 Task: Find connections with filter location Chhota Udepur with filter topic #businesscoachwith filter profile language German with filter current company Shoppers Stop with filter school UpGrad.com with filter industry Telecommunications with filter service category Date Entry with filter keywords title Casino Host
Action: Mouse moved to (653, 85)
Screenshot: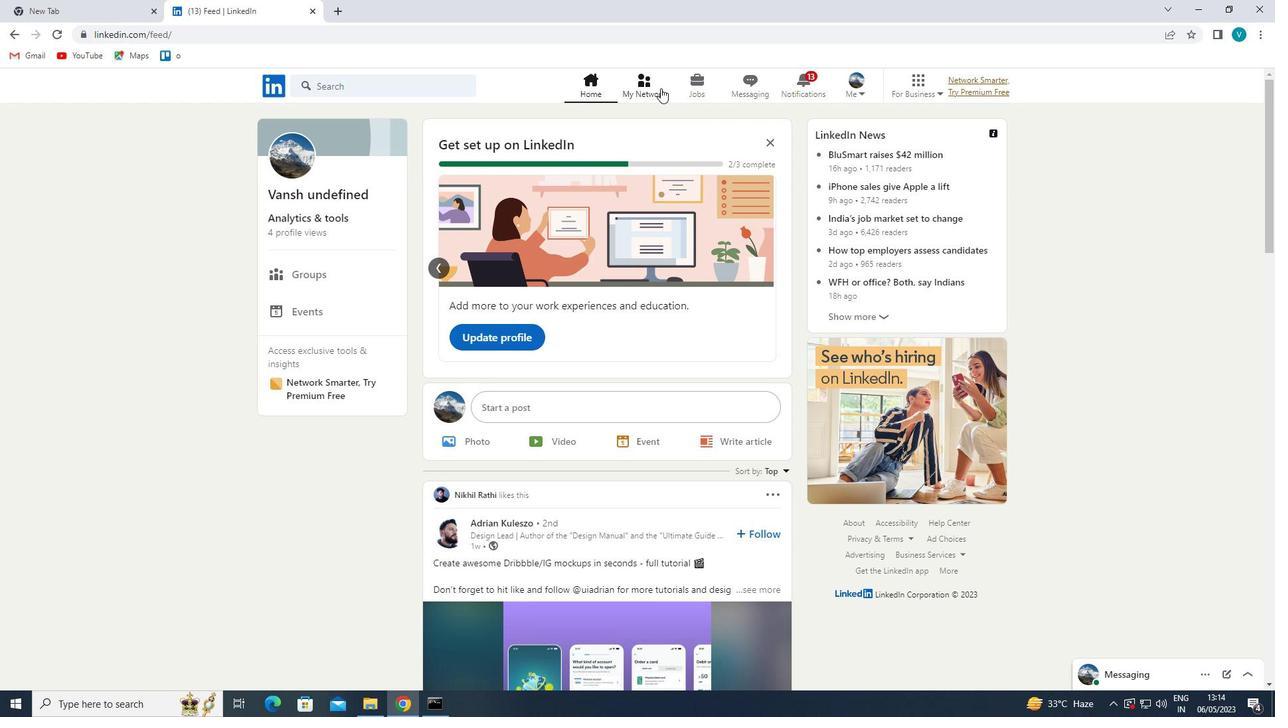 
Action: Mouse pressed left at (653, 85)
Screenshot: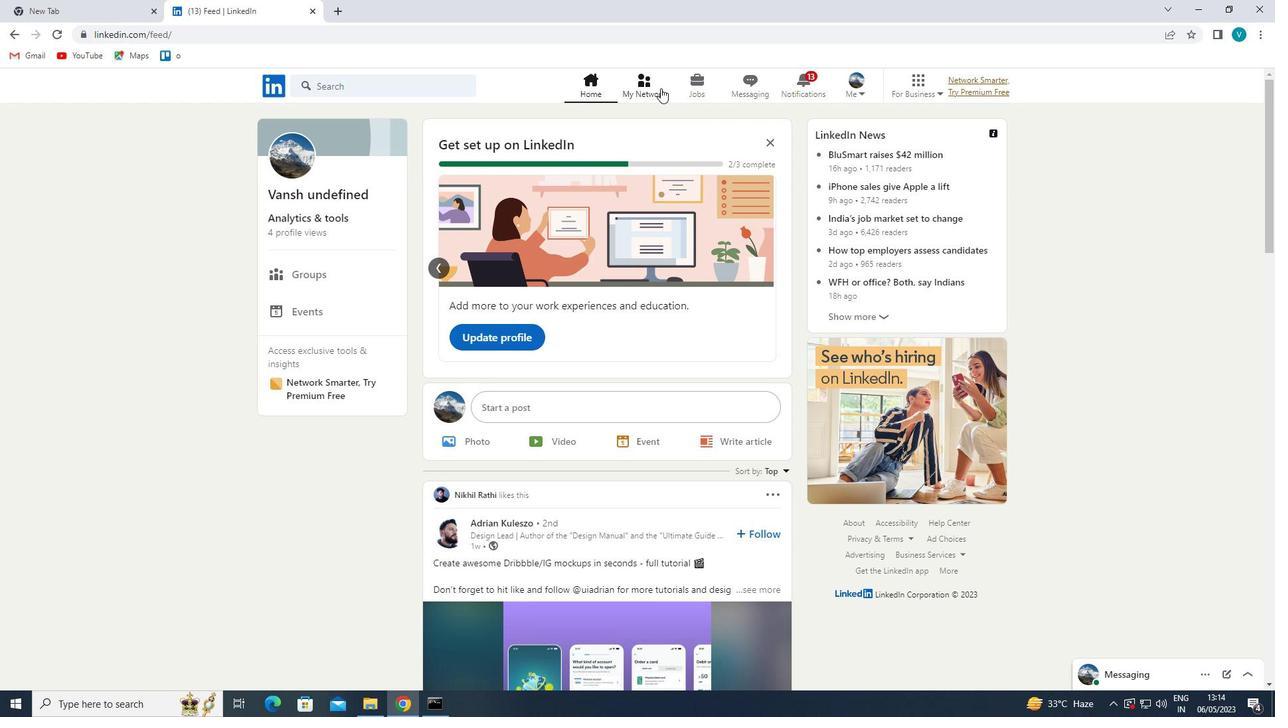 
Action: Mouse moved to (363, 150)
Screenshot: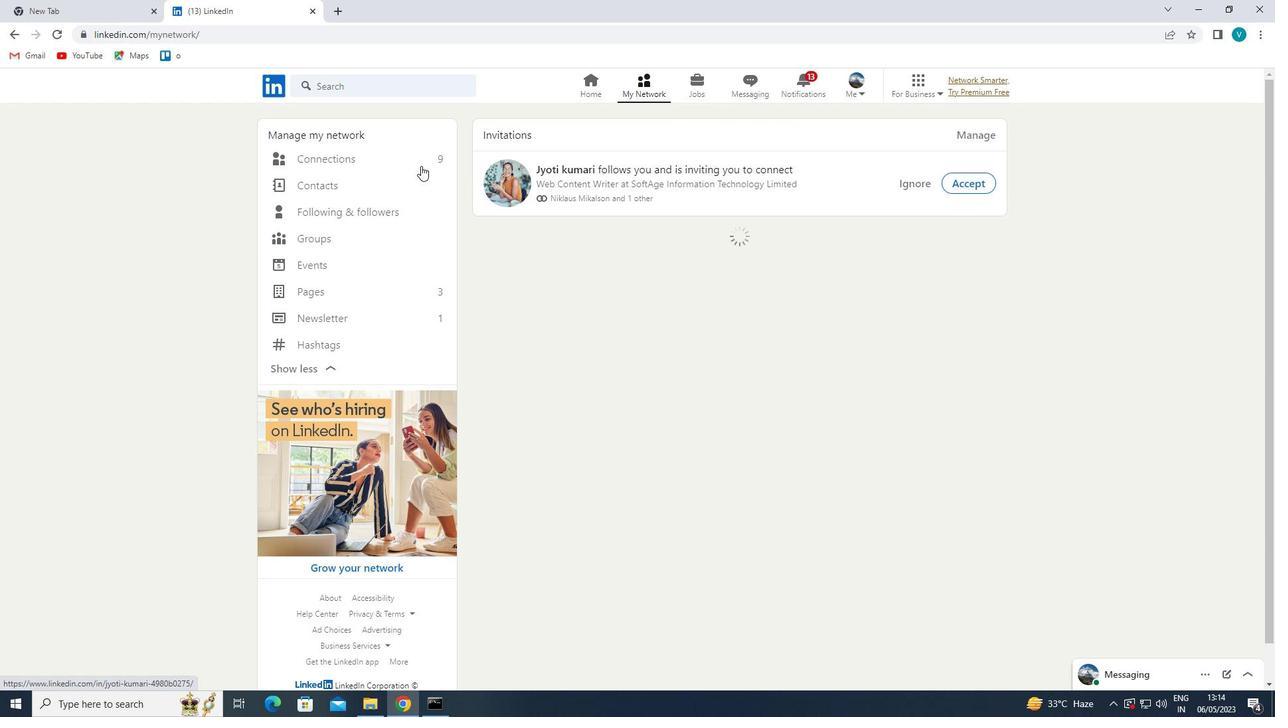 
Action: Mouse pressed left at (363, 150)
Screenshot: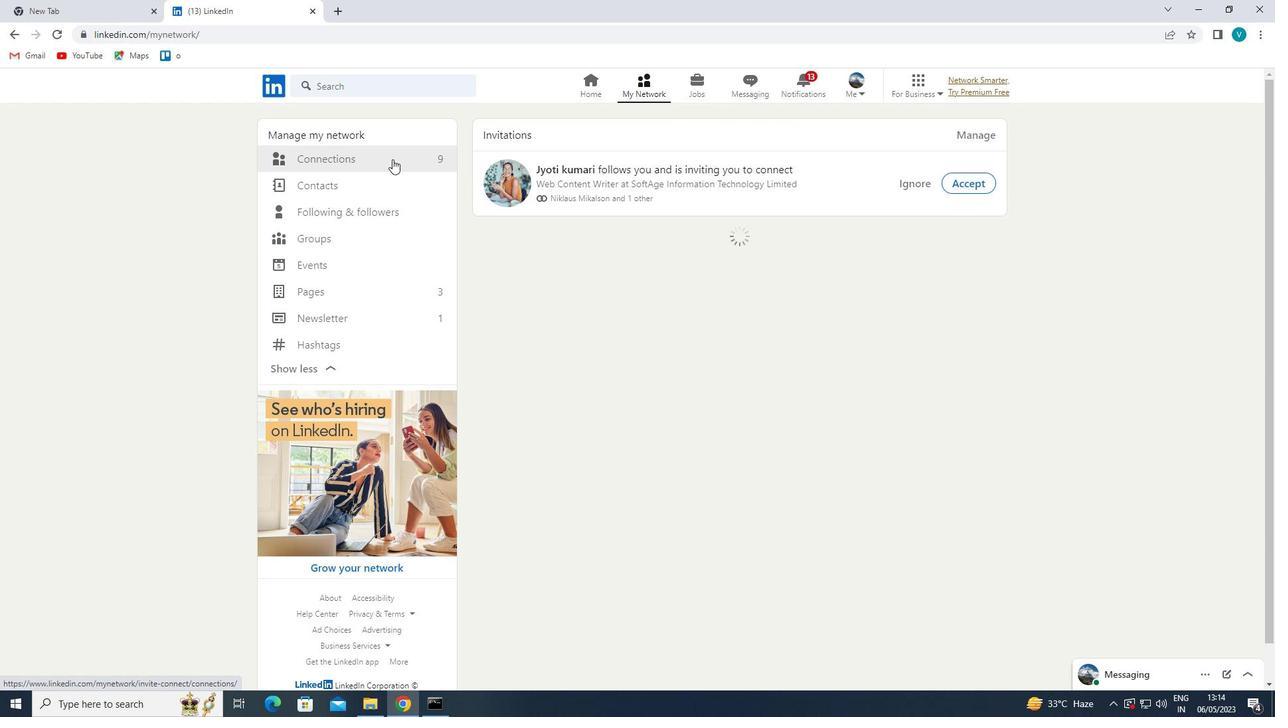 
Action: Mouse moved to (369, 158)
Screenshot: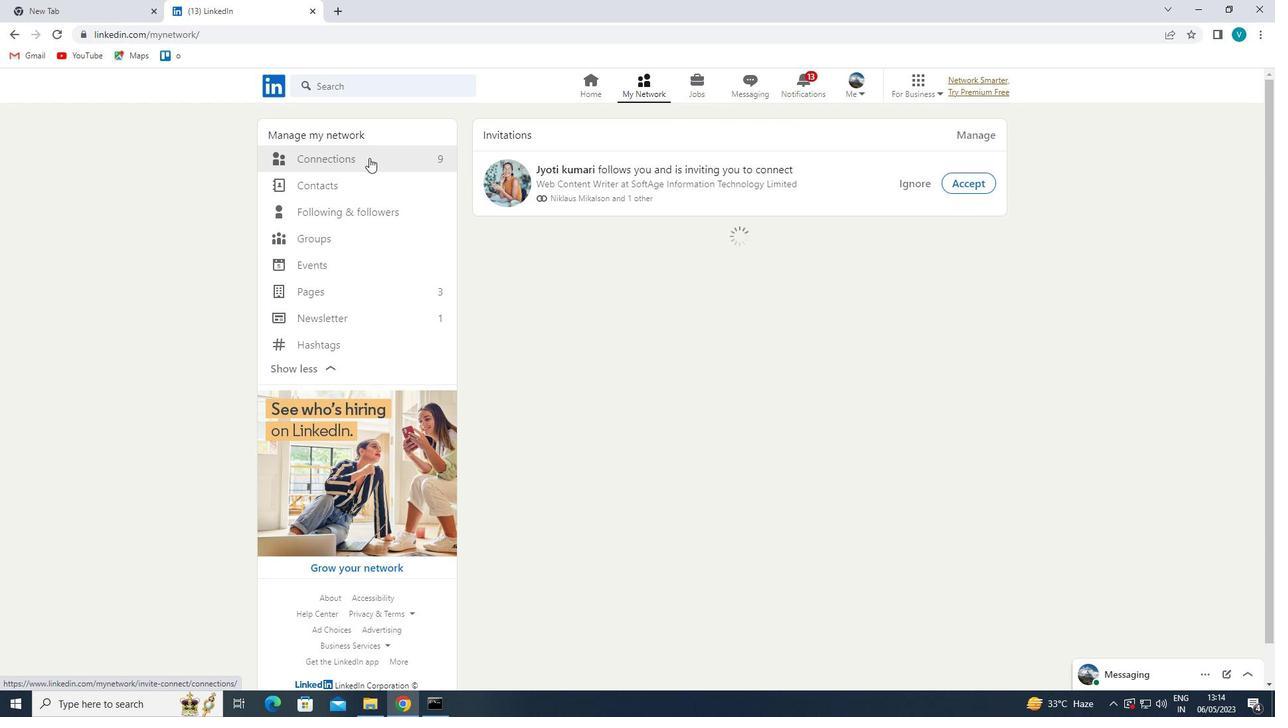 
Action: Mouse pressed left at (369, 158)
Screenshot: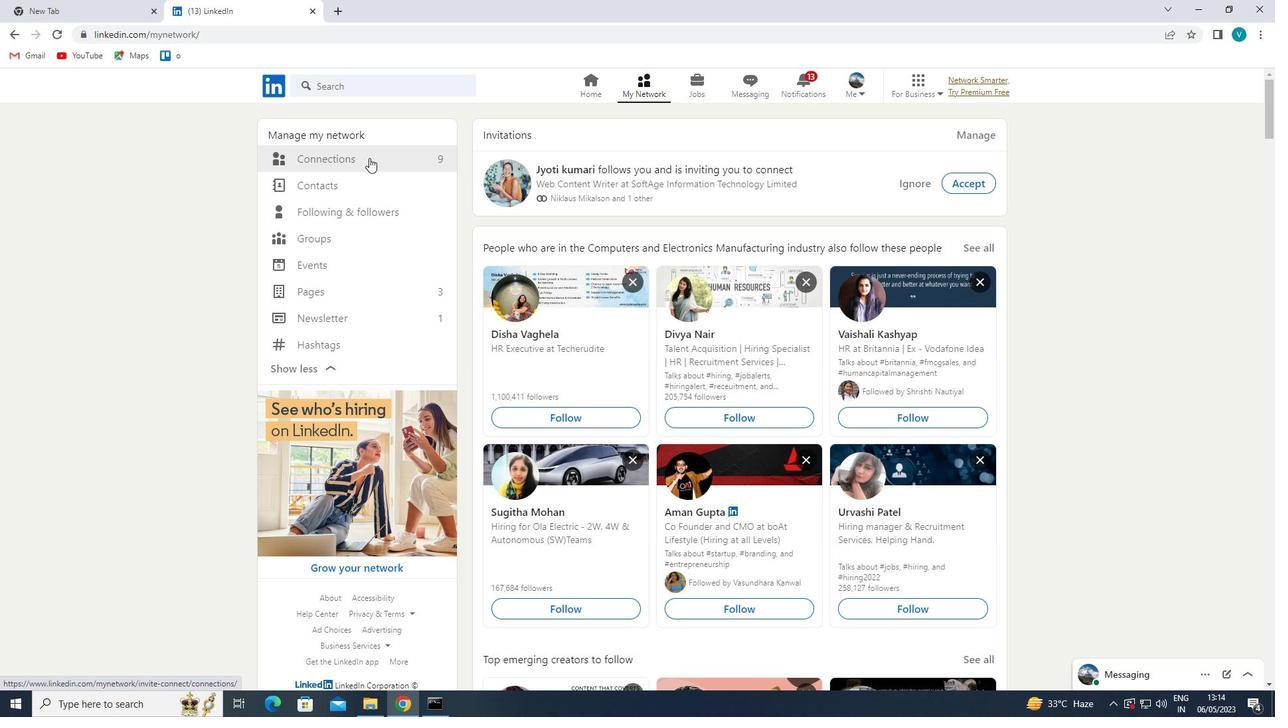
Action: Mouse moved to (739, 160)
Screenshot: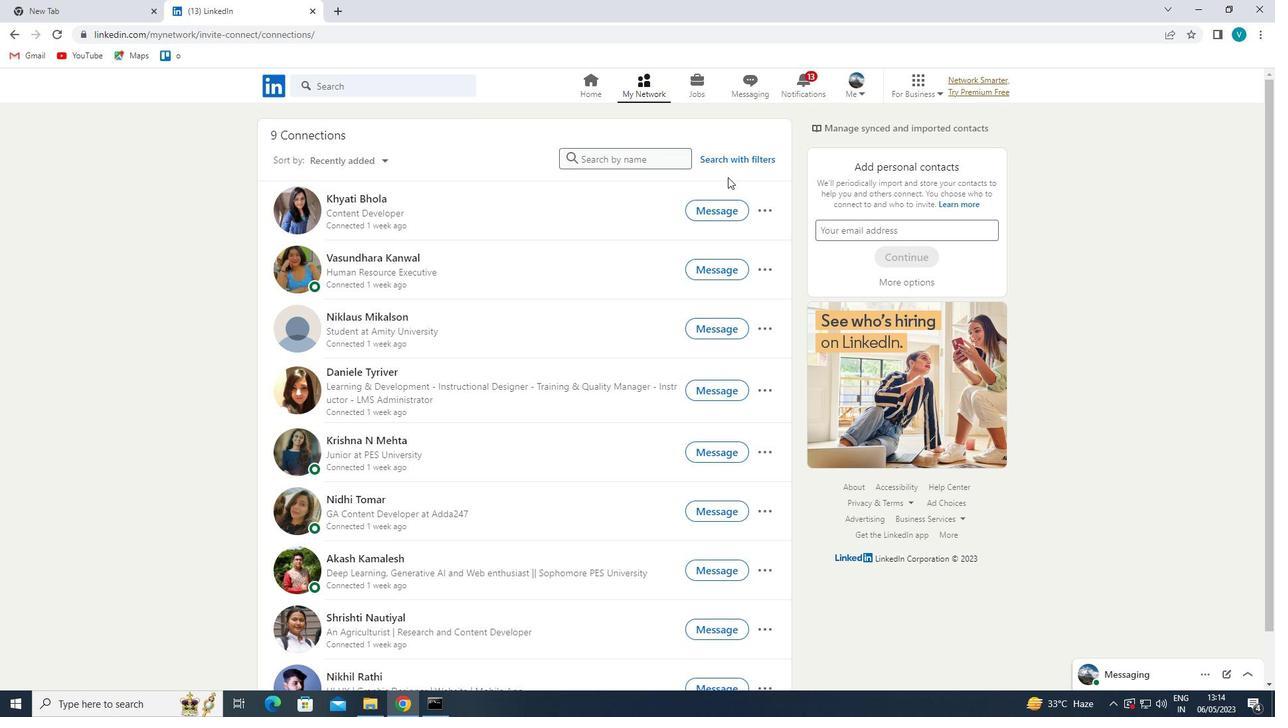 
Action: Mouse pressed left at (739, 160)
Screenshot: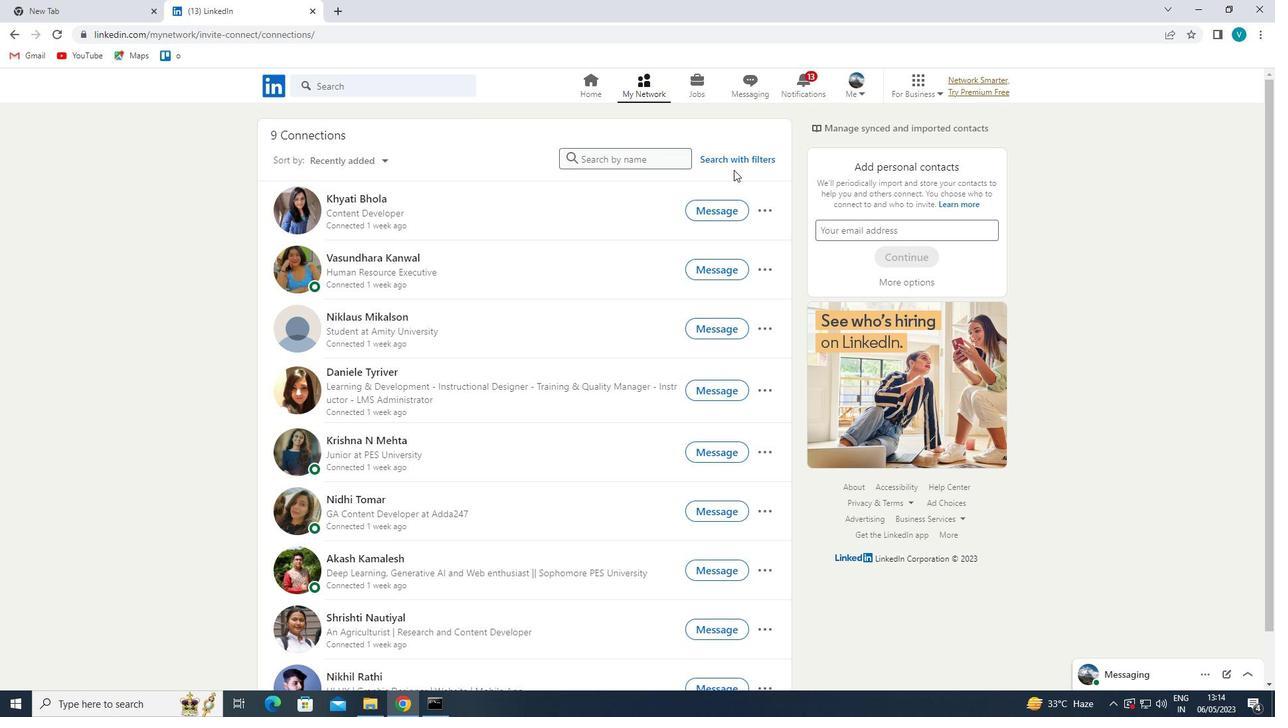 
Action: Mouse moved to (645, 128)
Screenshot: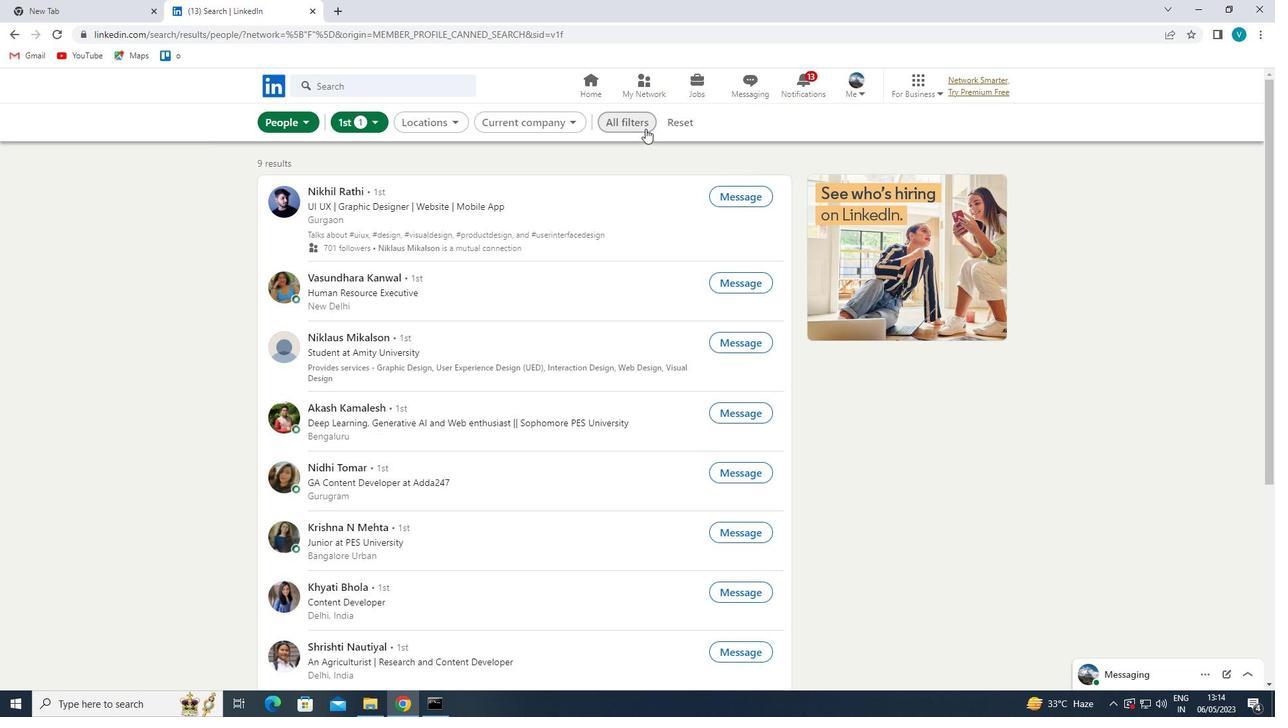 
Action: Mouse pressed left at (645, 128)
Screenshot: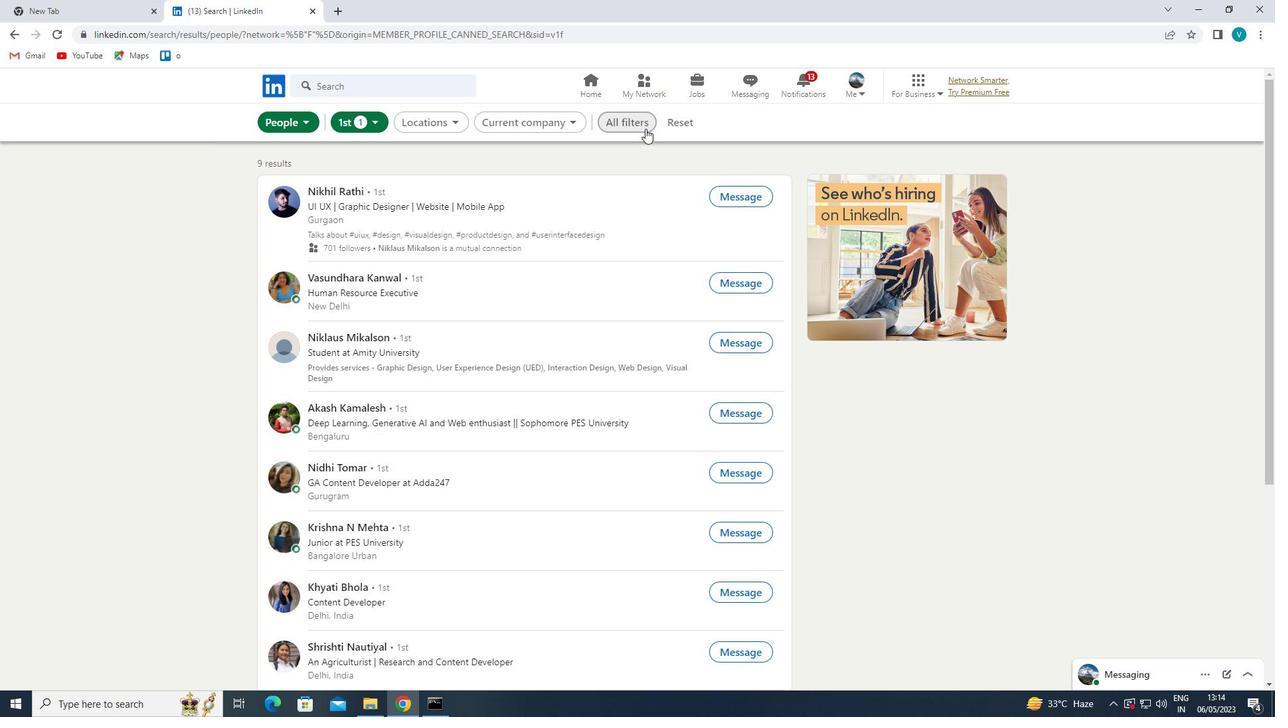 
Action: Mouse moved to (1105, 348)
Screenshot: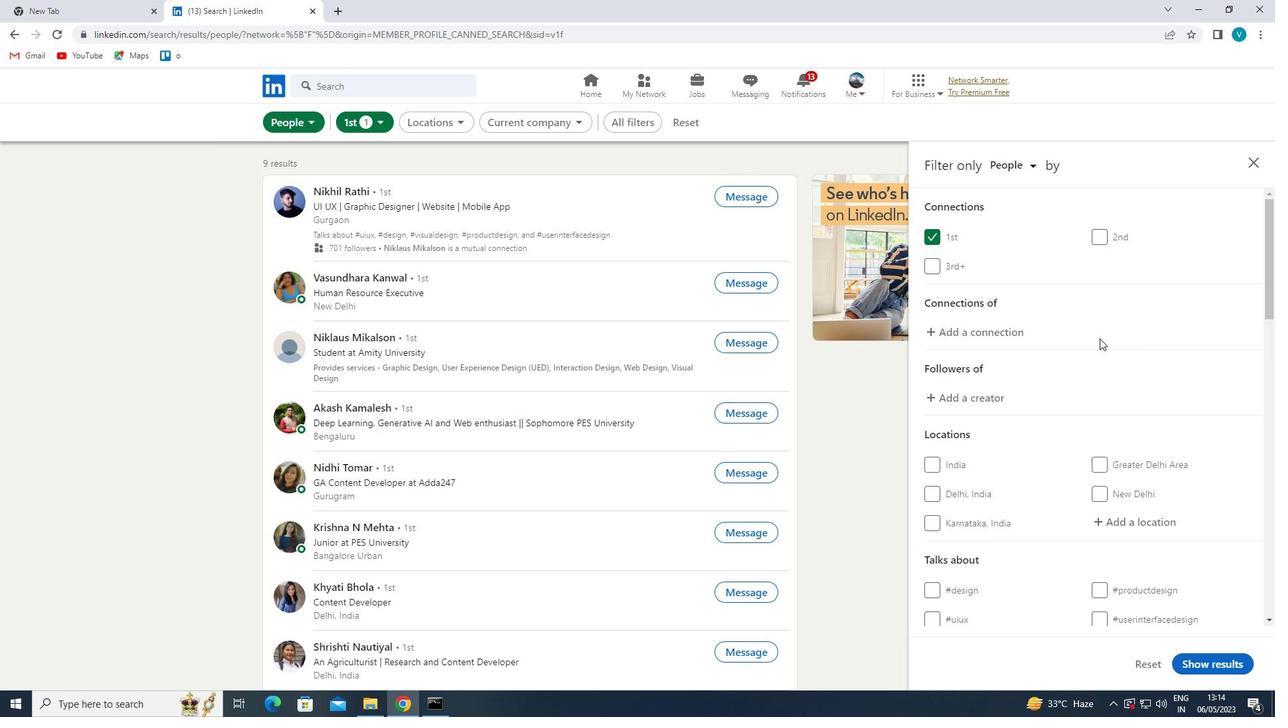 
Action: Mouse scrolled (1105, 348) with delta (0, 0)
Screenshot: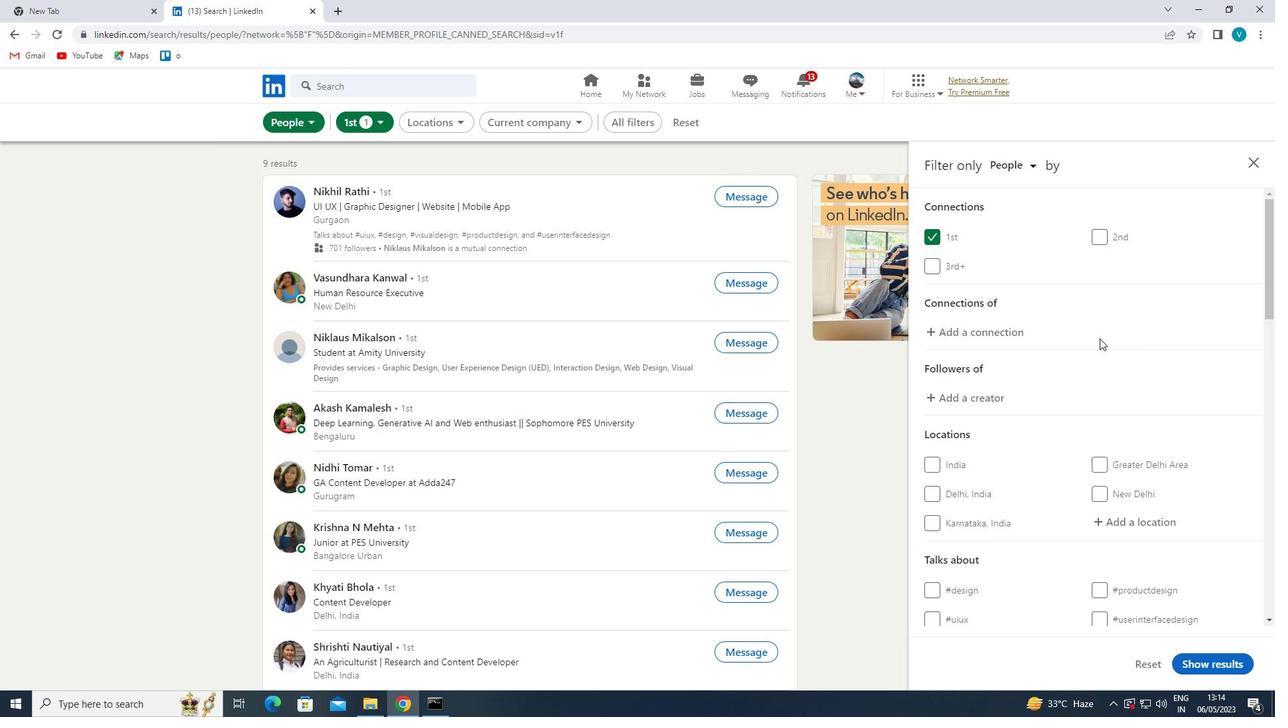 
Action: Mouse moved to (1106, 351)
Screenshot: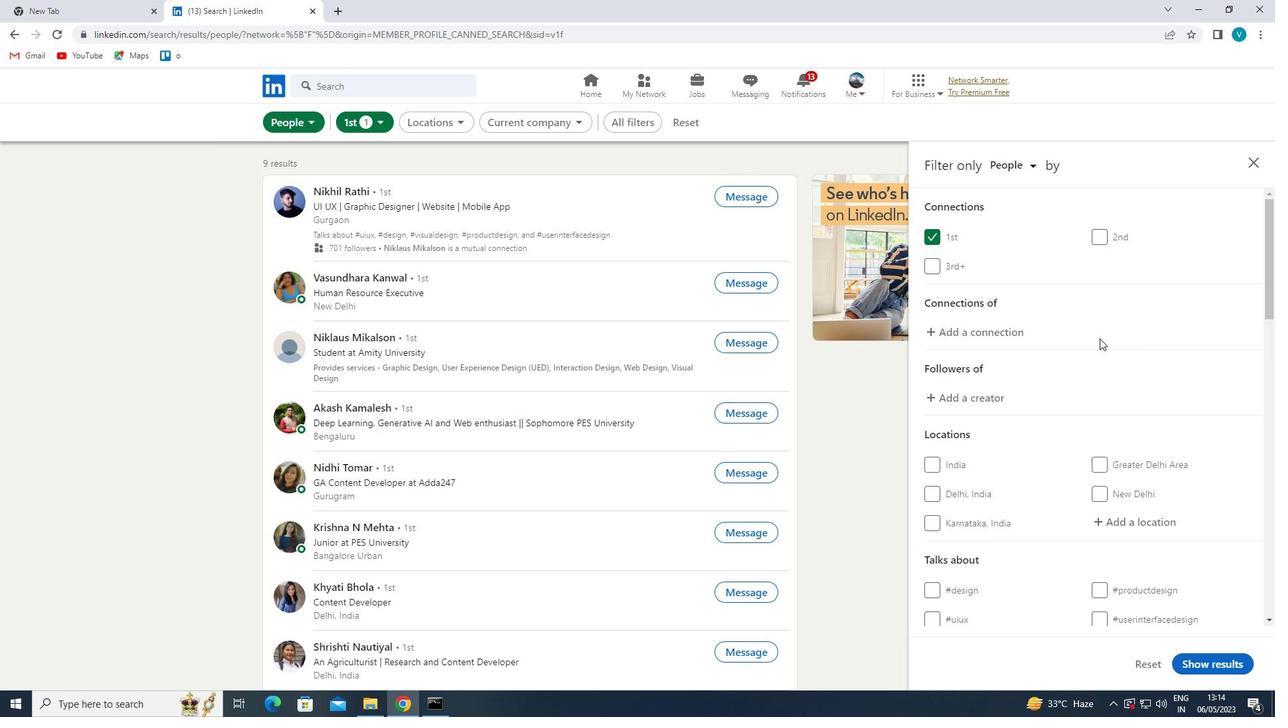 
Action: Mouse scrolled (1106, 350) with delta (0, 0)
Screenshot: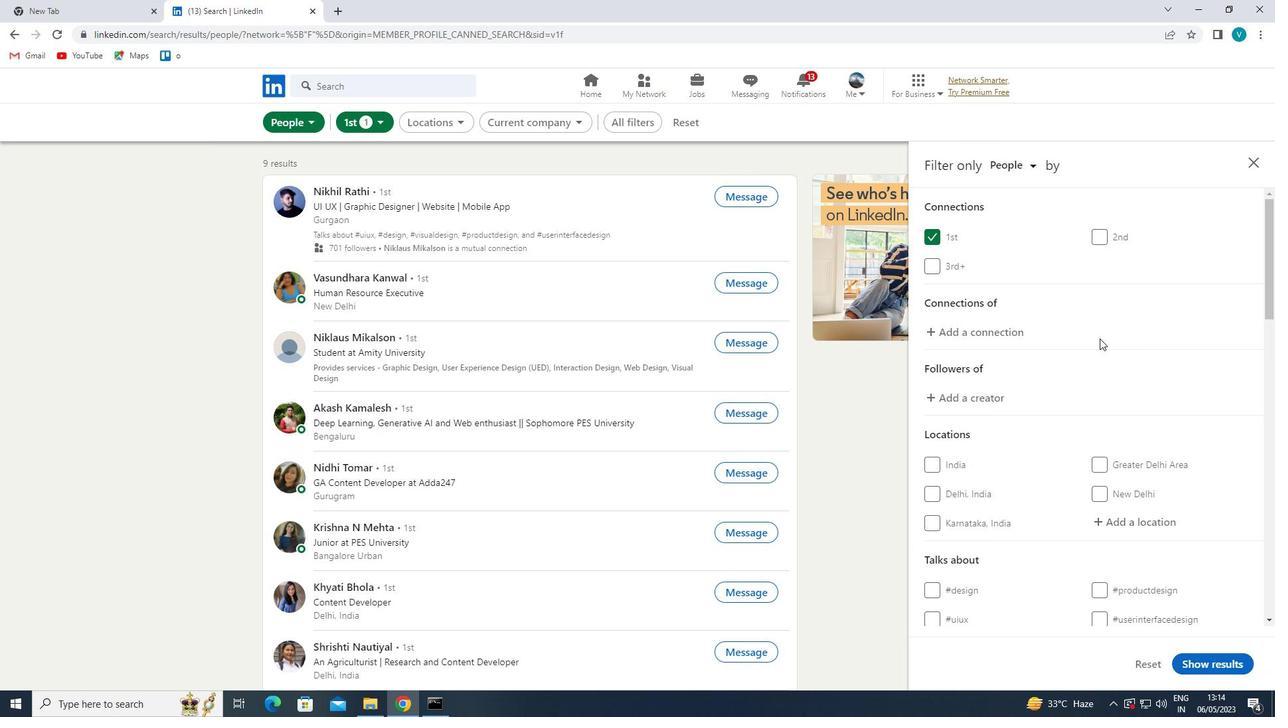 
Action: Mouse moved to (1113, 386)
Screenshot: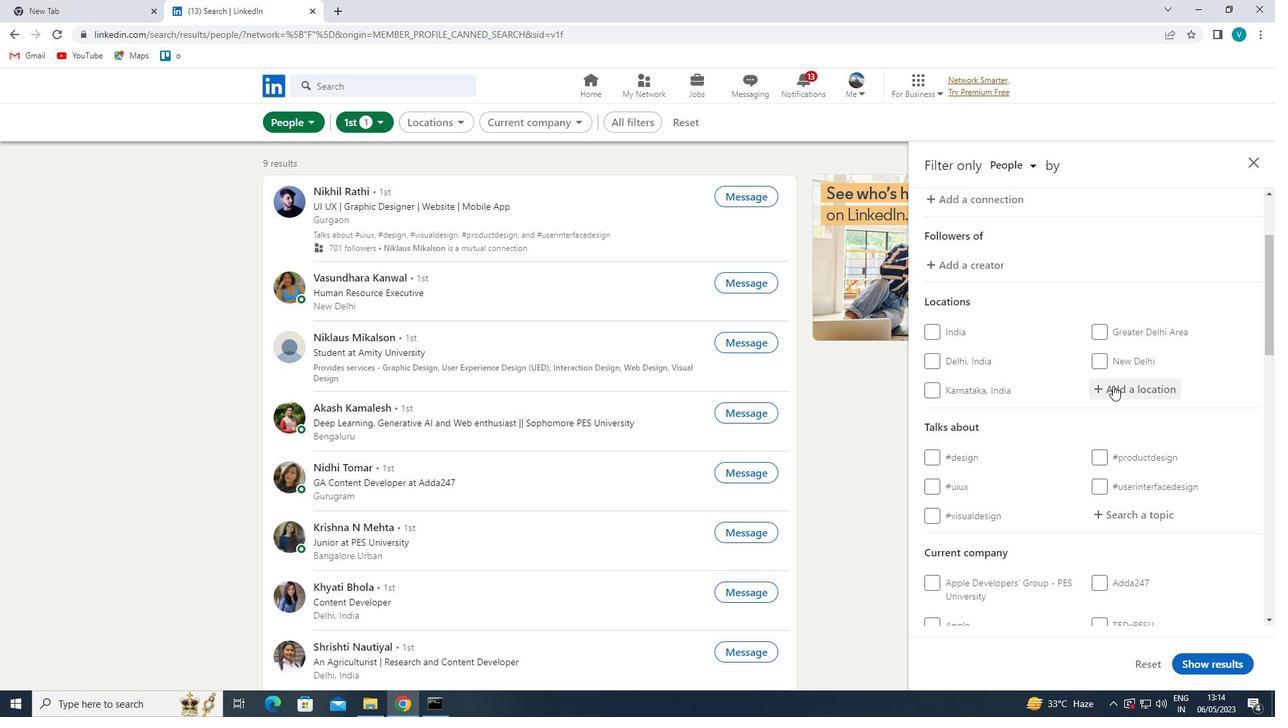 
Action: Mouse pressed left at (1113, 386)
Screenshot: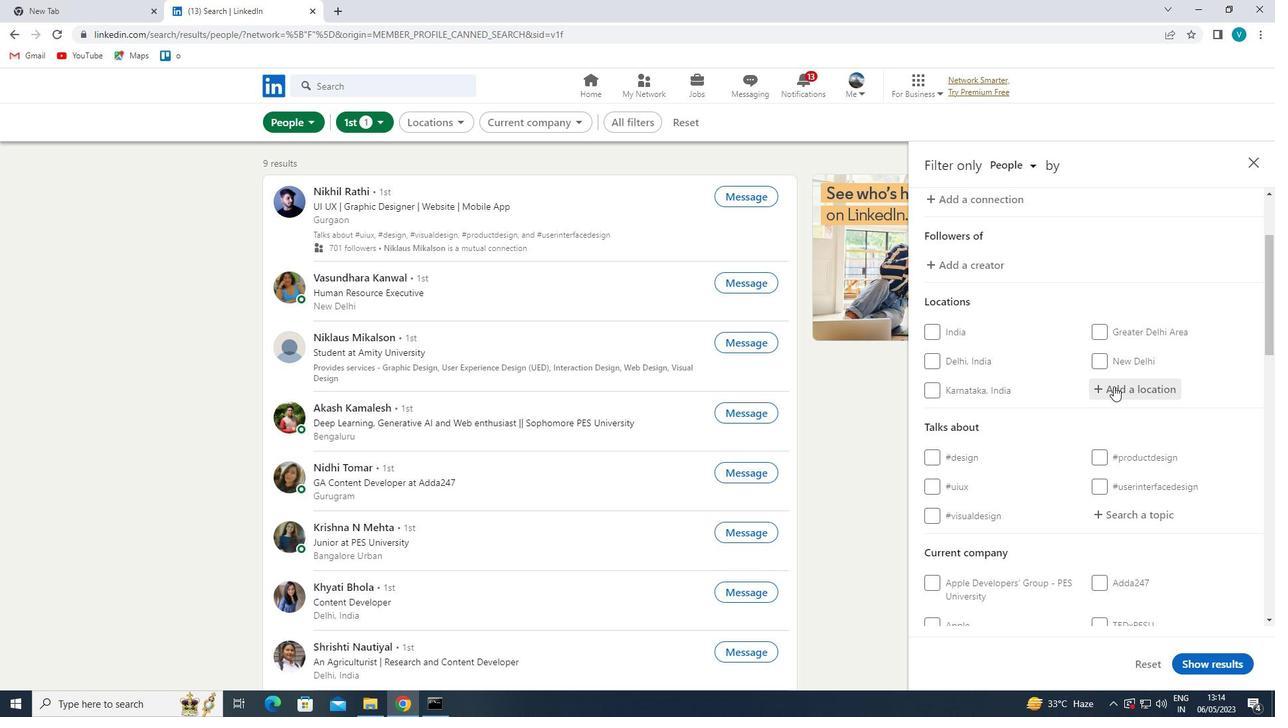 
Action: Mouse moved to (838, 198)
Screenshot: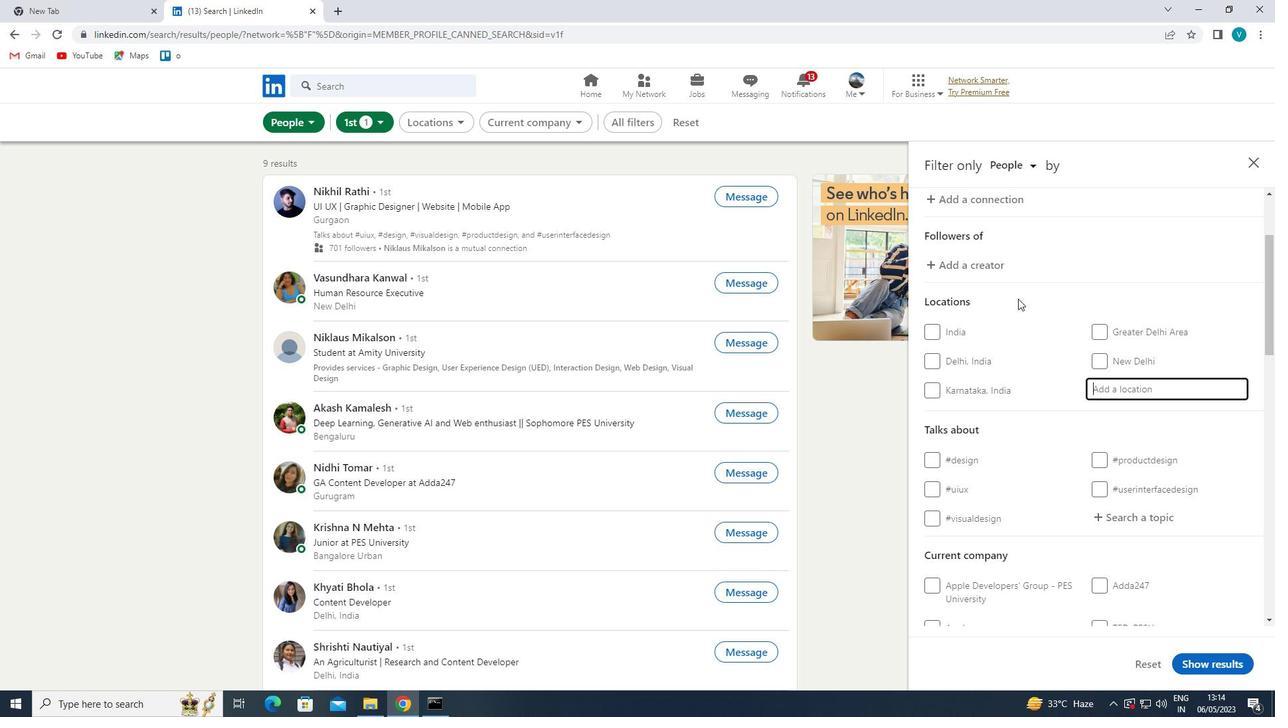 
Action: Key pressed <Key.shift>CHHOTA
Screenshot: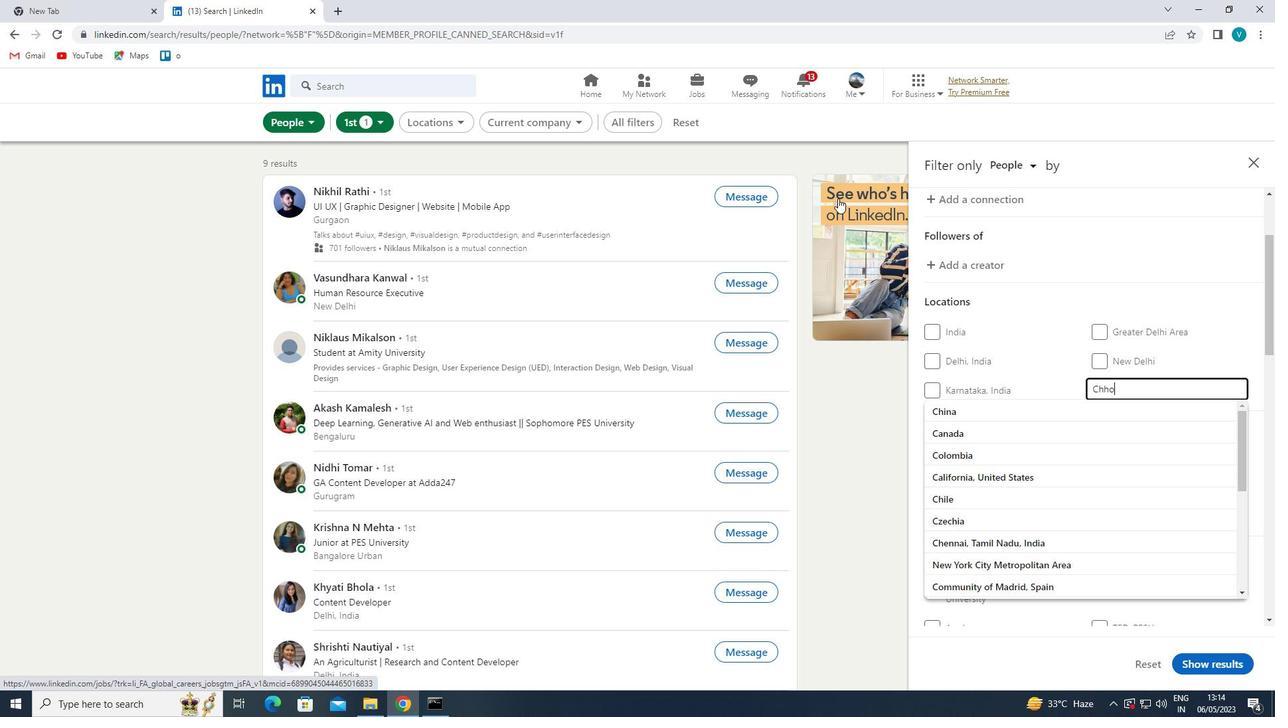 
Action: Mouse moved to (1044, 413)
Screenshot: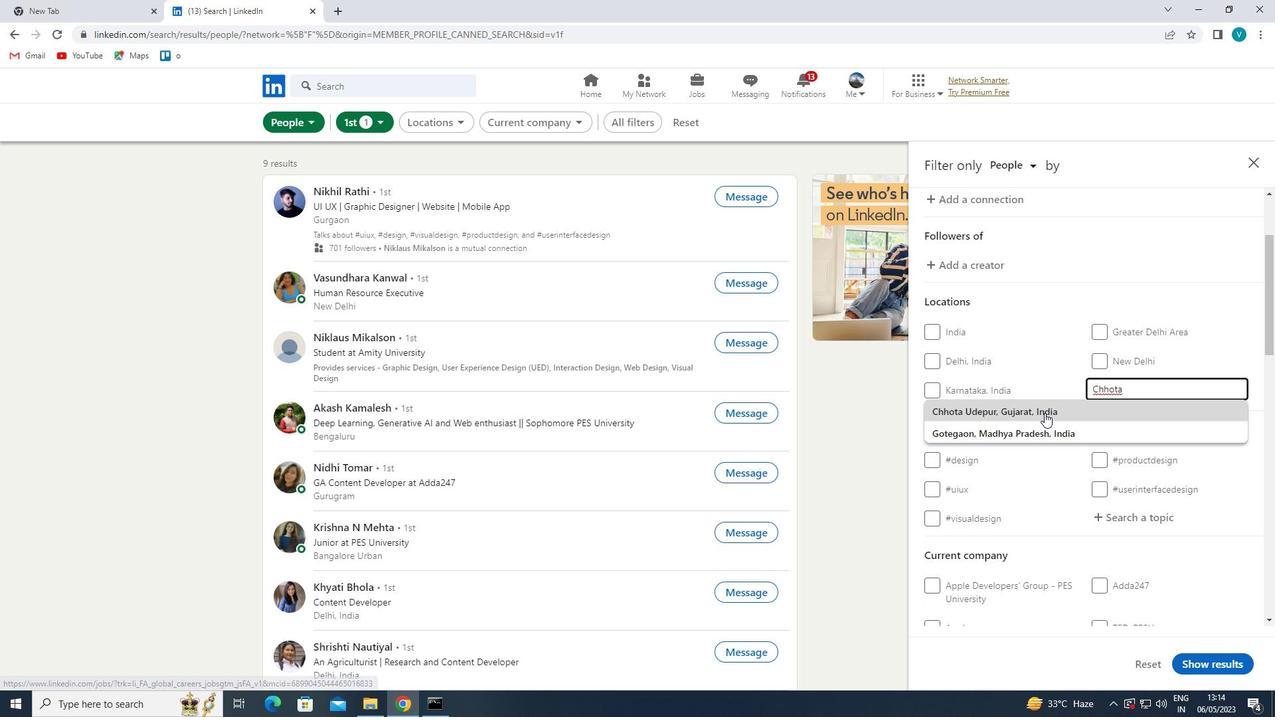 
Action: Mouse pressed left at (1044, 413)
Screenshot: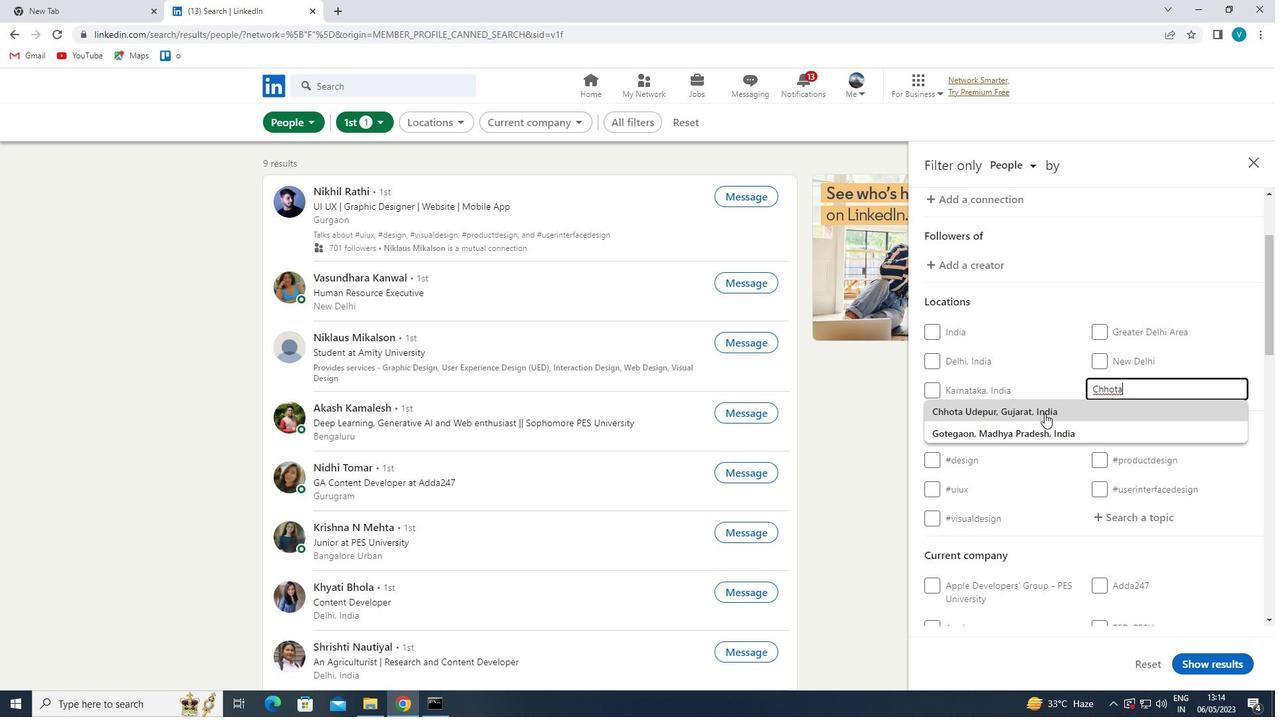 
Action: Mouse moved to (1061, 385)
Screenshot: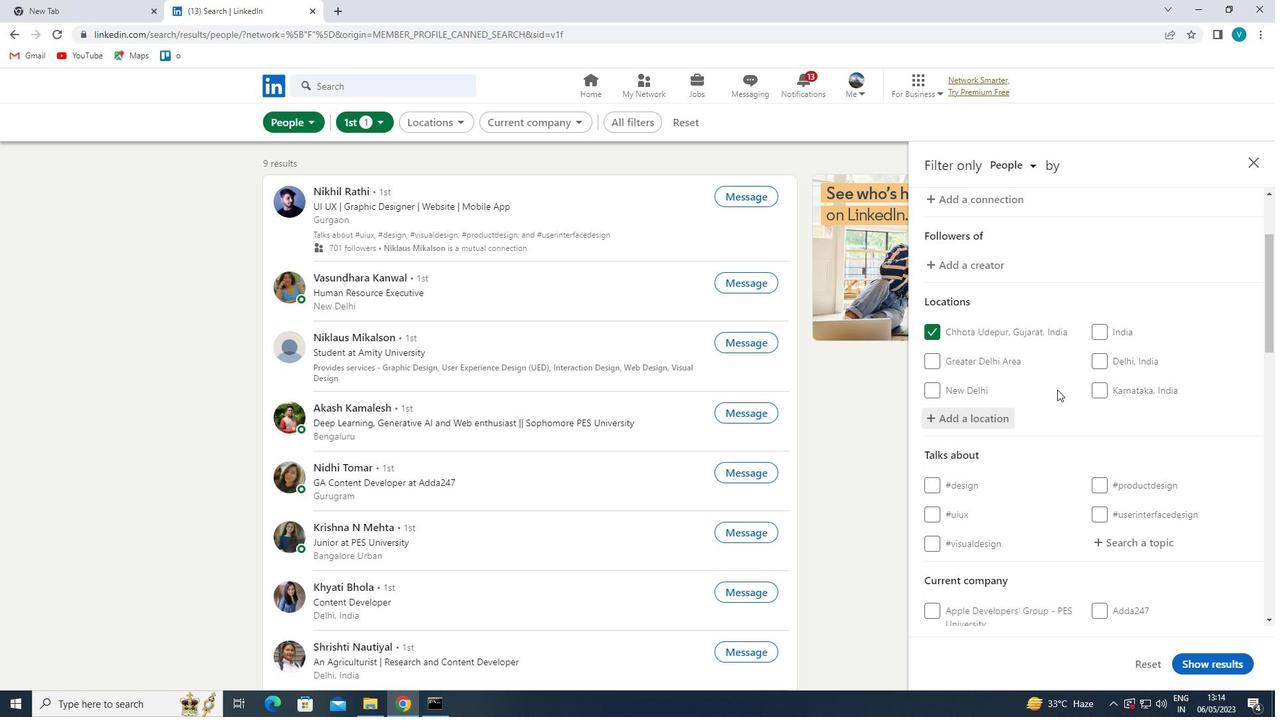 
Action: Mouse scrolled (1061, 385) with delta (0, 0)
Screenshot: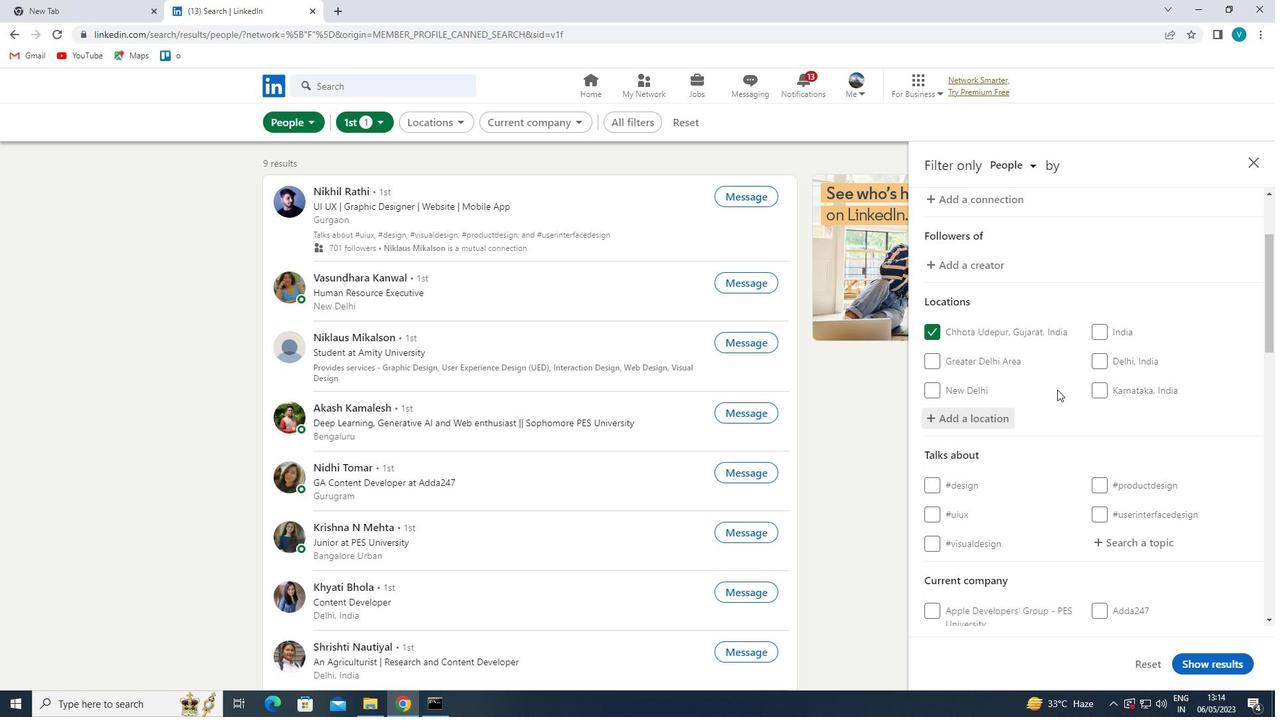 
Action: Mouse moved to (1062, 385)
Screenshot: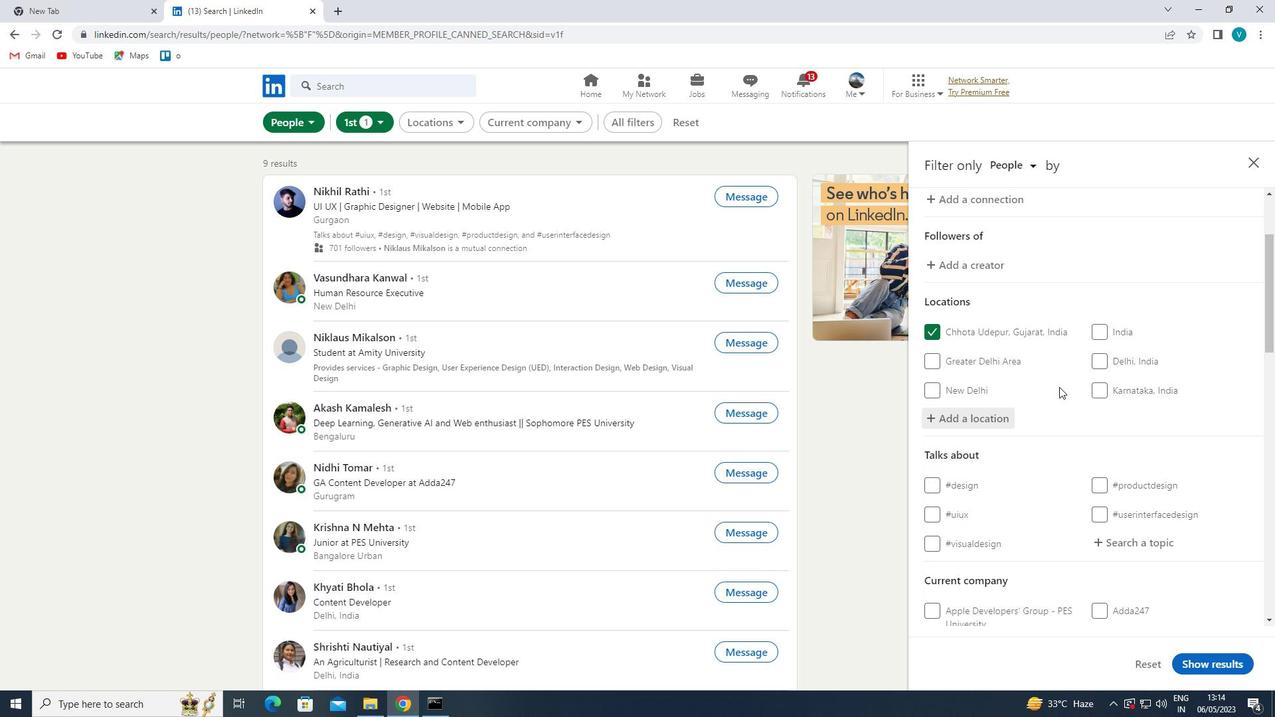 
Action: Mouse scrolled (1062, 384) with delta (0, 0)
Screenshot: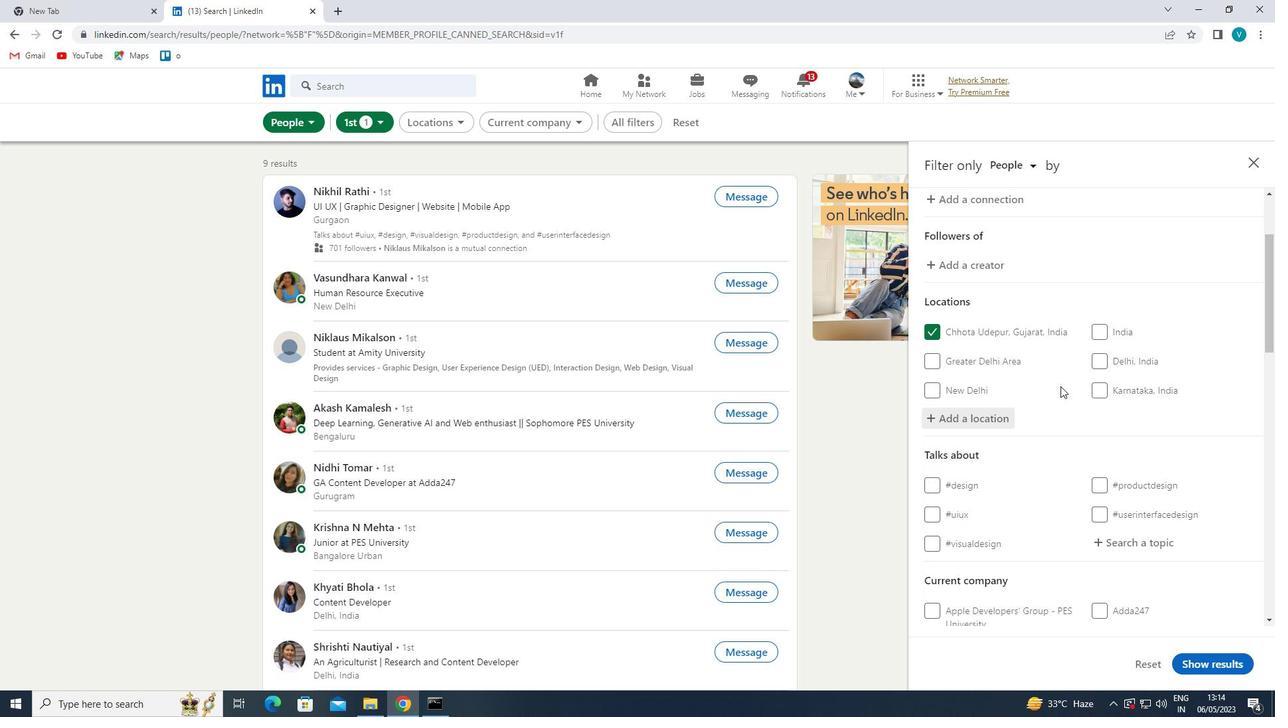 
Action: Mouse moved to (1065, 383)
Screenshot: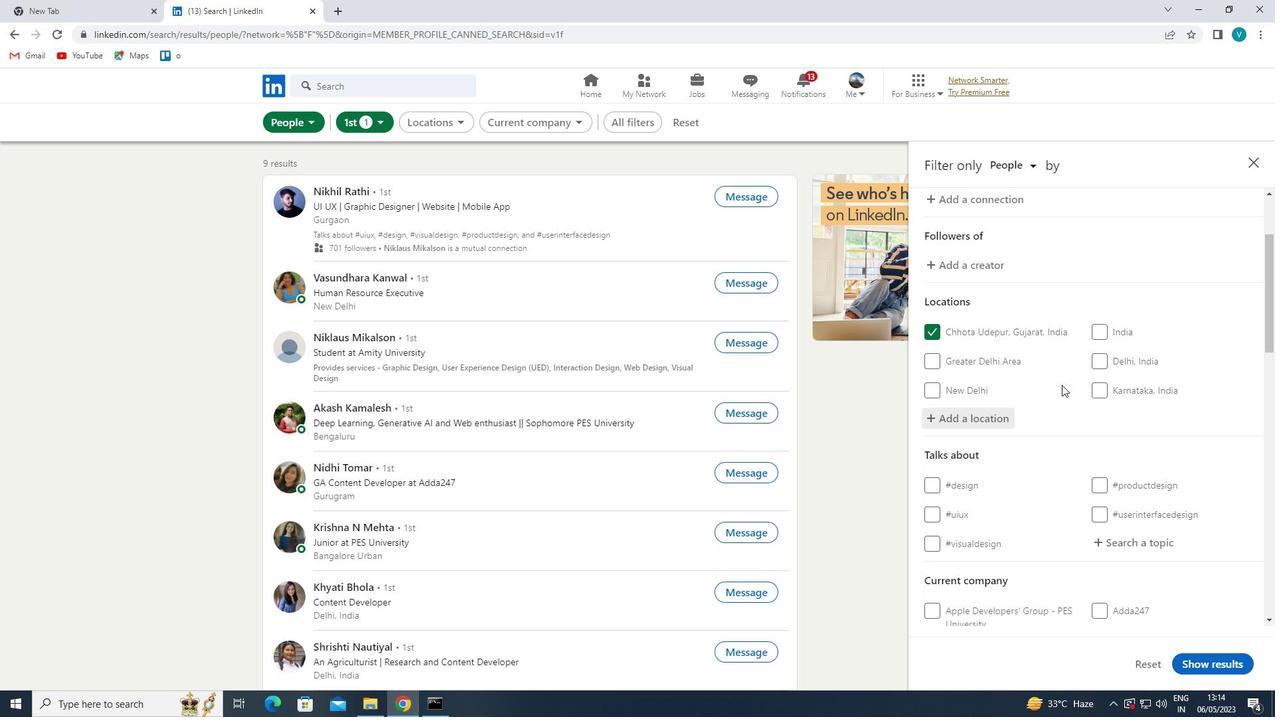
Action: Mouse scrolled (1065, 383) with delta (0, 0)
Screenshot: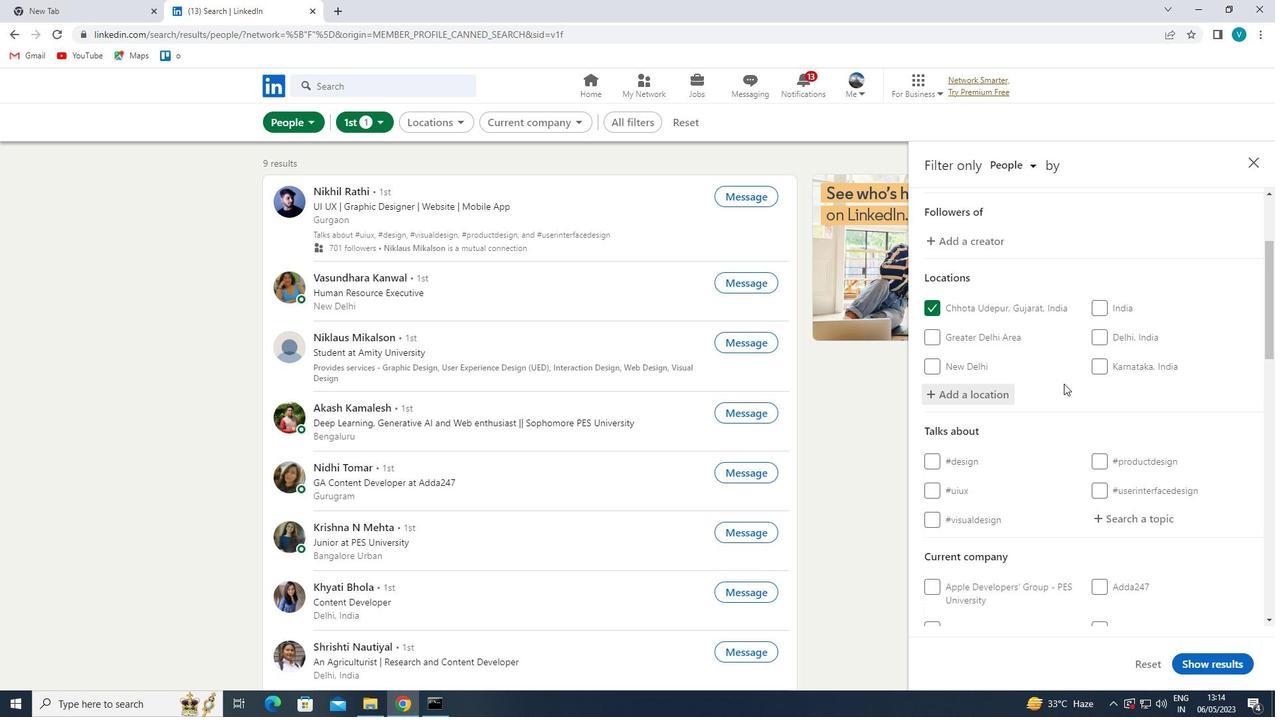 
Action: Mouse moved to (1130, 342)
Screenshot: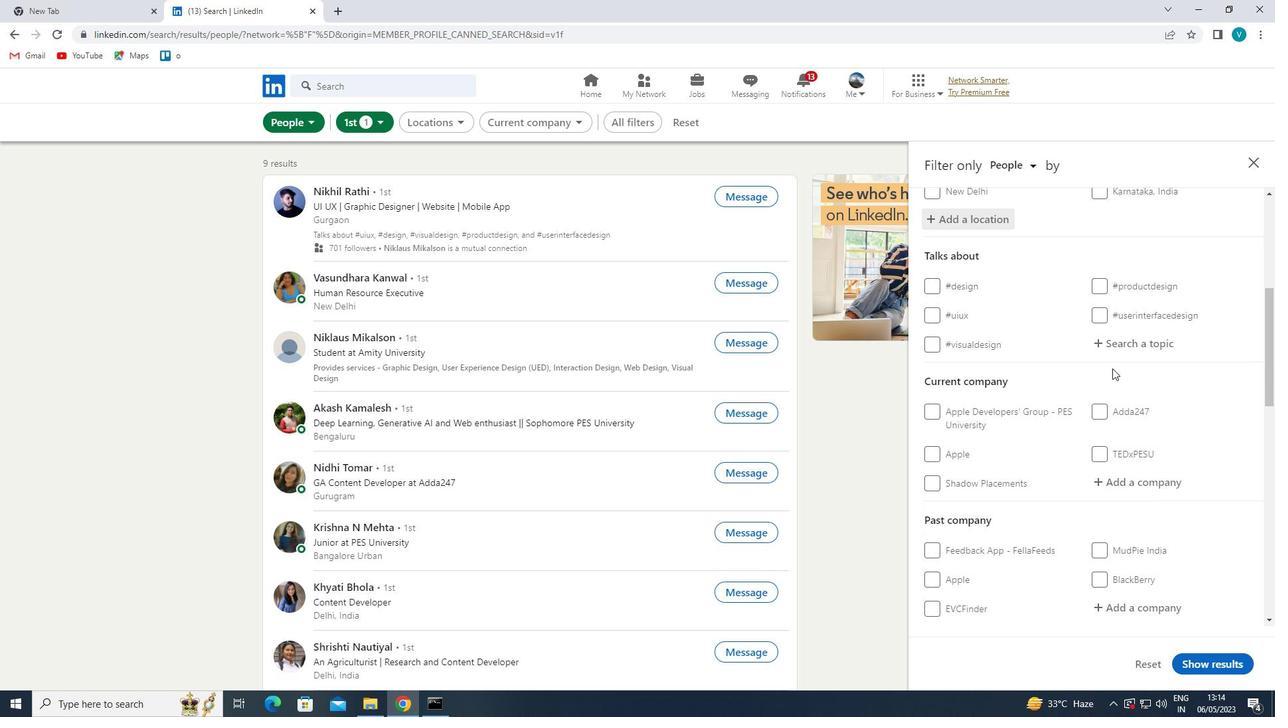 
Action: Mouse pressed left at (1130, 342)
Screenshot: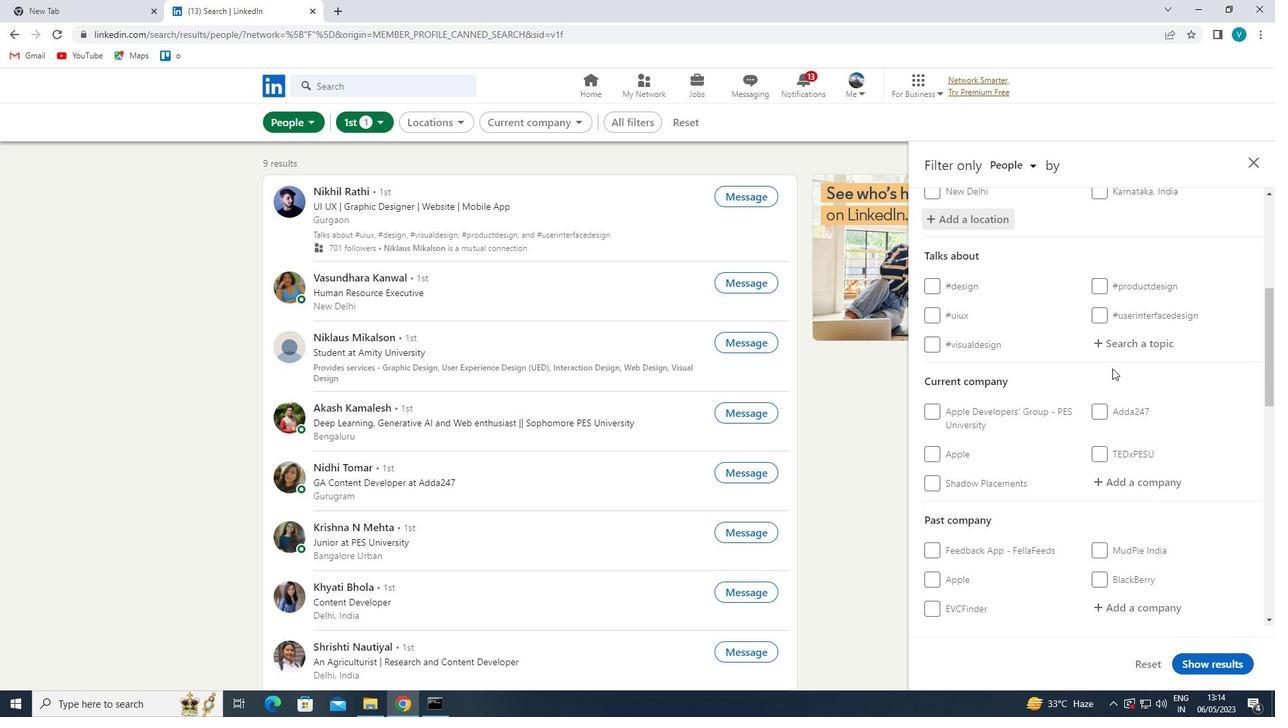 
Action: Mouse moved to (804, 156)
Screenshot: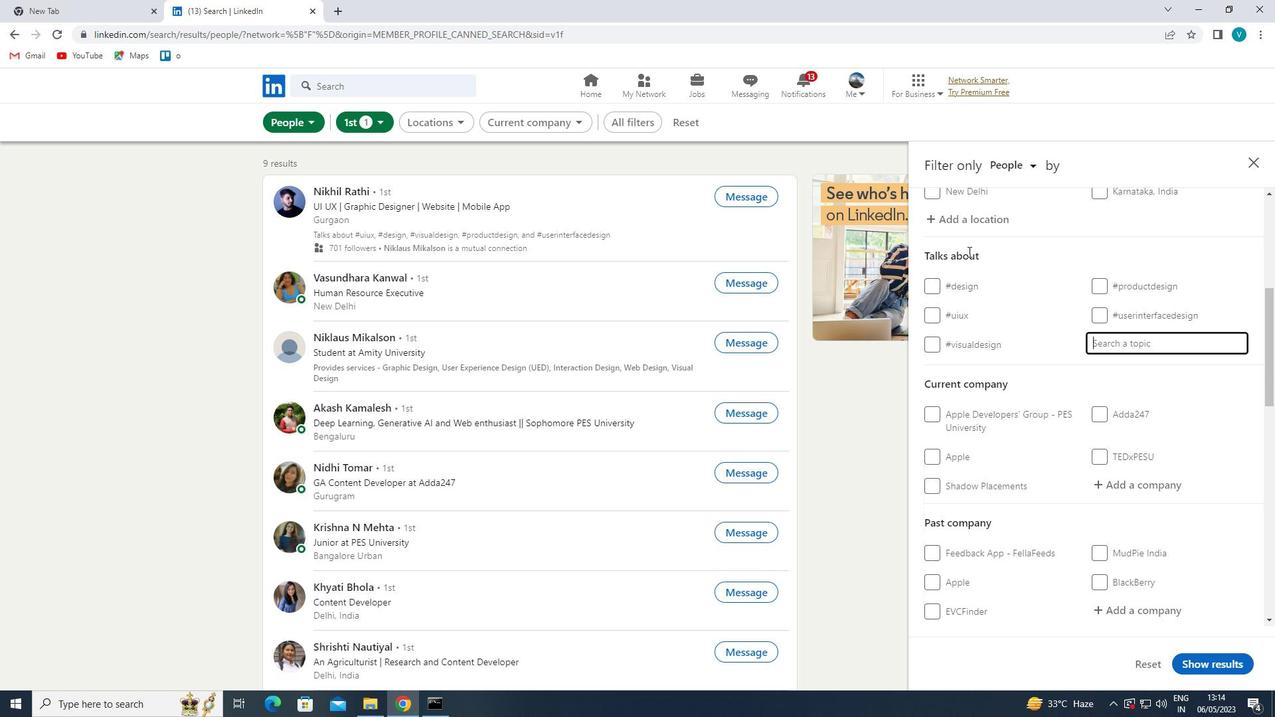 
Action: Key pressed BUSINESS
Screenshot: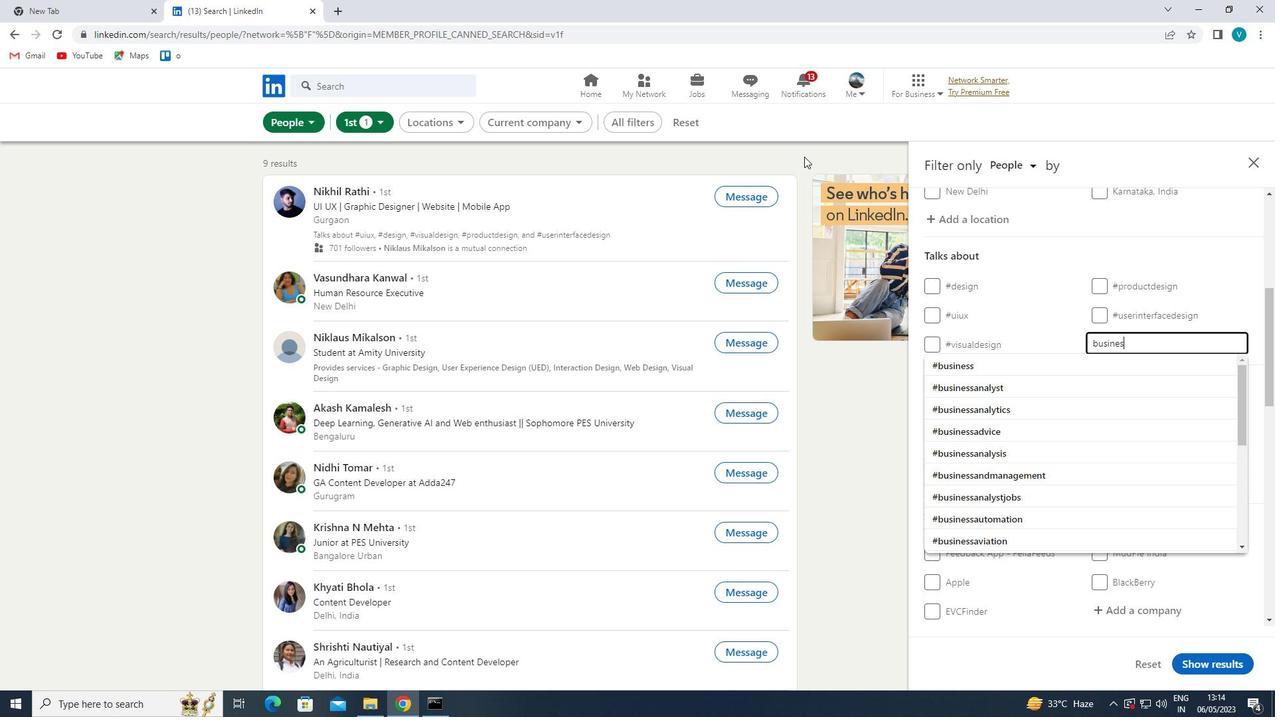 
Action: Mouse moved to (988, 297)
Screenshot: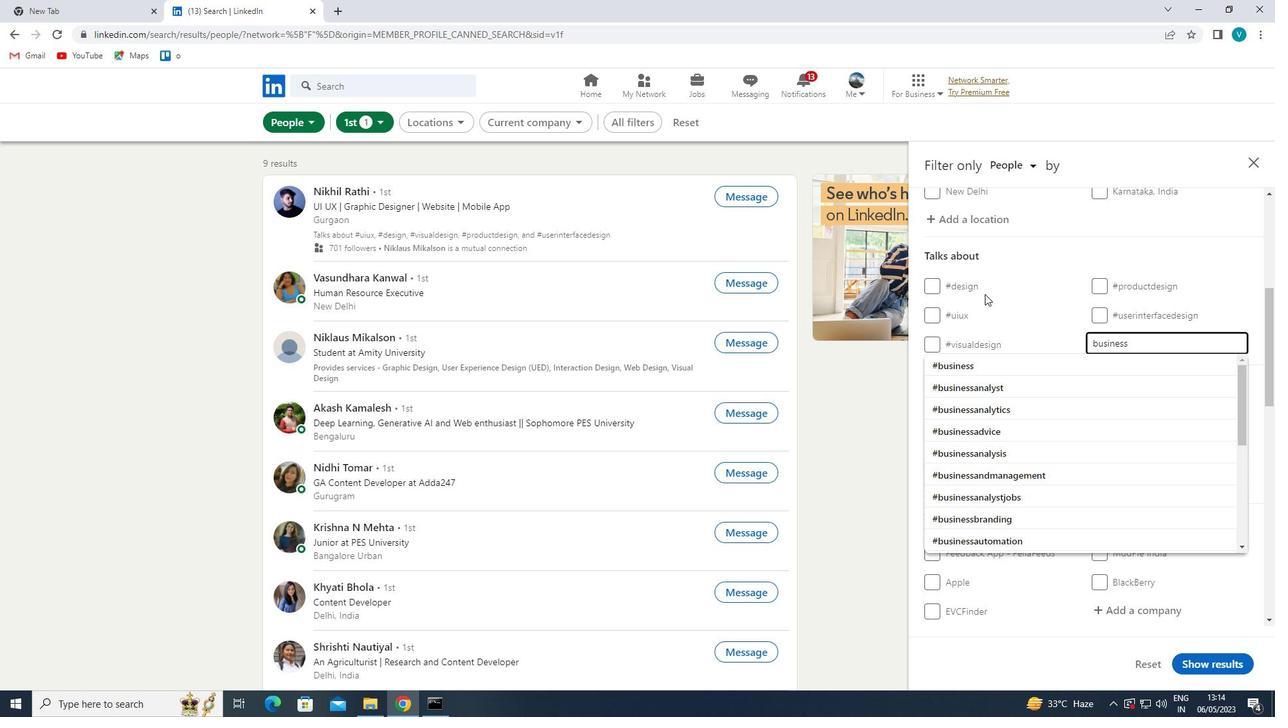 
Action: Key pressed COACH
Screenshot: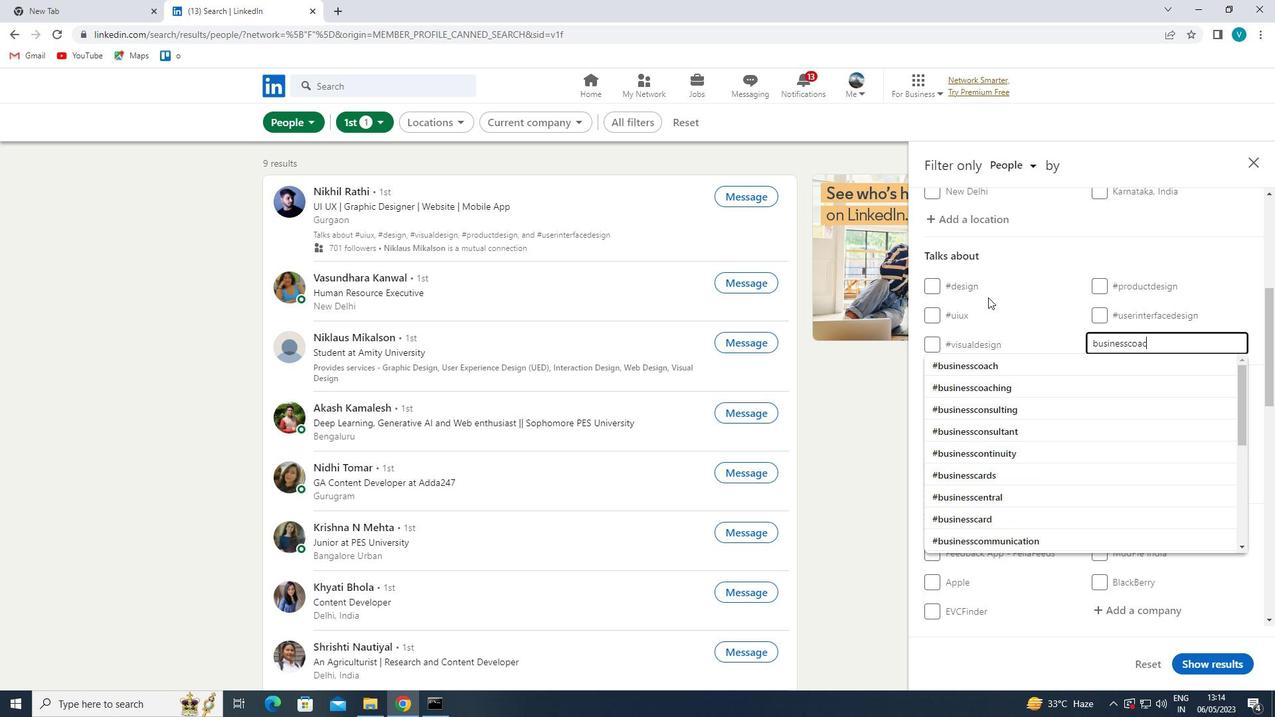 
Action: Mouse moved to (1003, 360)
Screenshot: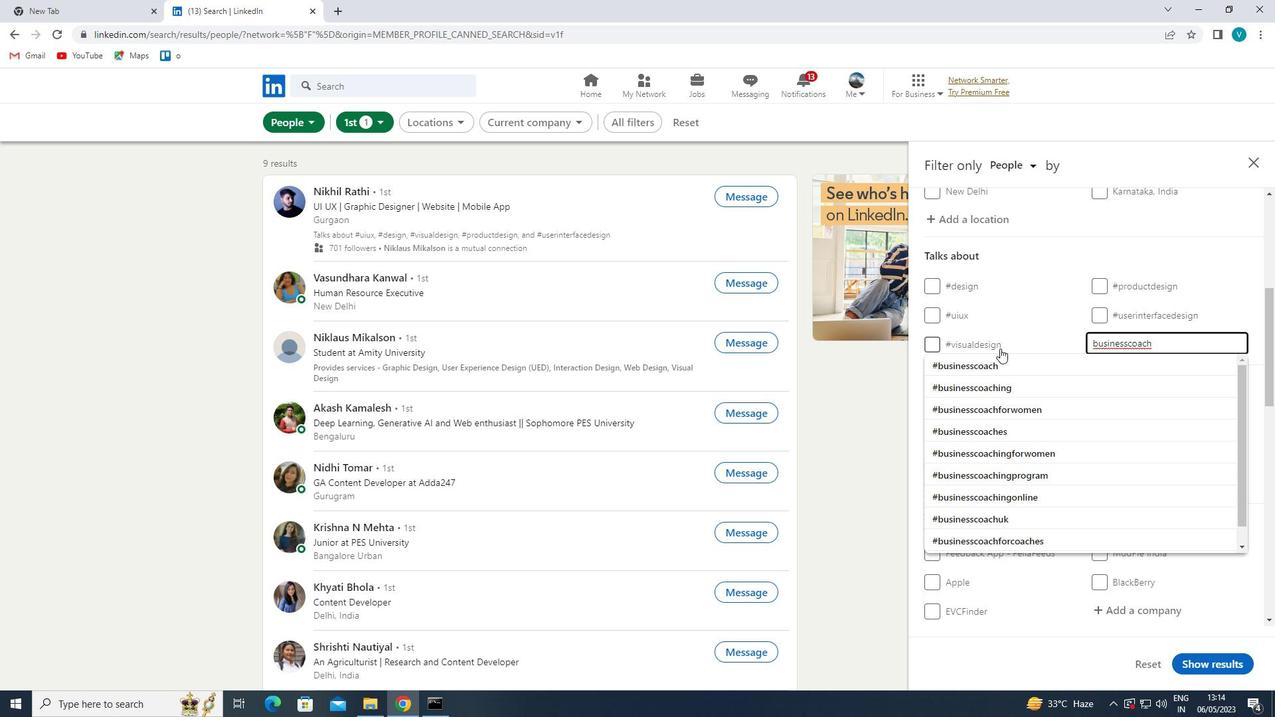 
Action: Mouse pressed left at (1003, 360)
Screenshot: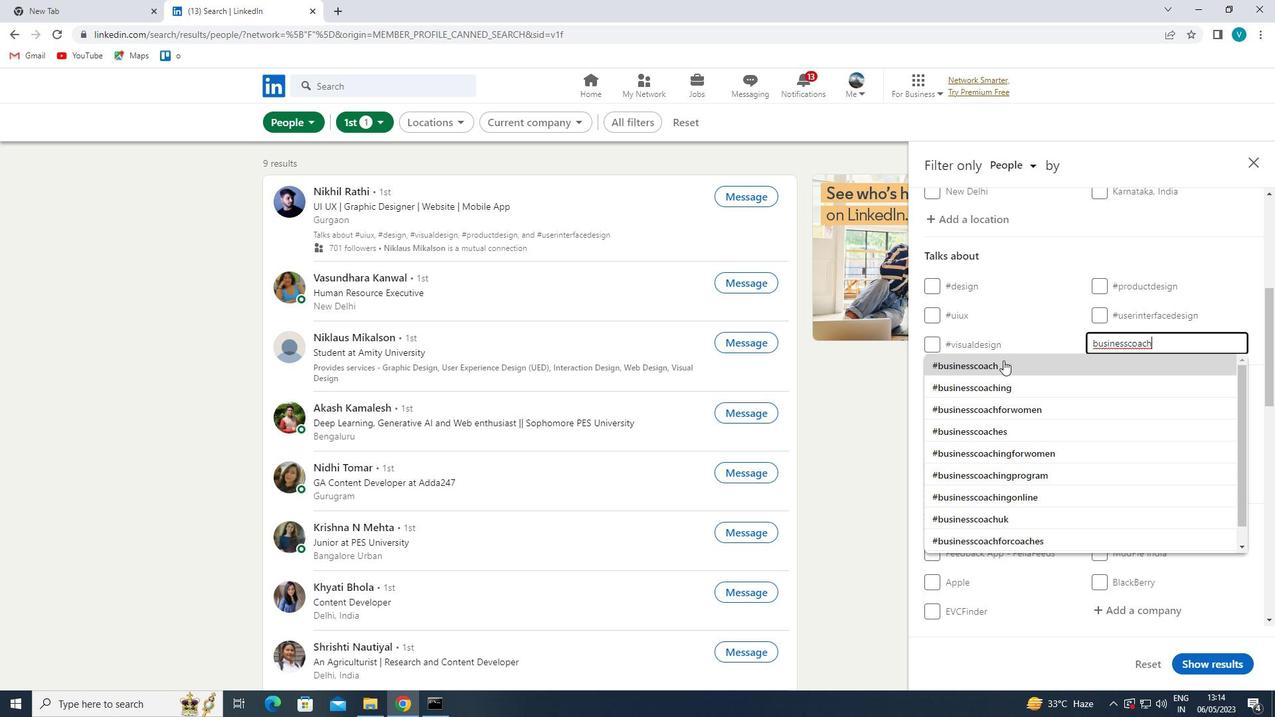 
Action: Mouse moved to (1005, 361)
Screenshot: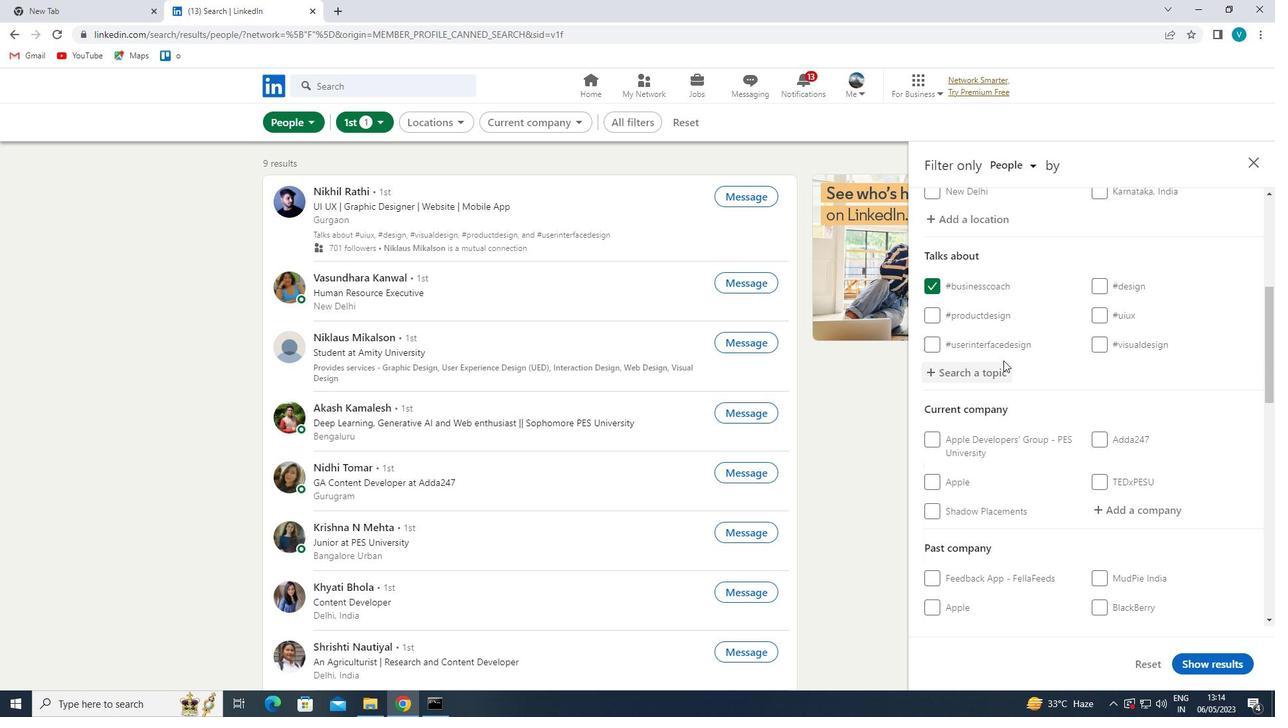 
Action: Mouse scrolled (1005, 360) with delta (0, 0)
Screenshot: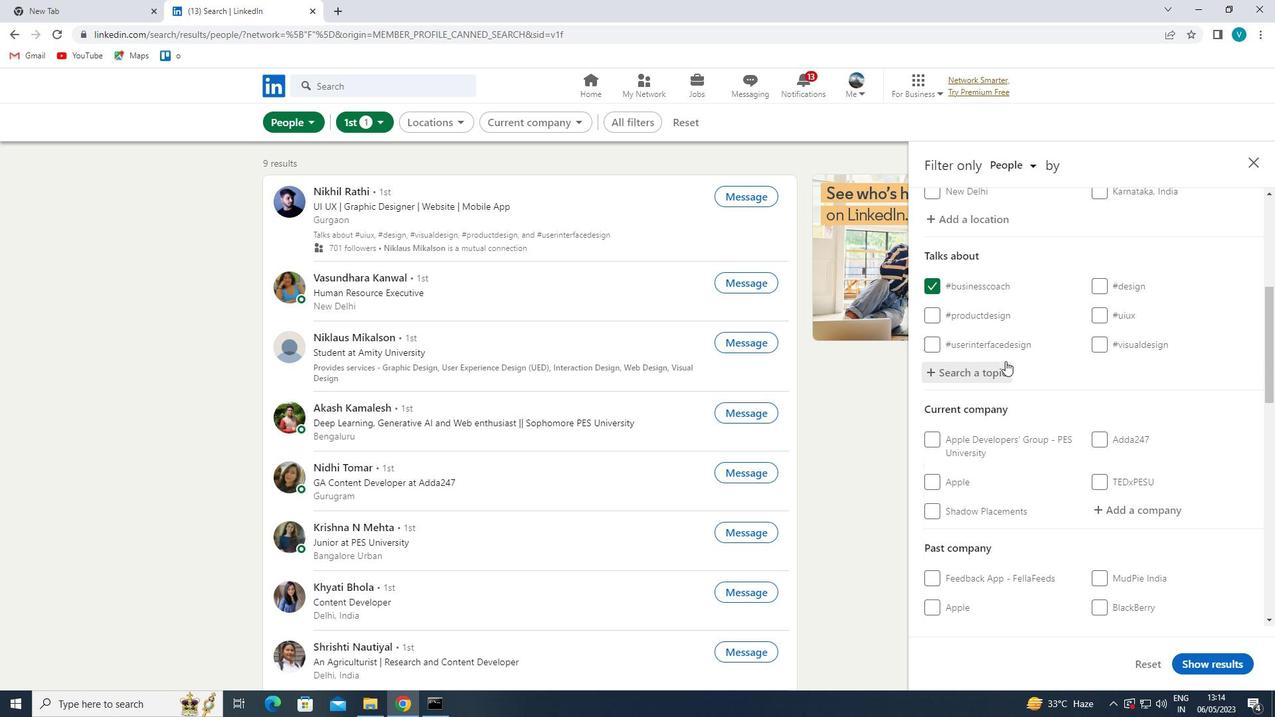 
Action: Mouse moved to (1009, 363)
Screenshot: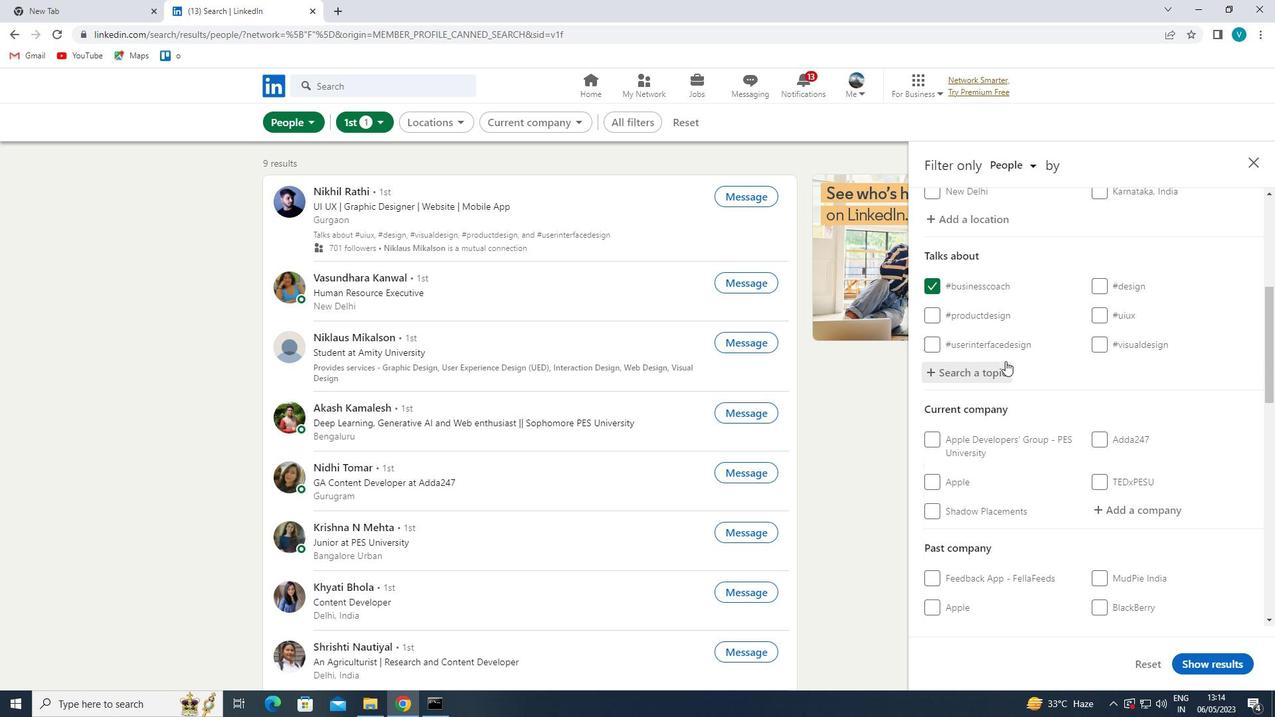 
Action: Mouse scrolled (1009, 363) with delta (0, 0)
Screenshot: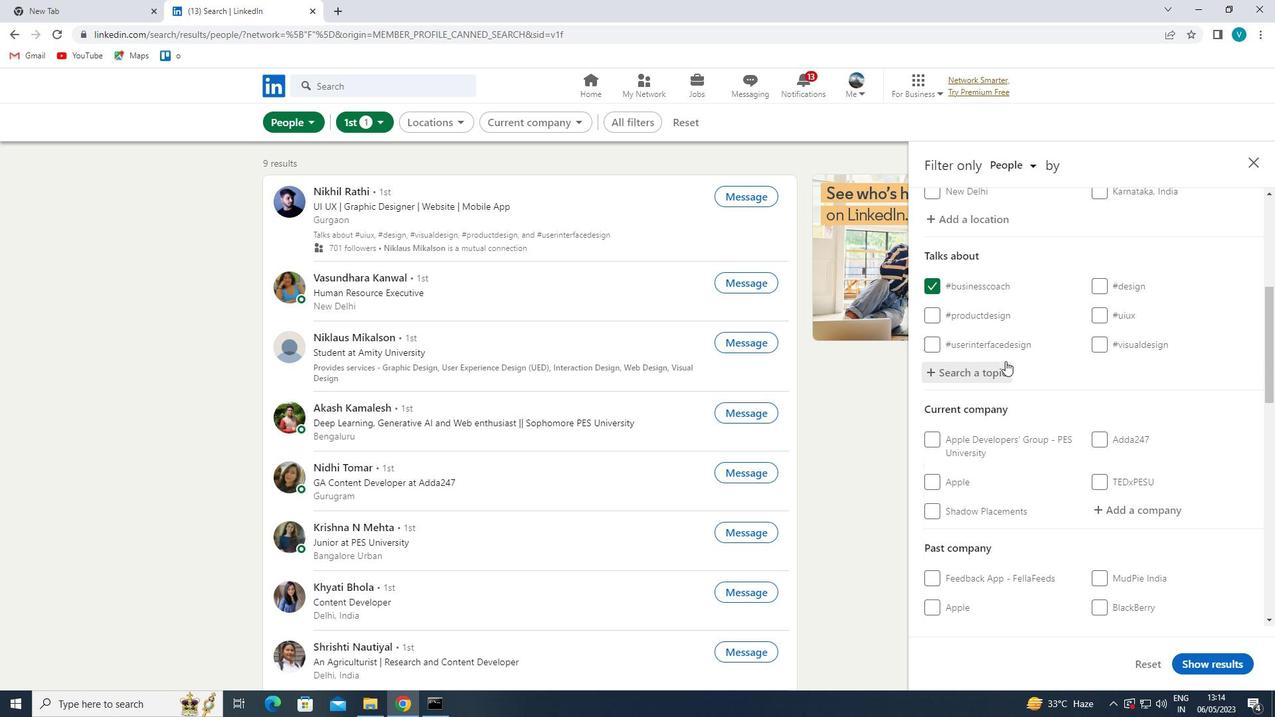 
Action: Mouse moved to (1014, 365)
Screenshot: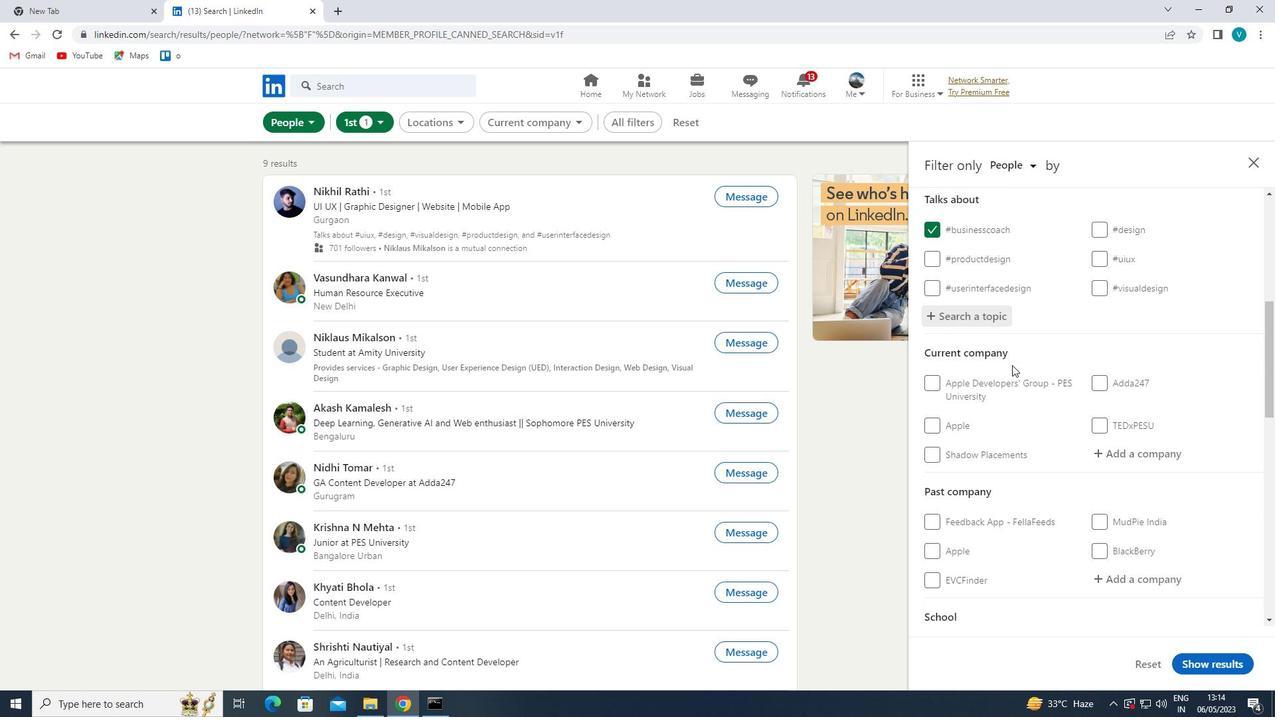 
Action: Mouse scrolled (1014, 365) with delta (0, 0)
Screenshot: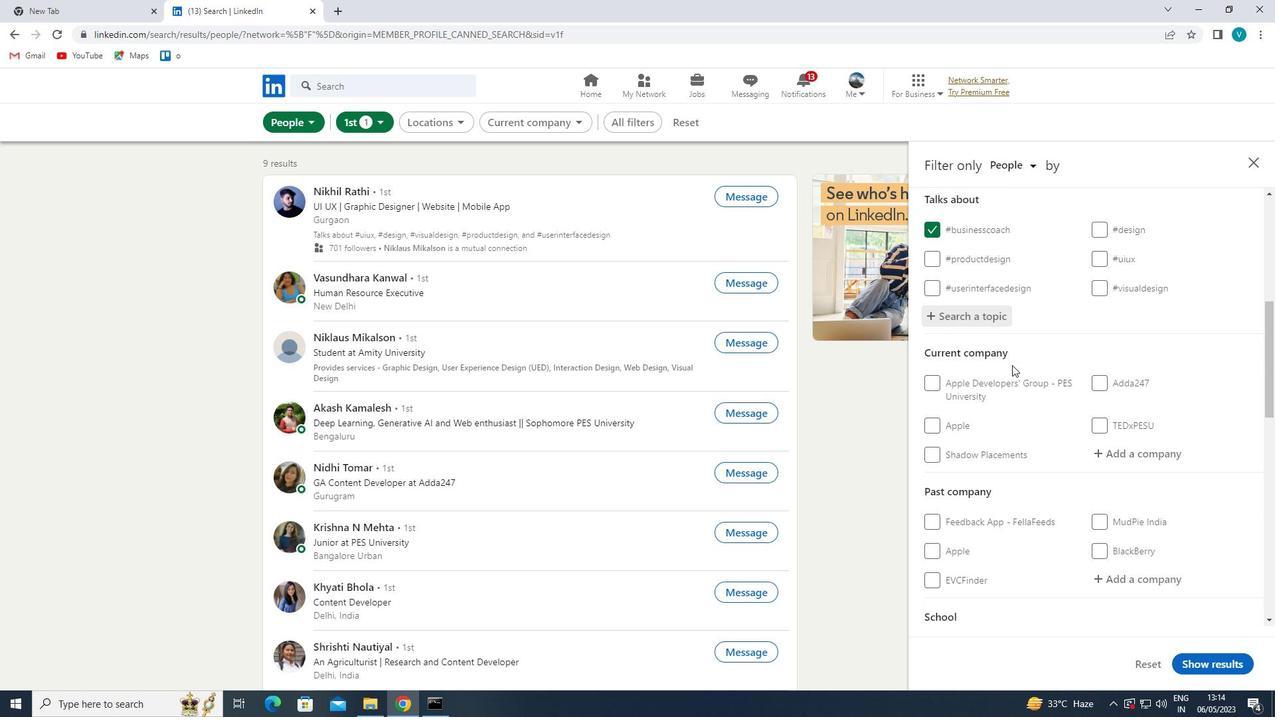 
Action: Mouse moved to (1123, 312)
Screenshot: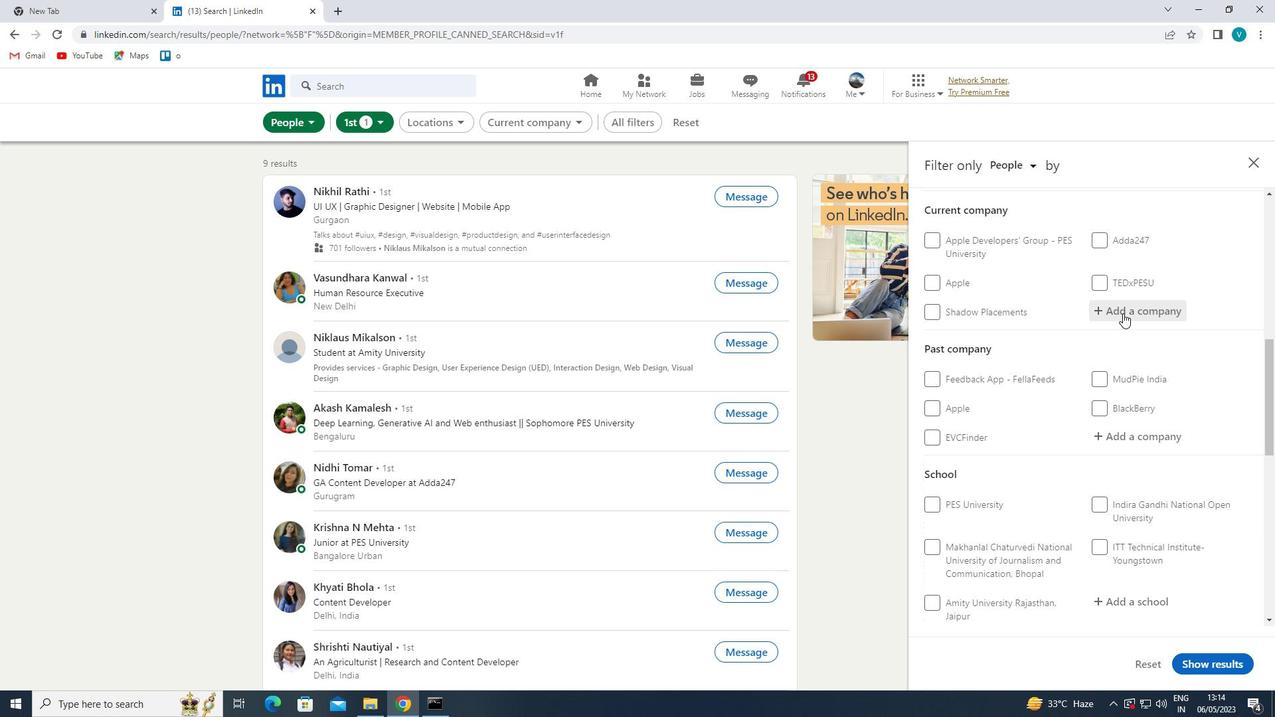 
Action: Mouse pressed left at (1123, 312)
Screenshot: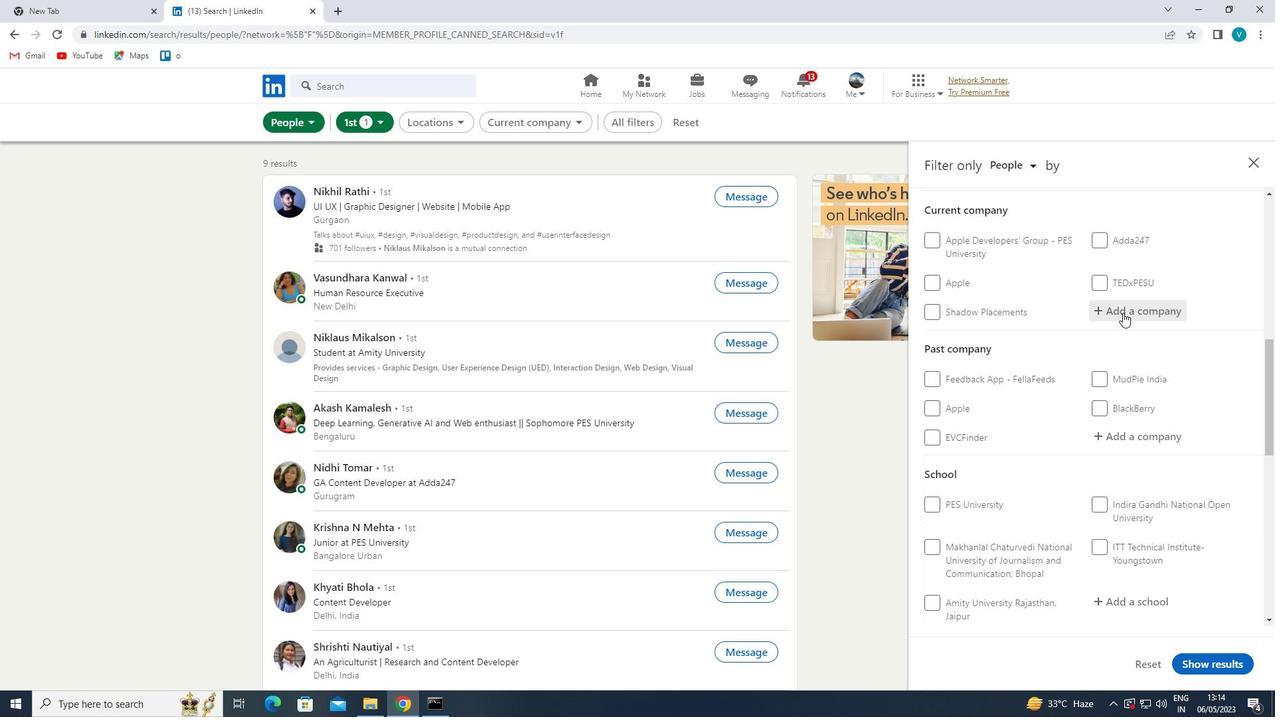 
Action: Key pressed <Key.shift>S
Screenshot: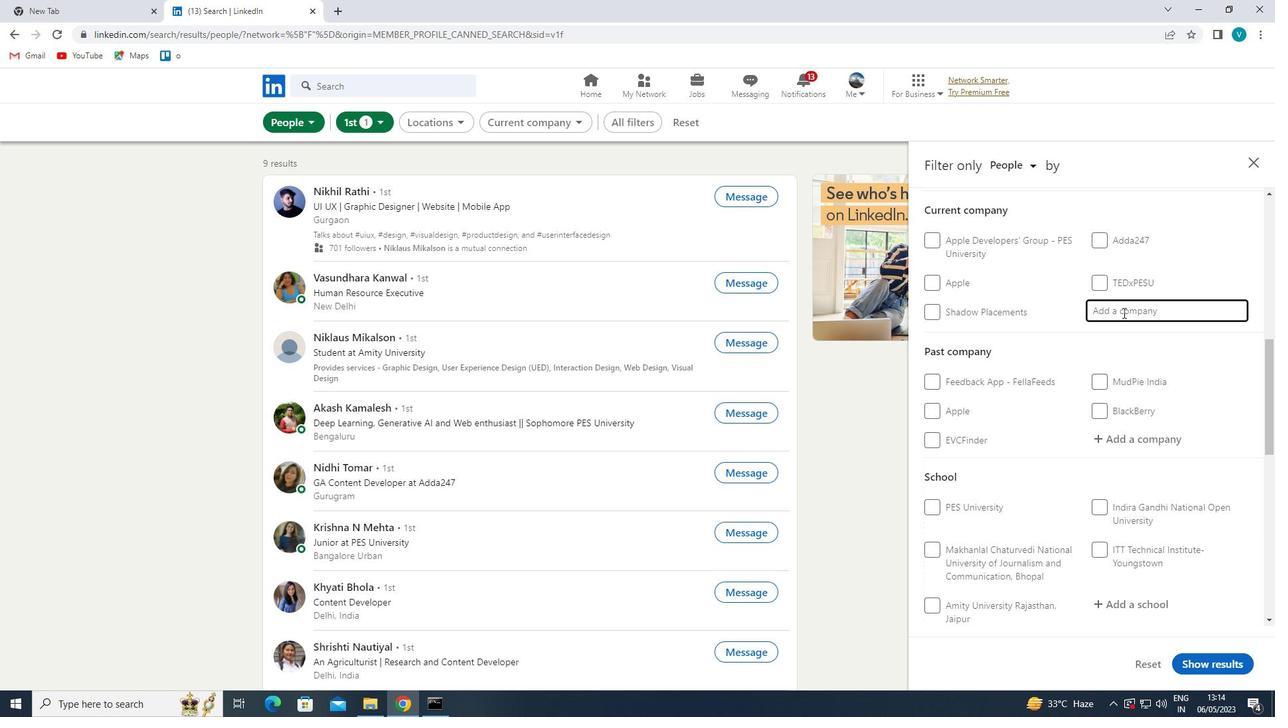 
Action: Mouse moved to (1075, 288)
Screenshot: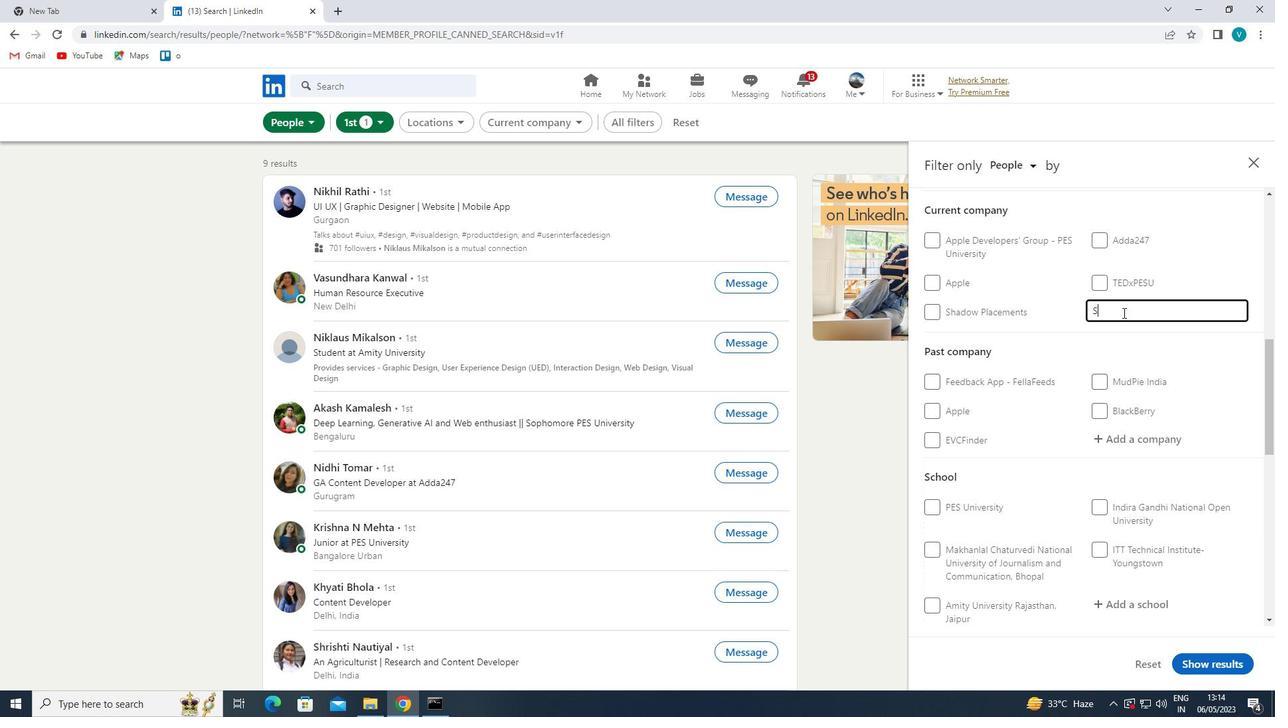 
Action: Key pressed HOPPERS
Screenshot: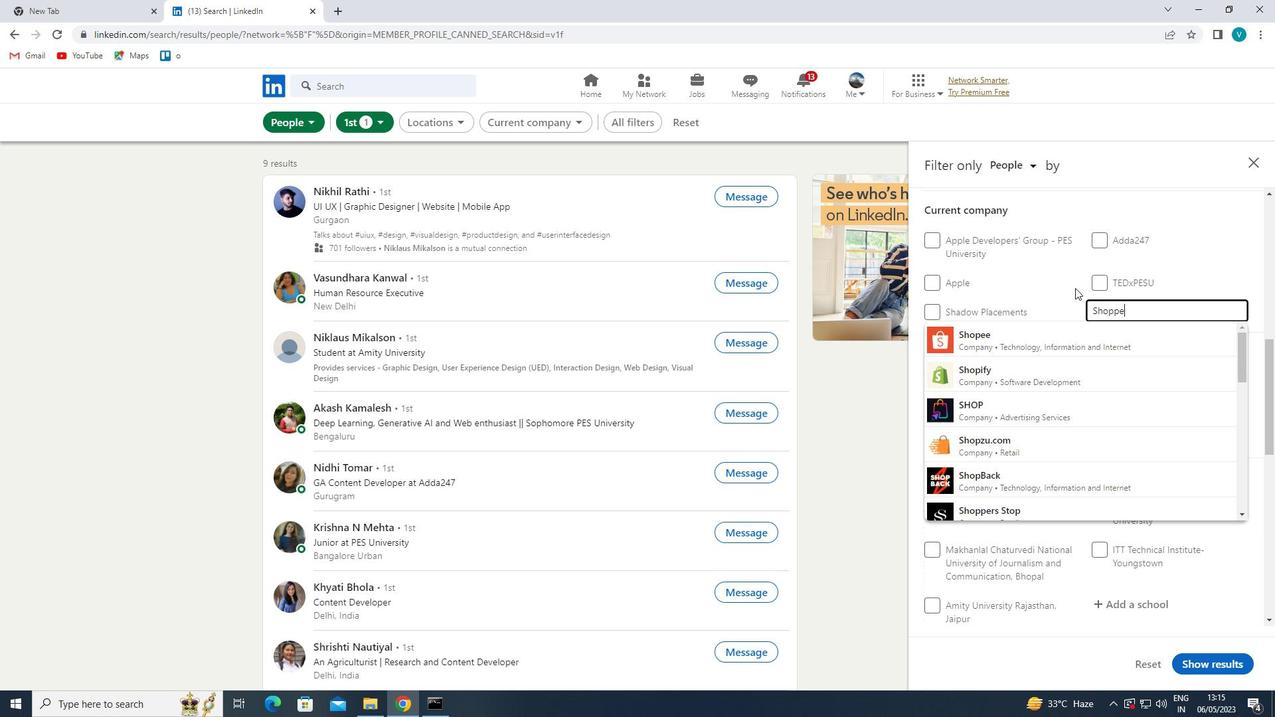 
Action: Mouse moved to (1050, 338)
Screenshot: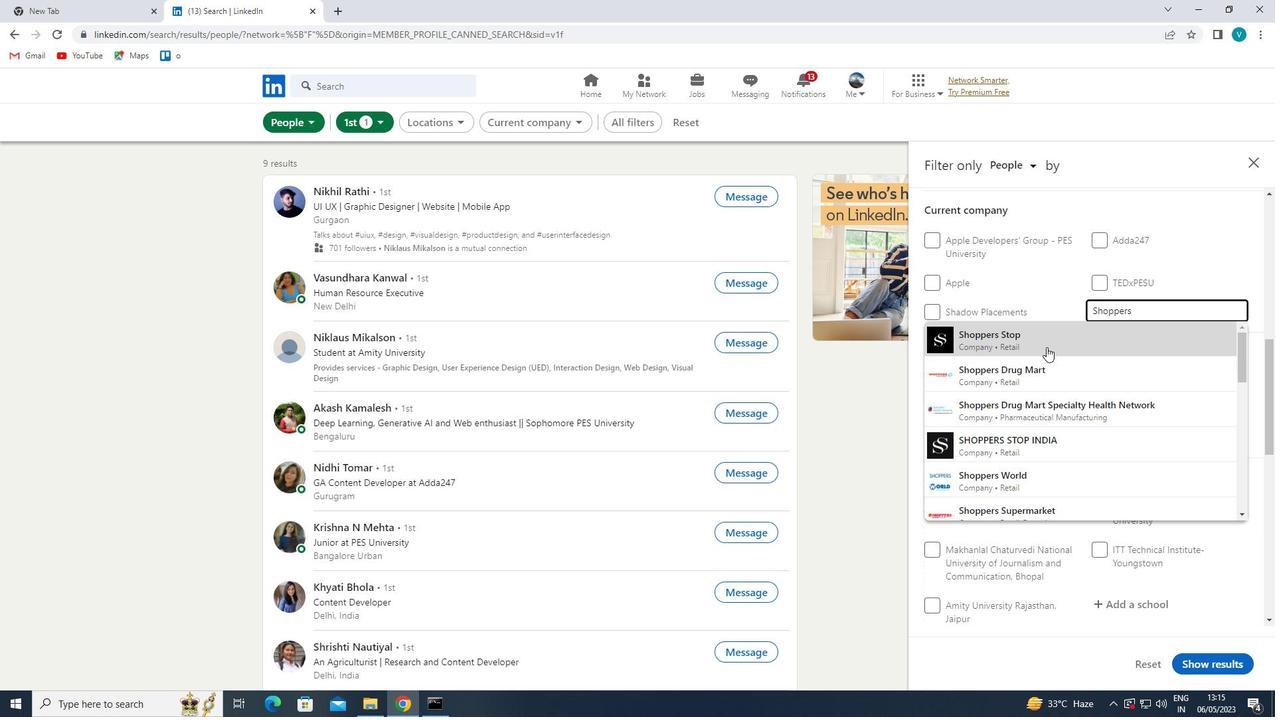 
Action: Mouse pressed left at (1050, 338)
Screenshot: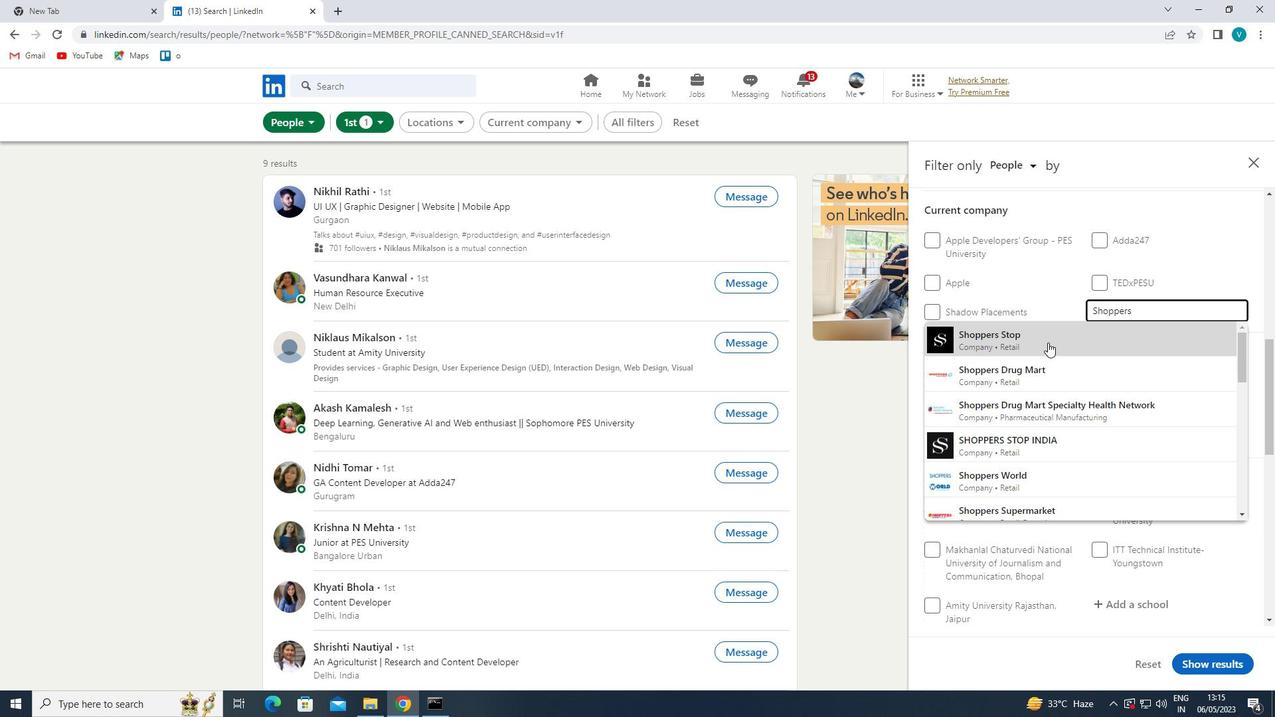 
Action: Mouse moved to (1055, 342)
Screenshot: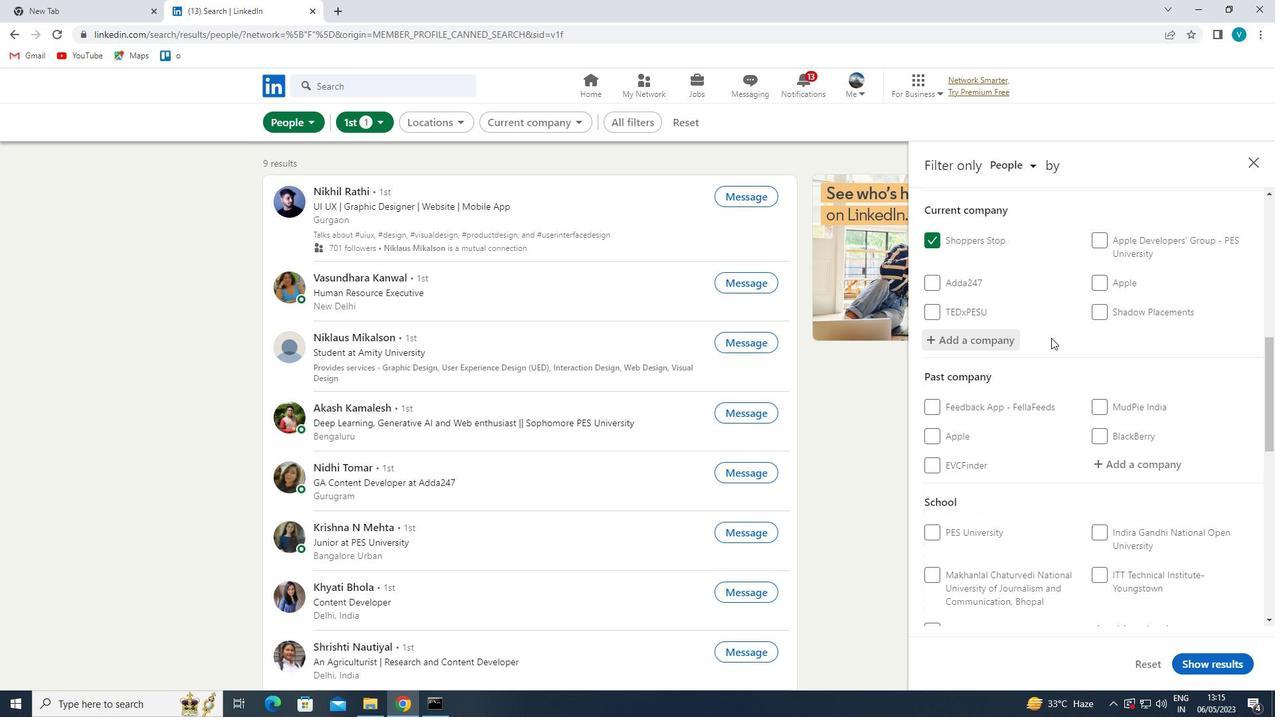 
Action: Mouse scrolled (1055, 342) with delta (0, 0)
Screenshot: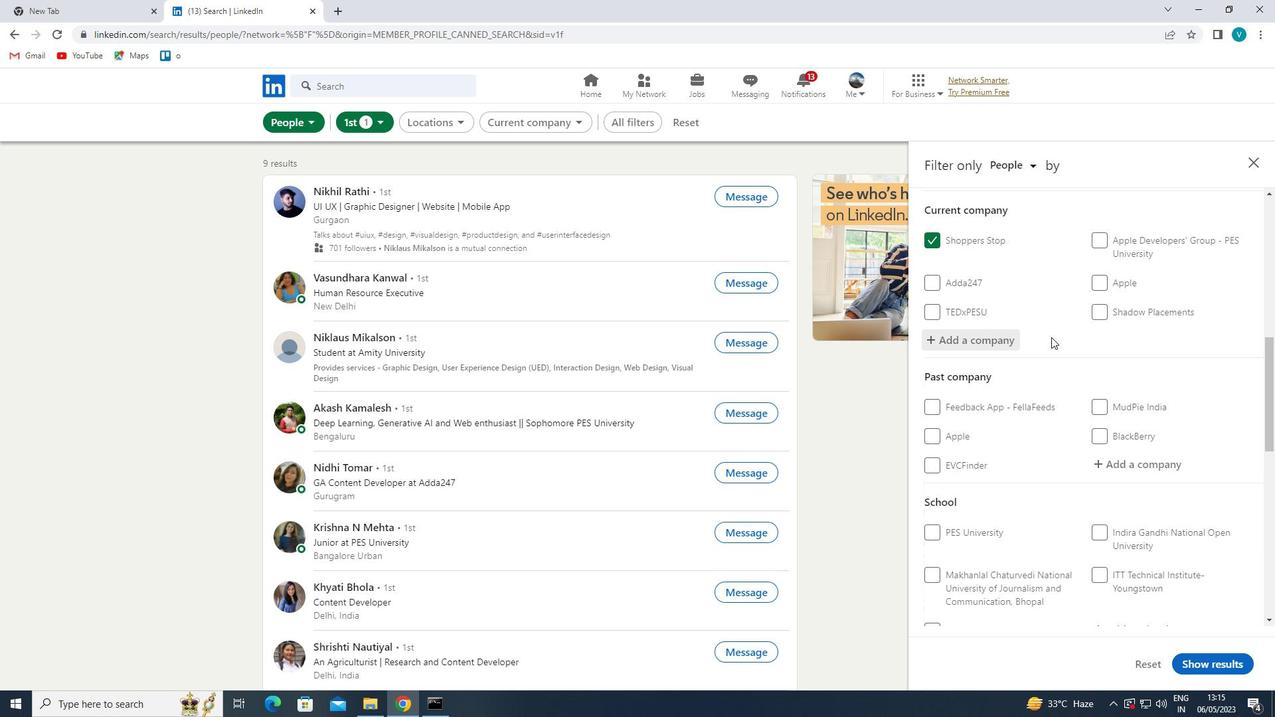 
Action: Mouse moved to (1057, 346)
Screenshot: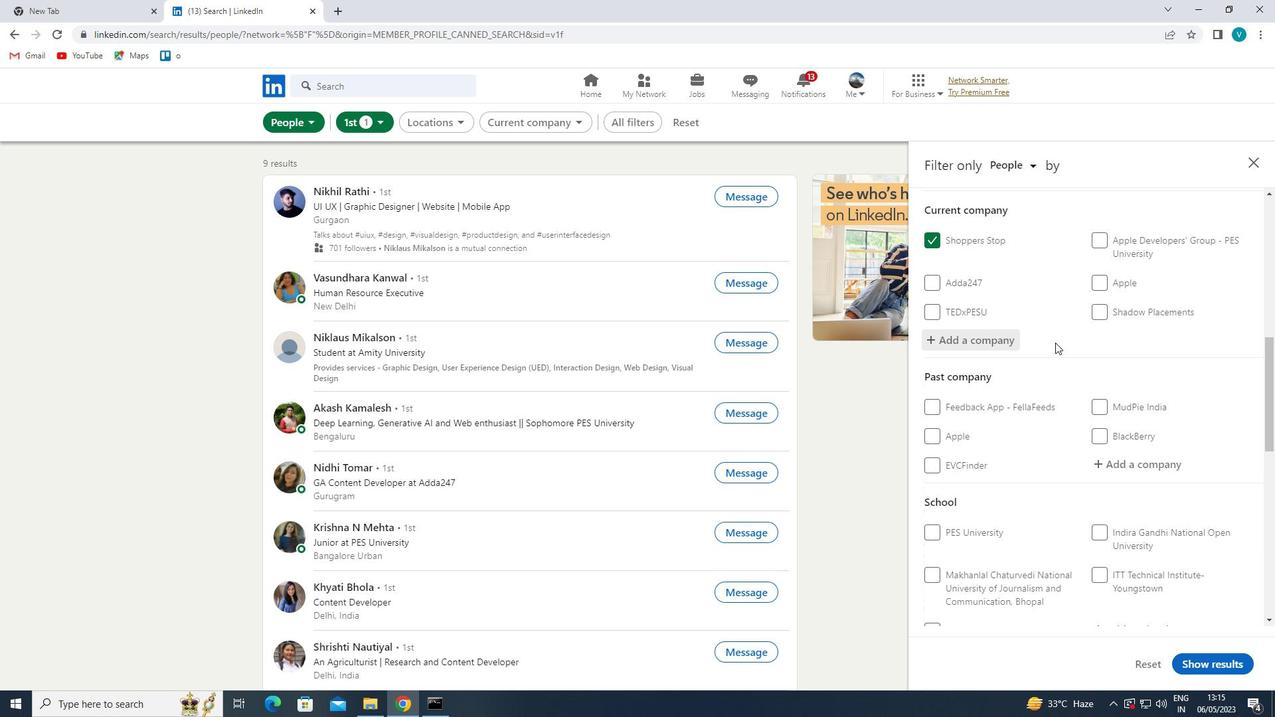 
Action: Mouse scrolled (1057, 345) with delta (0, 0)
Screenshot: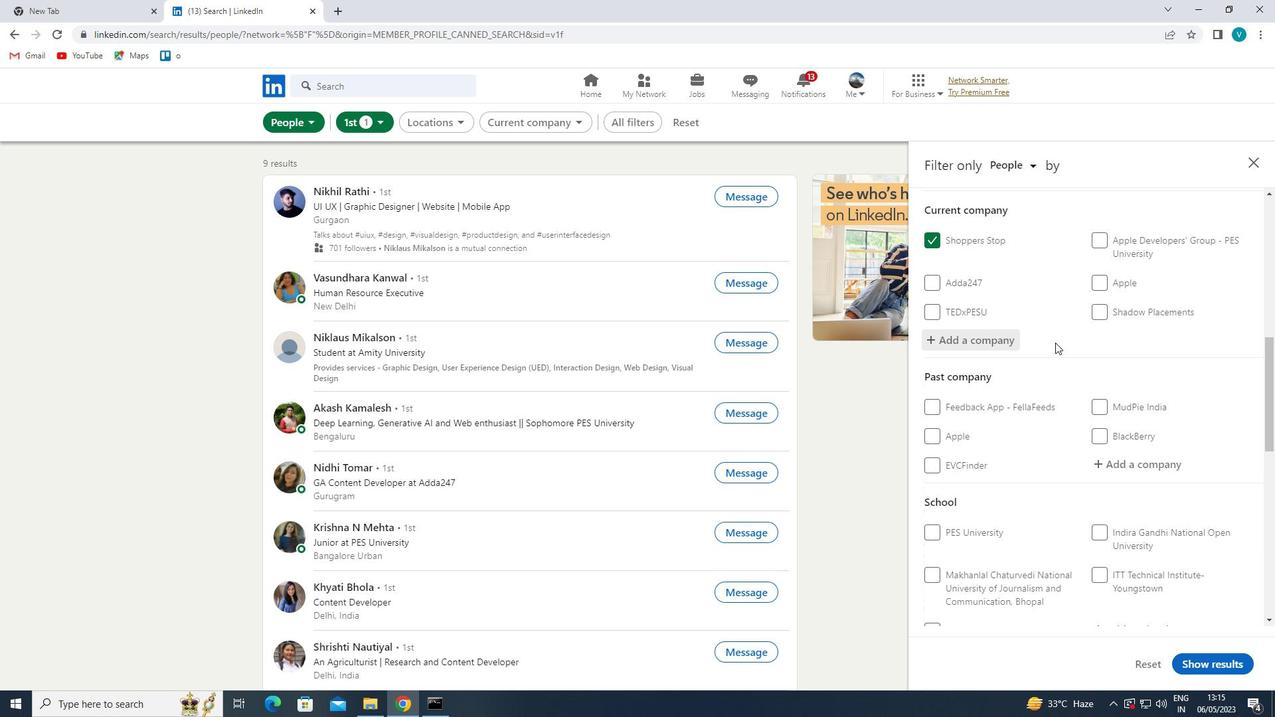 
Action: Mouse moved to (1079, 386)
Screenshot: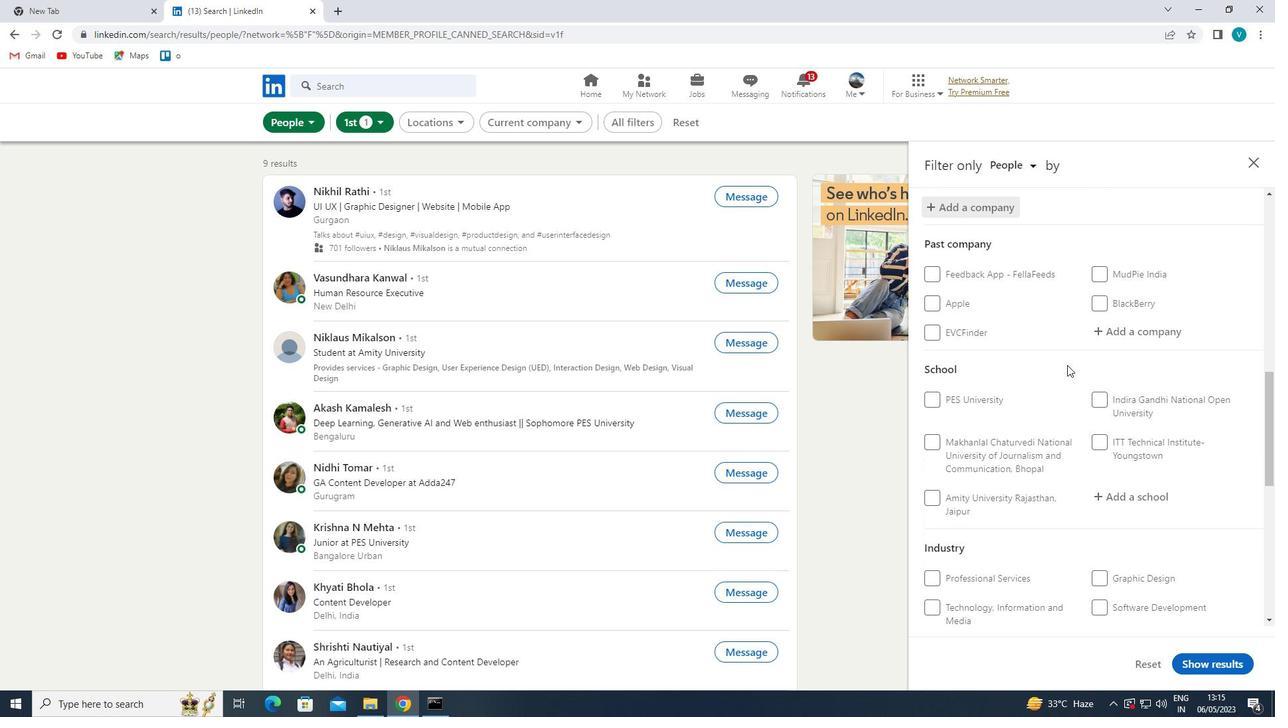 
Action: Mouse scrolled (1079, 385) with delta (0, 0)
Screenshot: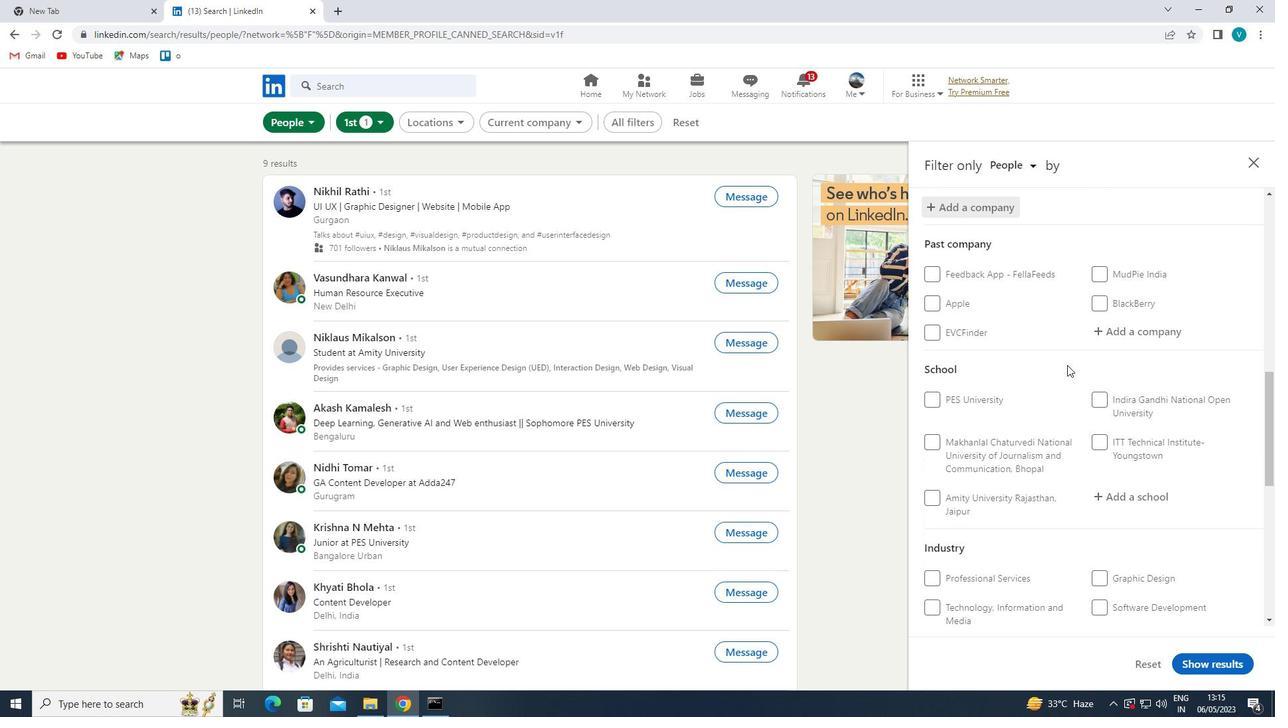 
Action: Mouse moved to (1117, 437)
Screenshot: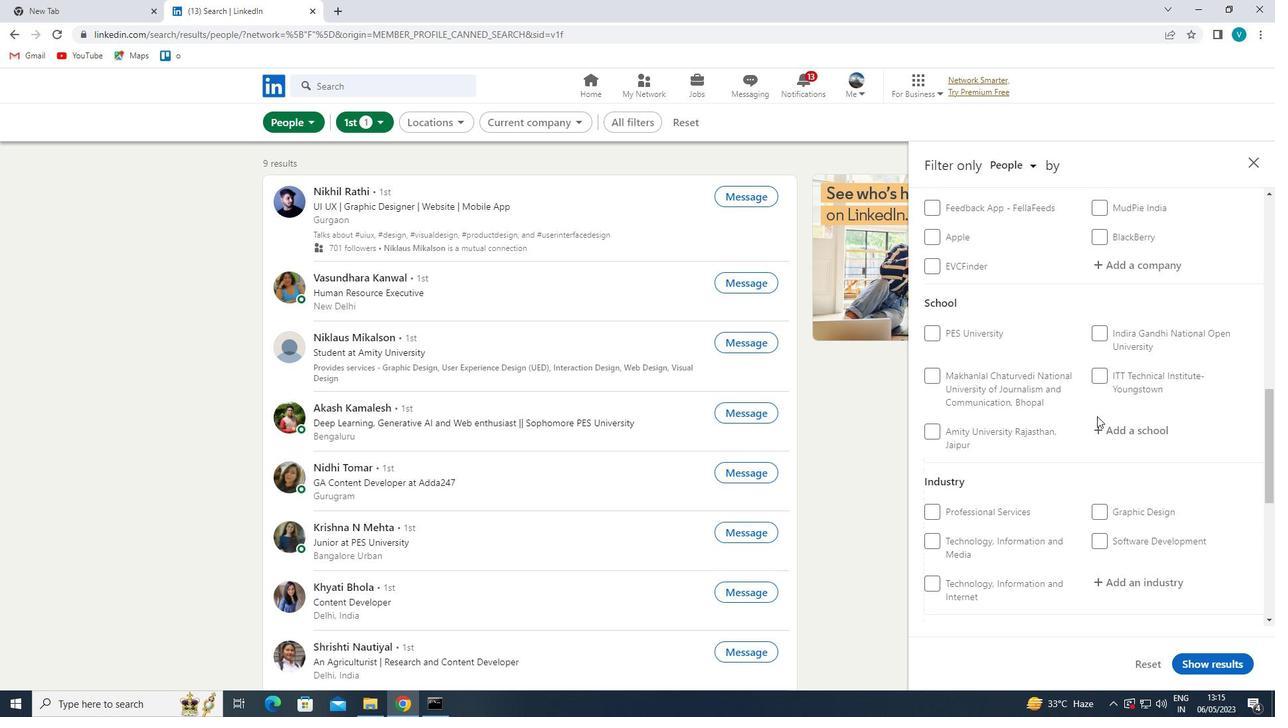 
Action: Mouse pressed left at (1117, 437)
Screenshot: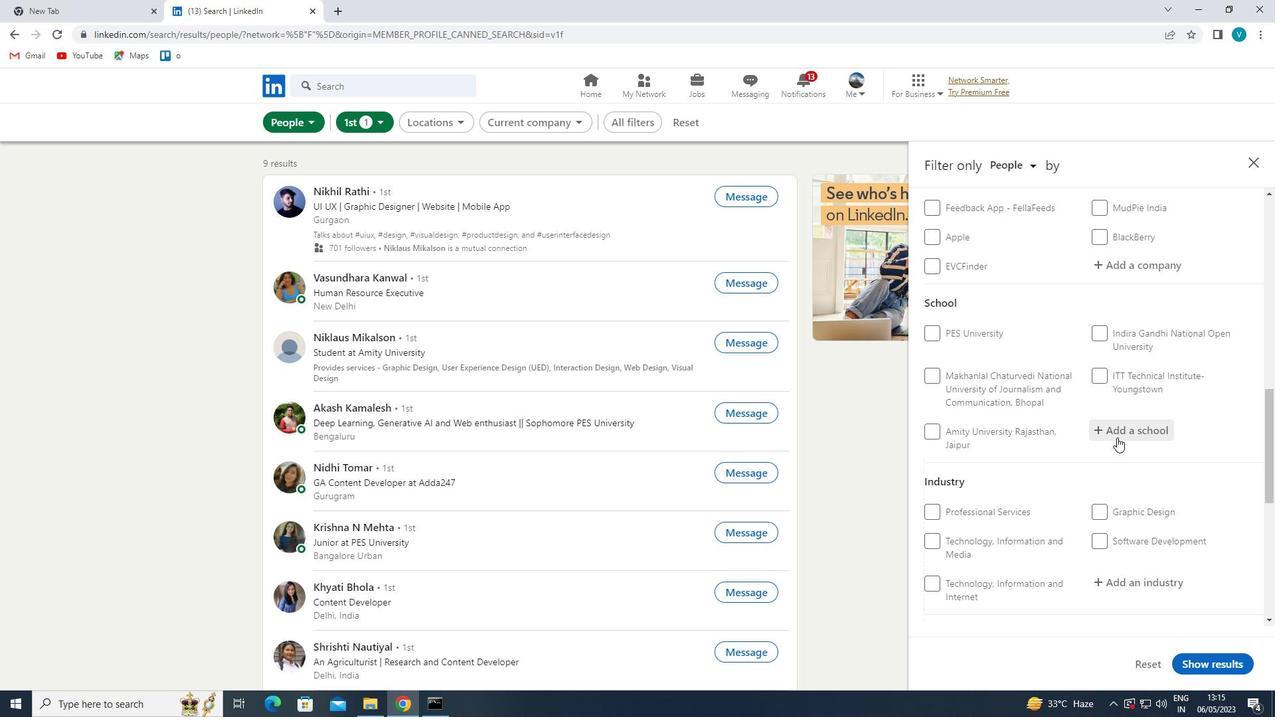 
Action: Mouse moved to (1070, 409)
Screenshot: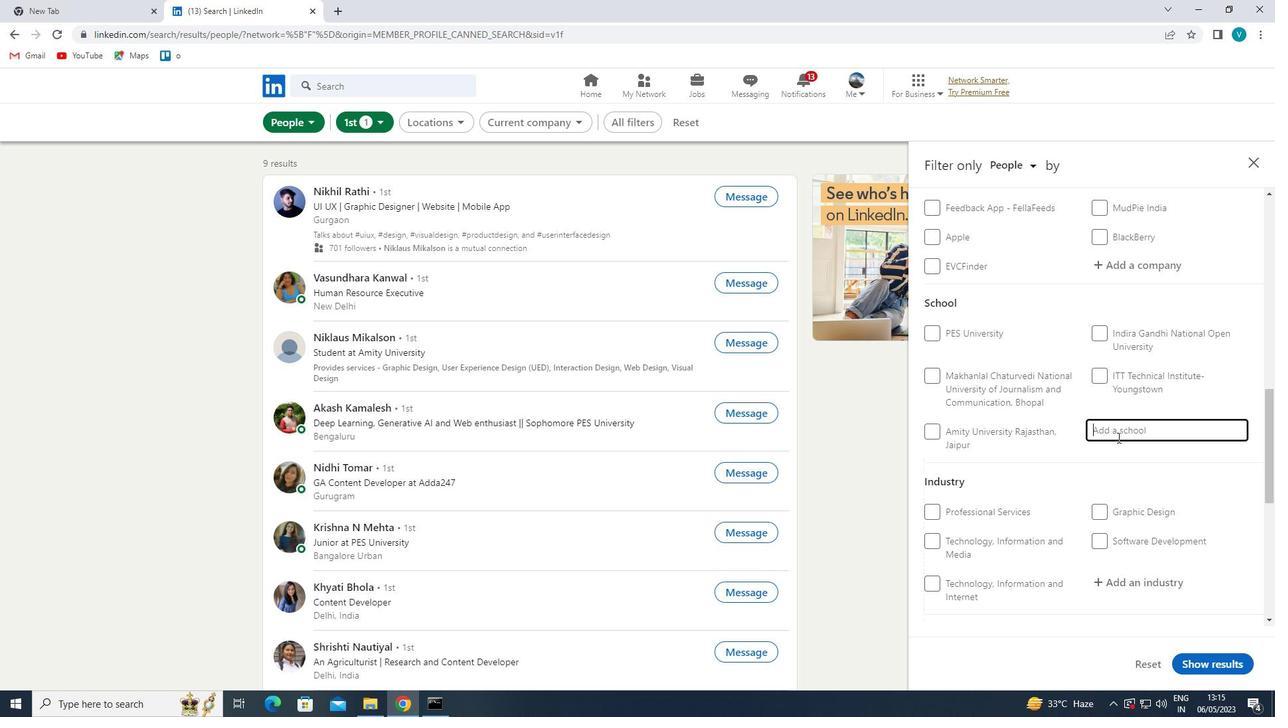 
Action: Key pressed <Key.shift>UP<Key.shift>GRAD
Screenshot: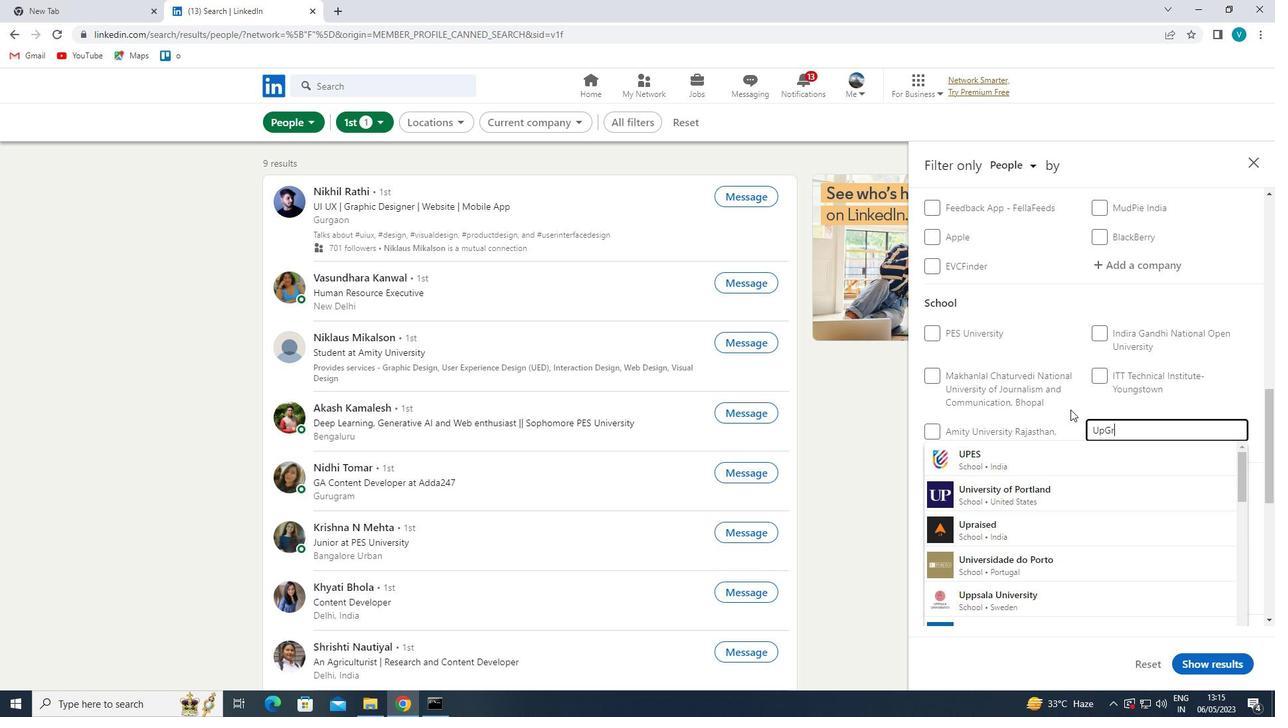 
Action: Mouse moved to (1069, 409)
Screenshot: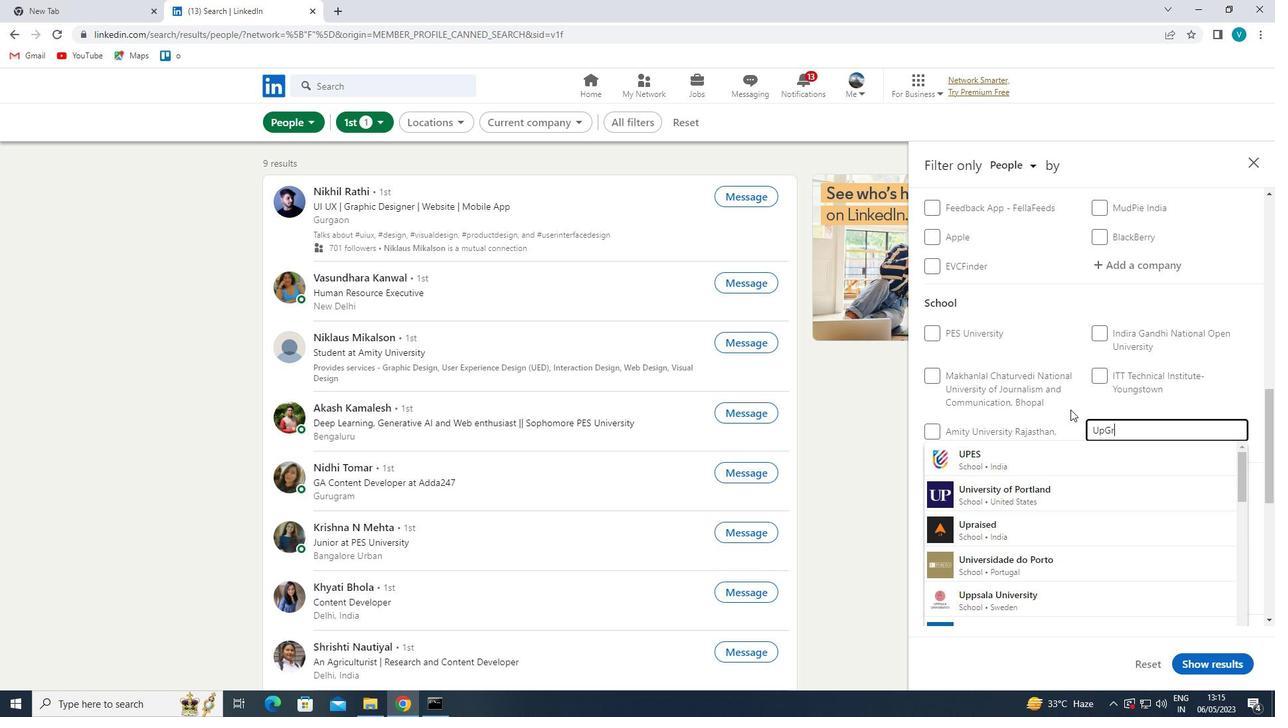 
Action: Key pressed .
Screenshot: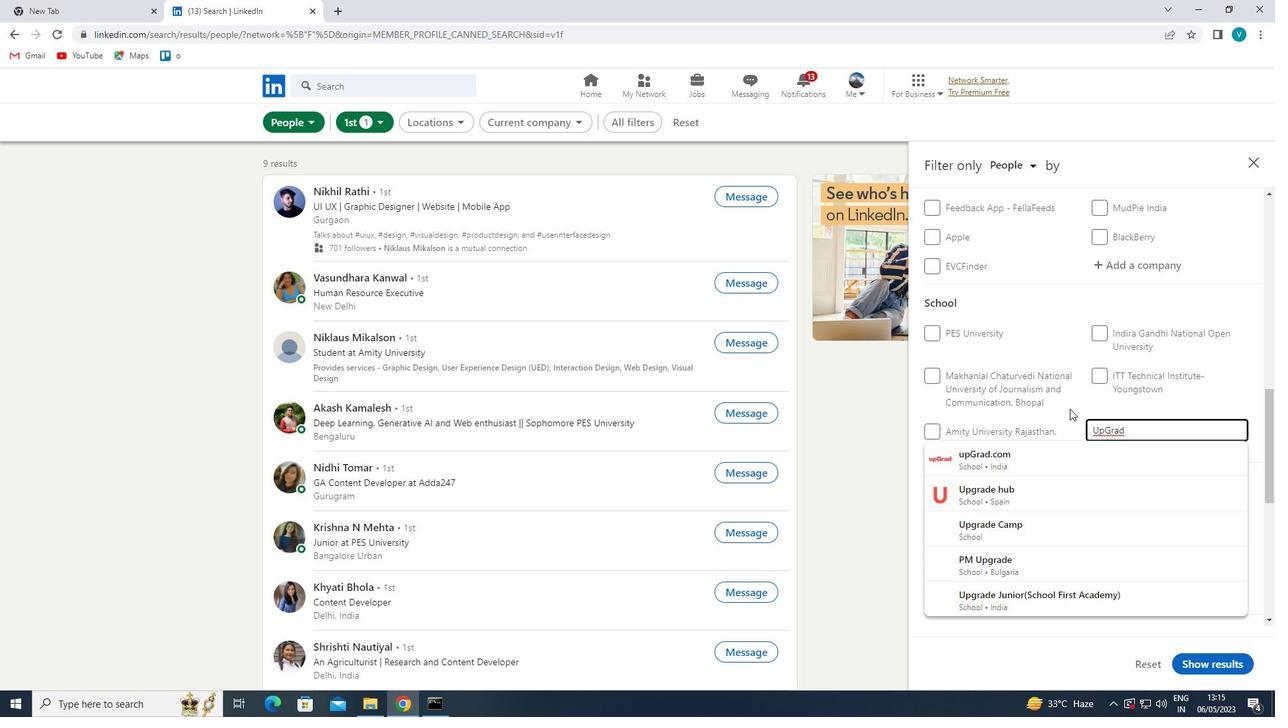 
Action: Mouse moved to (1069, 408)
Screenshot: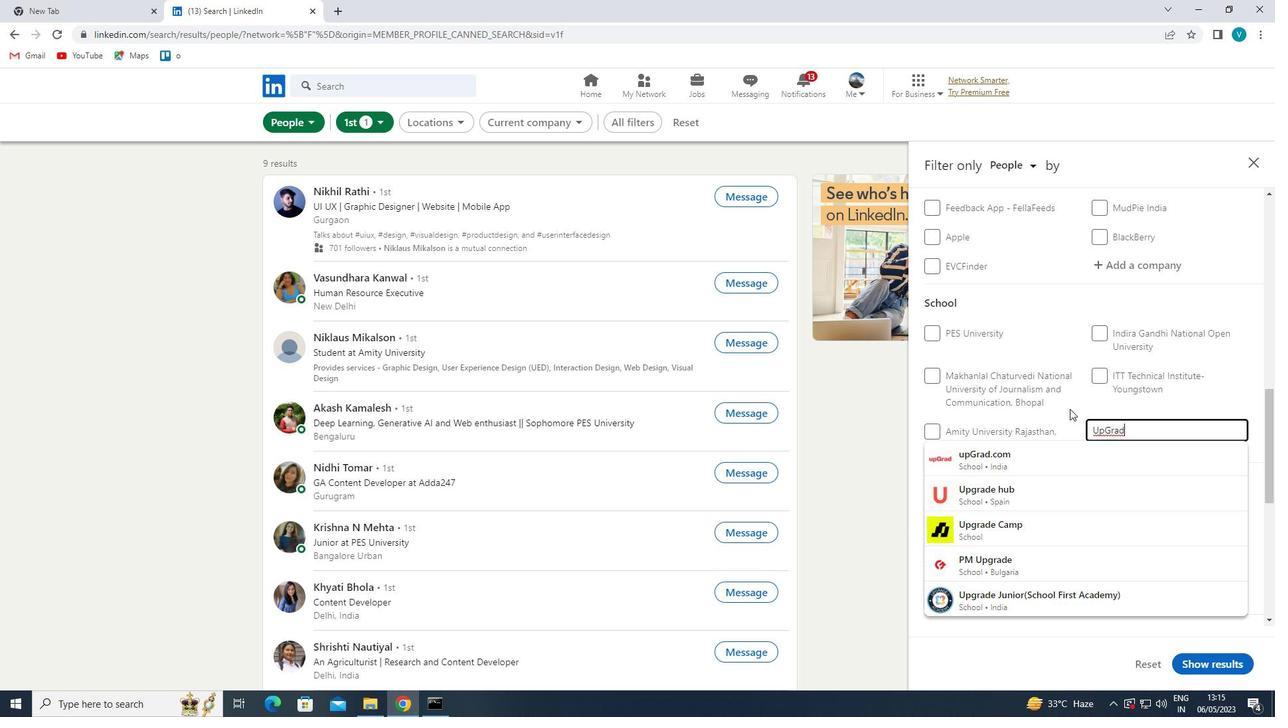 
Action: Key pressed CO
Screenshot: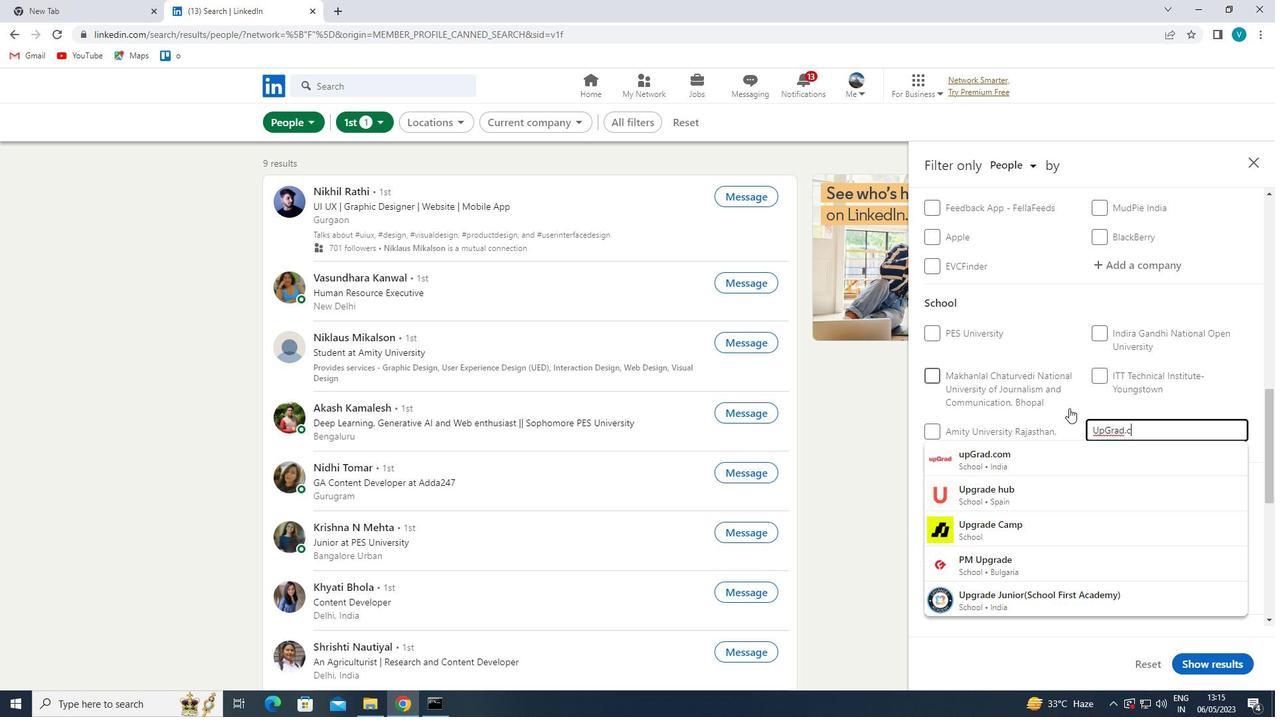 
Action: Mouse moved to (1069, 408)
Screenshot: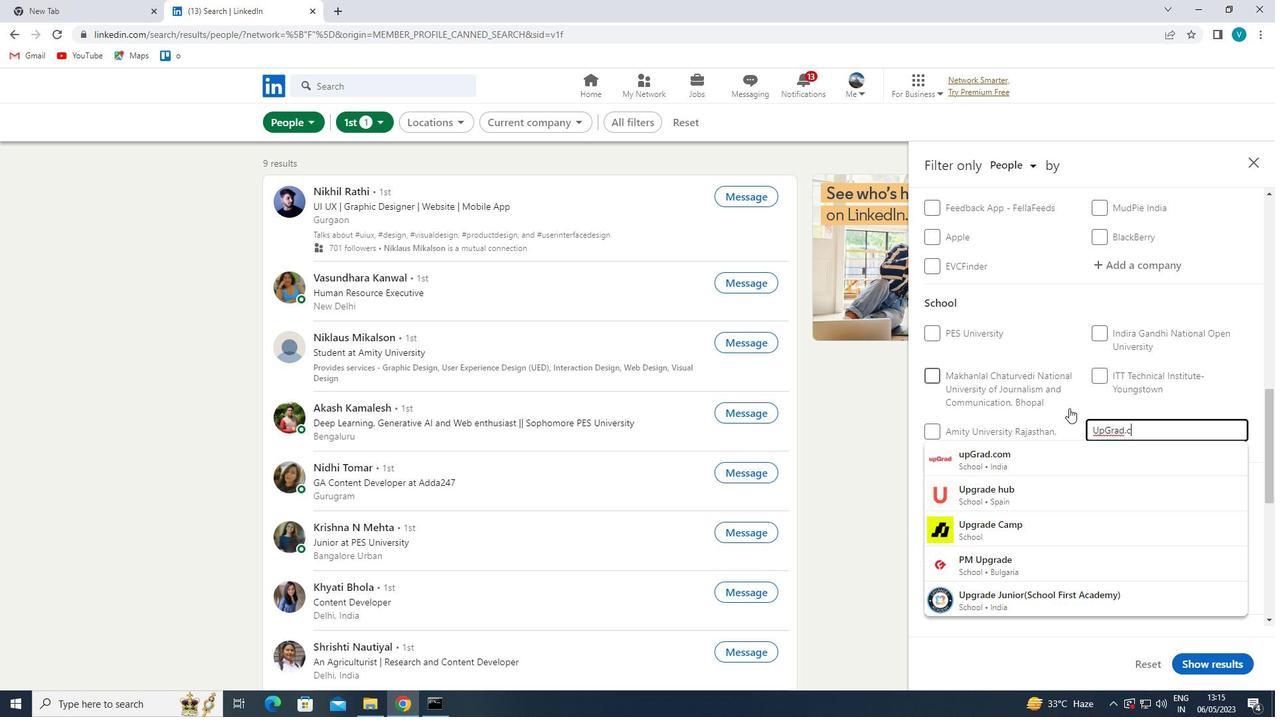 
Action: Key pressed M
Screenshot: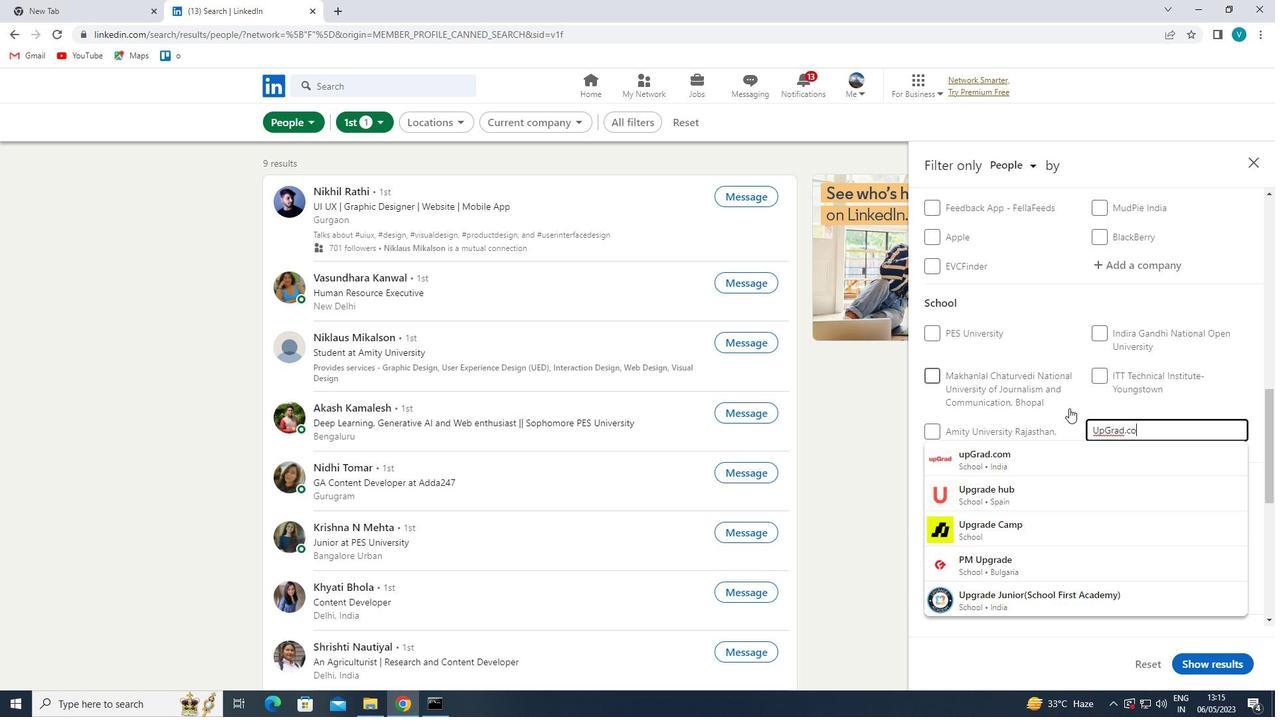
Action: Mouse moved to (1047, 462)
Screenshot: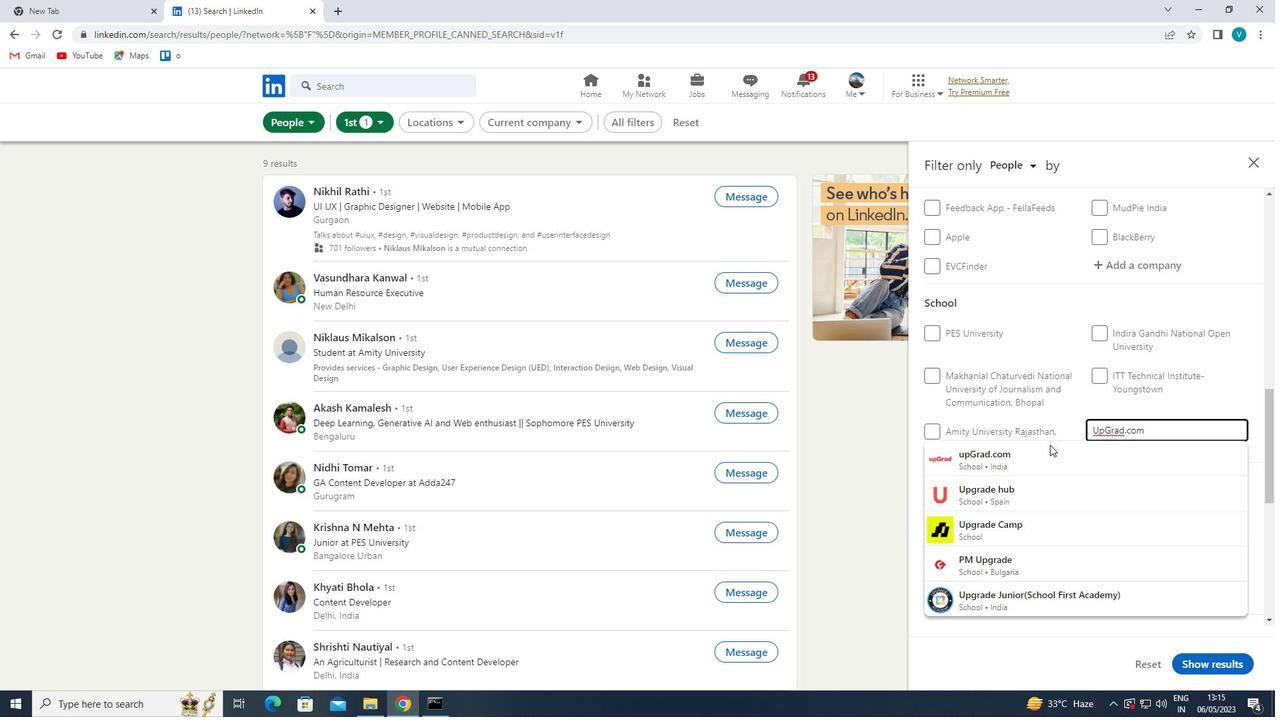 
Action: Mouse pressed left at (1047, 462)
Screenshot: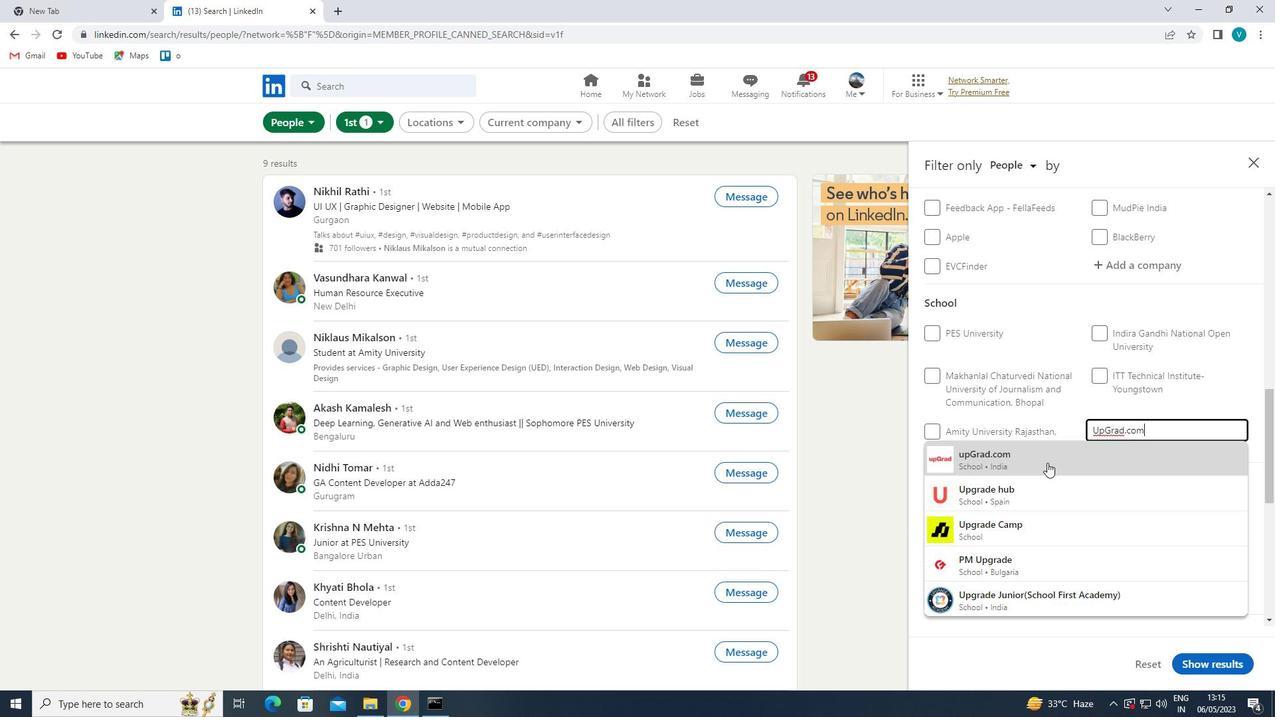 
Action: Mouse moved to (1052, 464)
Screenshot: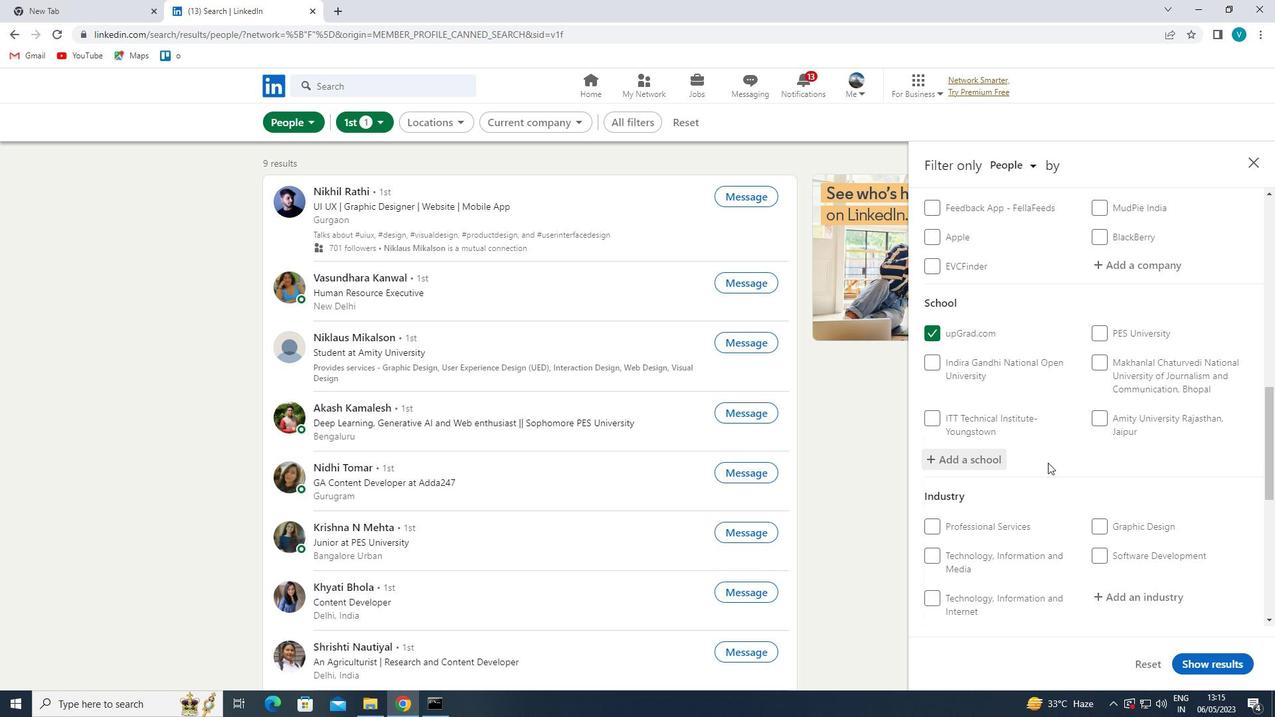 
Action: Mouse scrolled (1052, 464) with delta (0, 0)
Screenshot: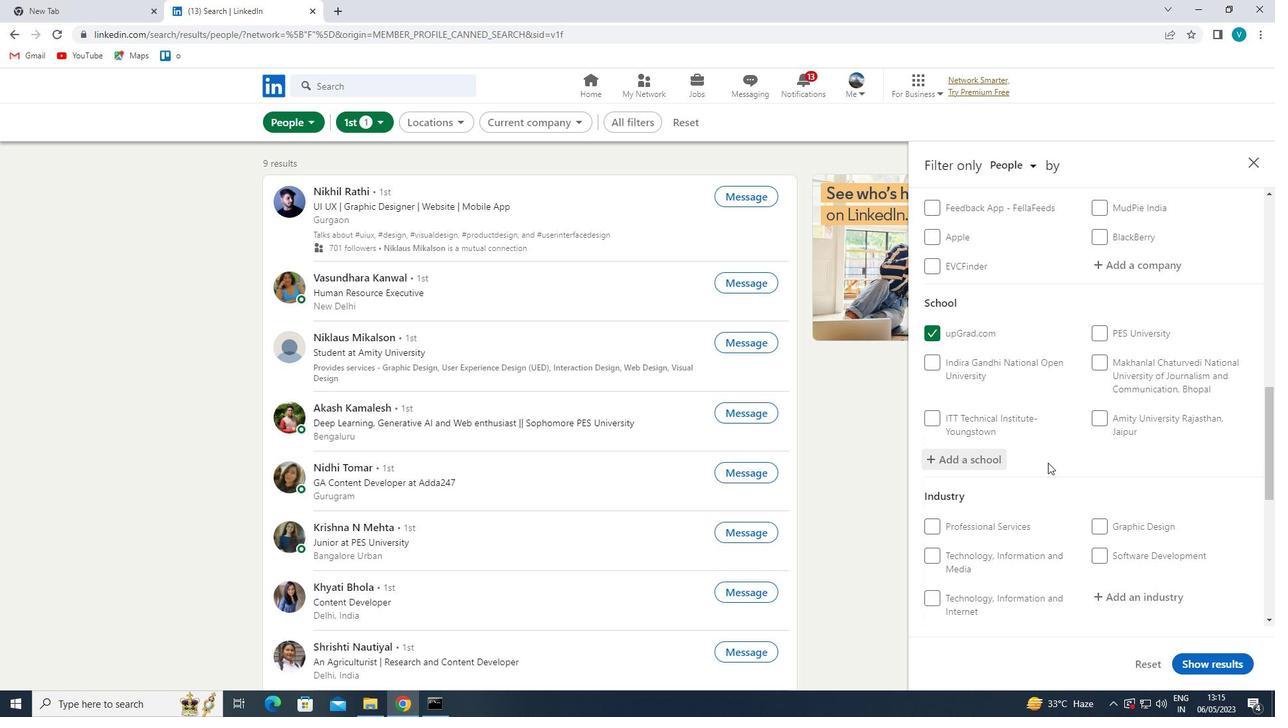 
Action: Mouse moved to (1053, 464)
Screenshot: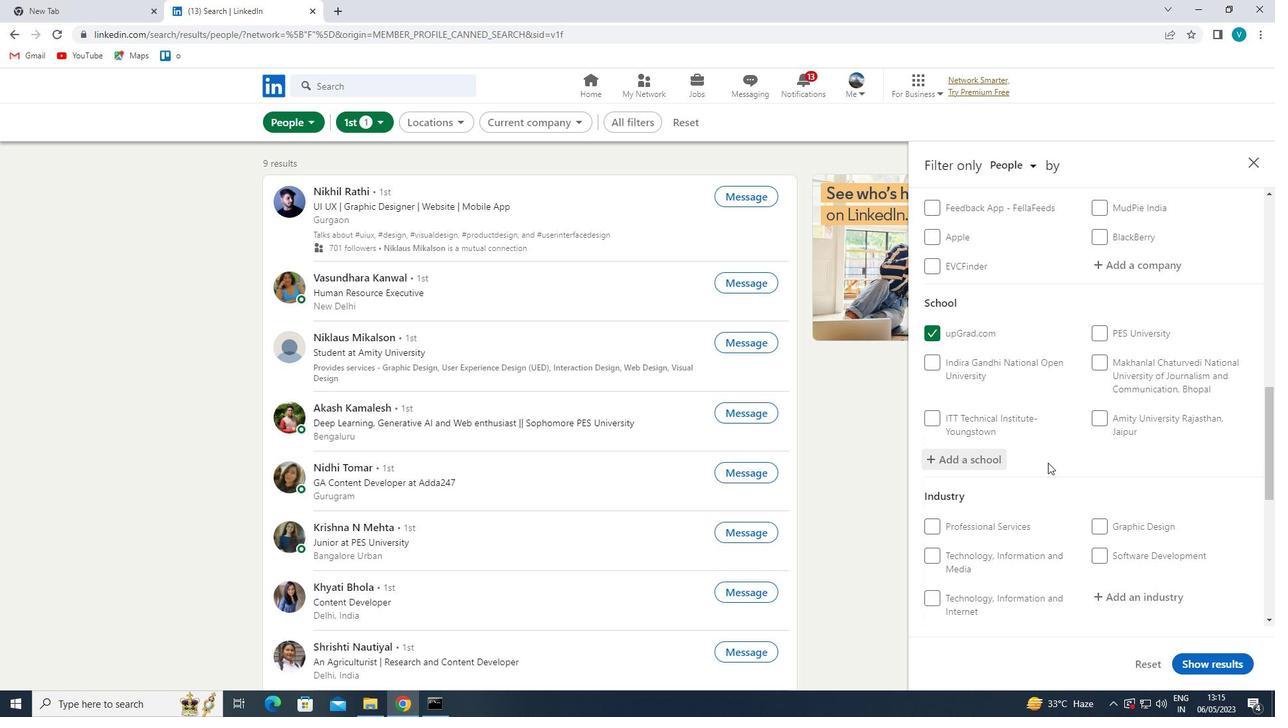 
Action: Mouse scrolled (1053, 464) with delta (0, 0)
Screenshot: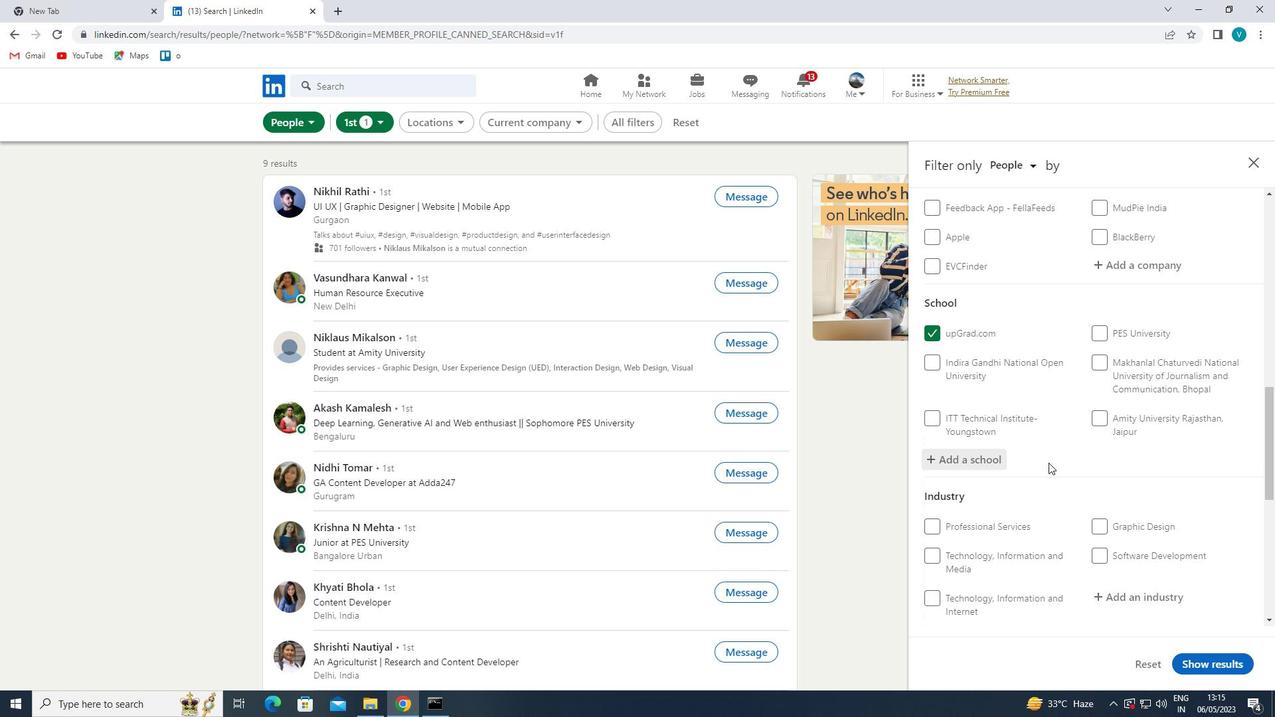 
Action: Mouse moved to (1054, 464)
Screenshot: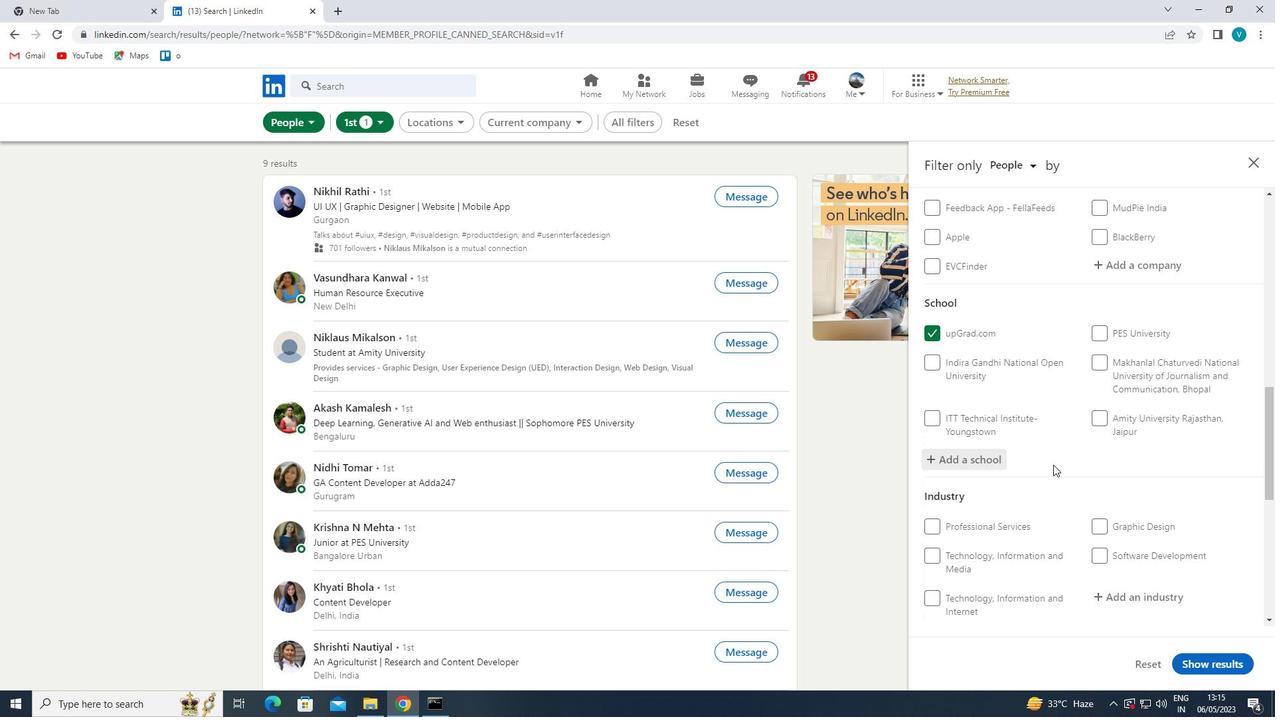 
Action: Mouse scrolled (1054, 464) with delta (0, 0)
Screenshot: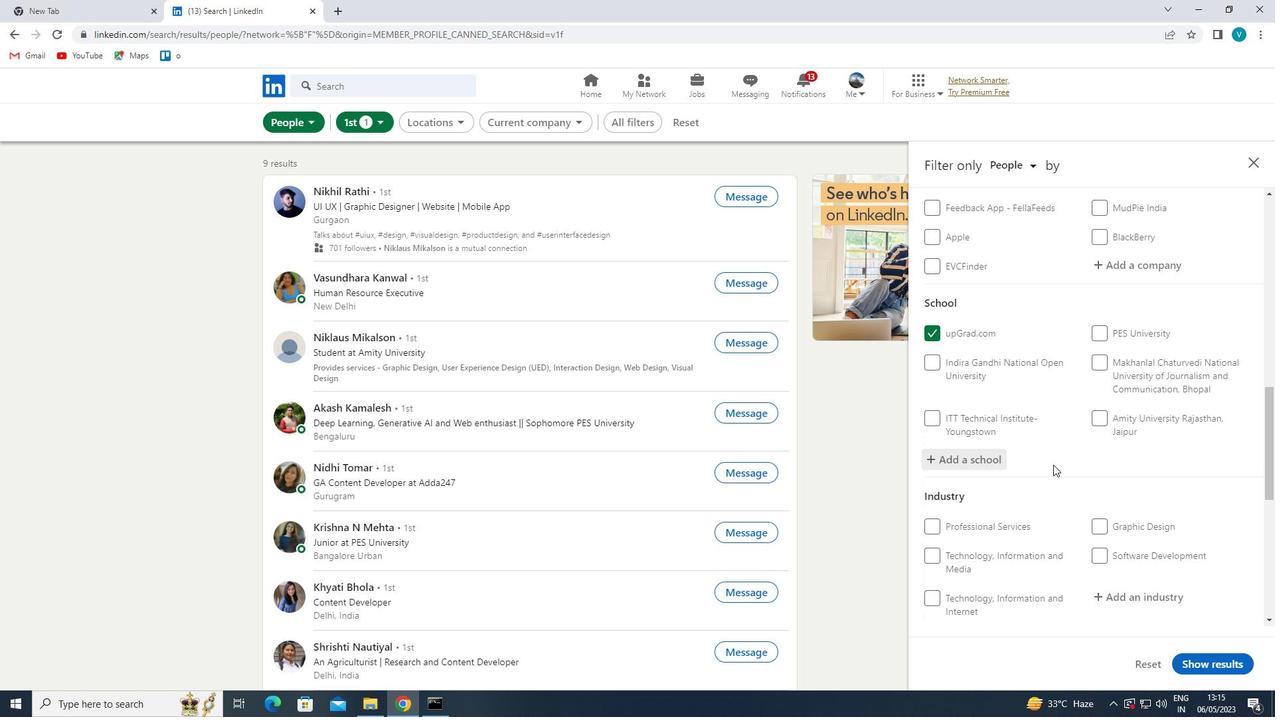 
Action: Mouse moved to (1163, 393)
Screenshot: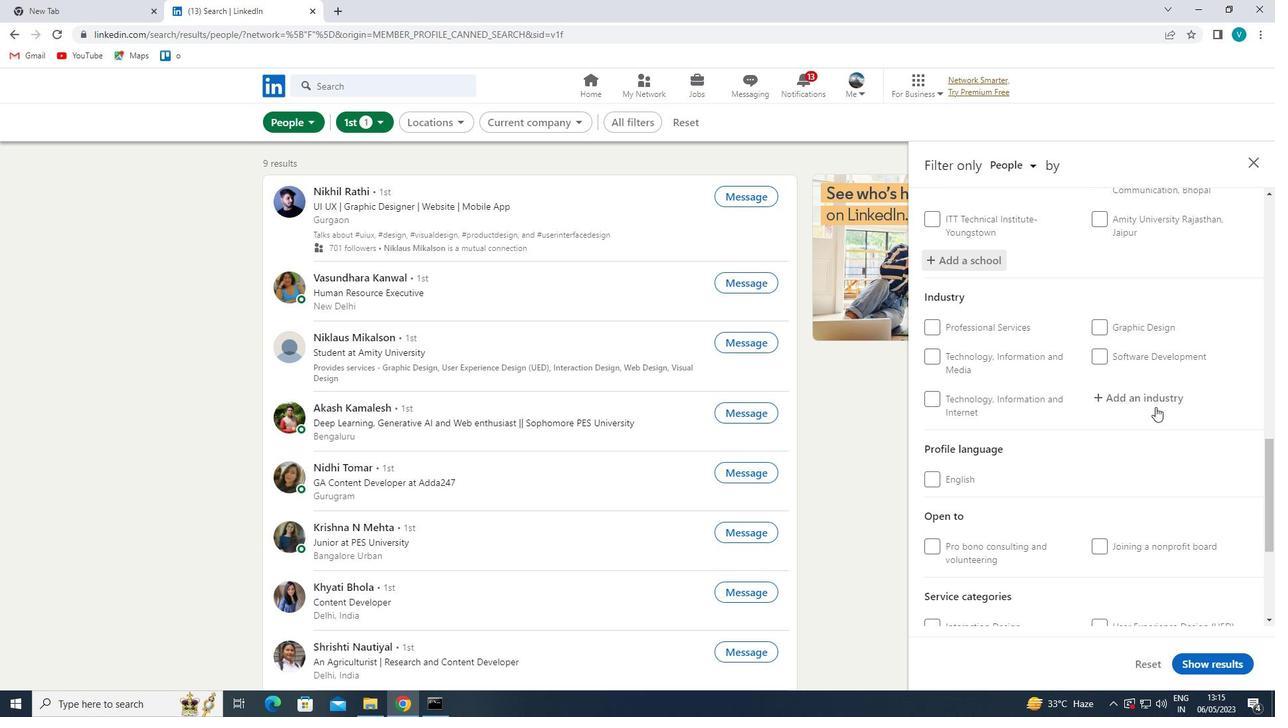 
Action: Mouse pressed left at (1163, 393)
Screenshot: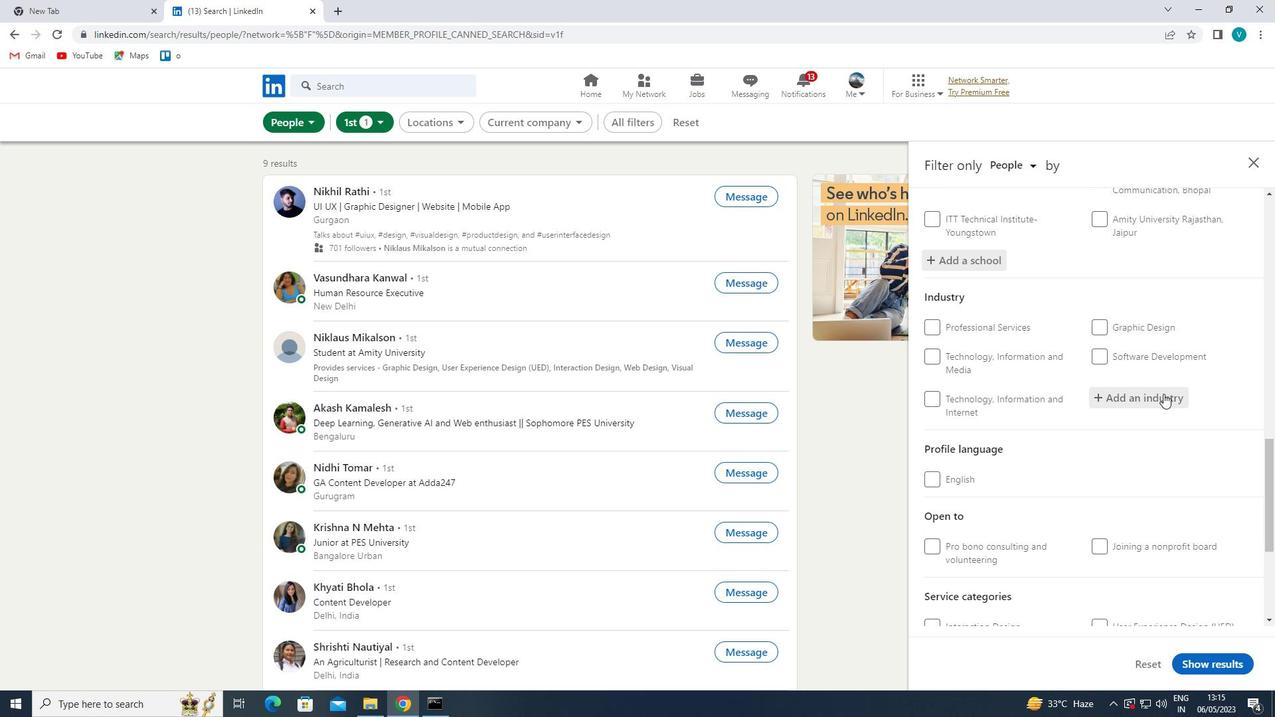 
Action: Mouse moved to (1053, 329)
Screenshot: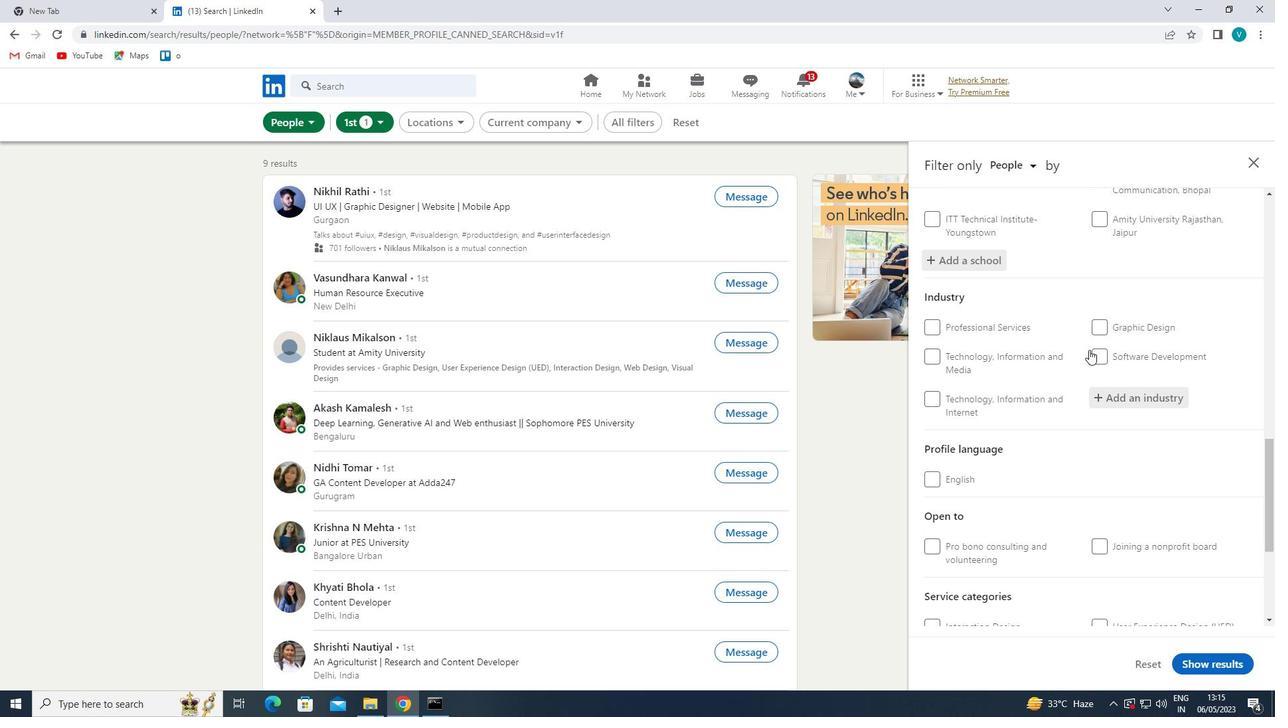 
Action: Key pressed <Key.shift>TE
Screenshot: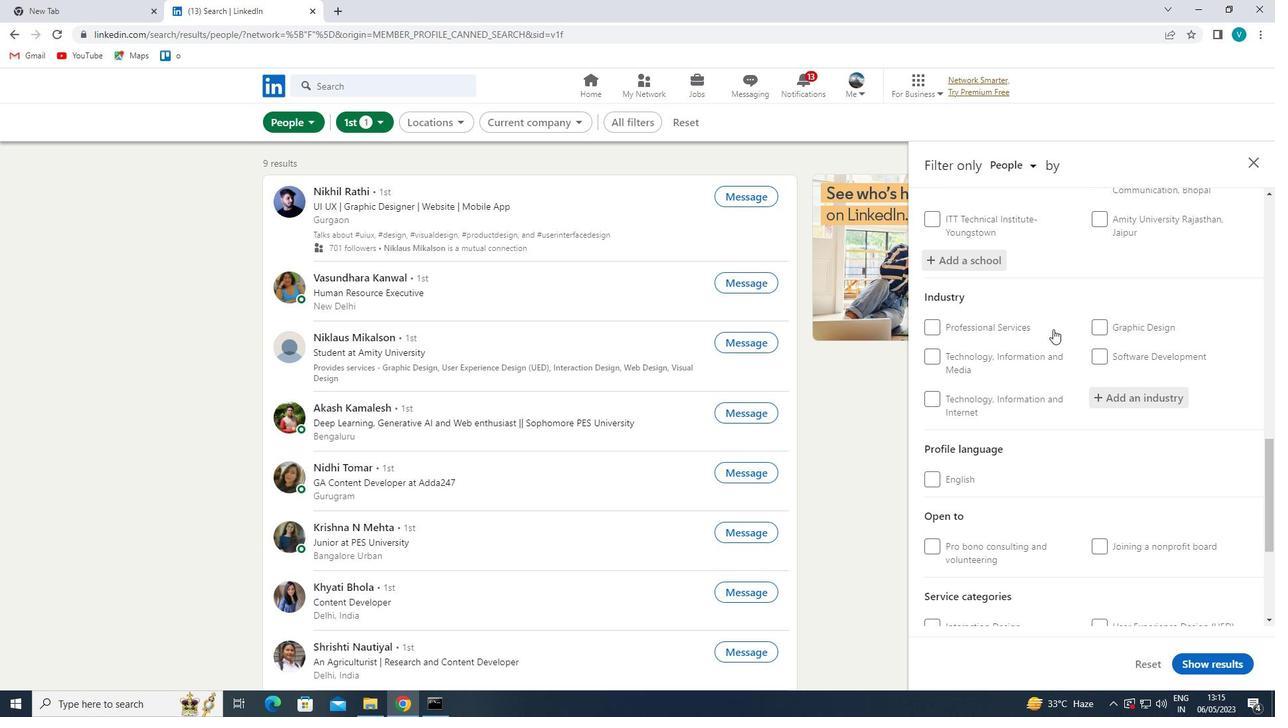 
Action: Mouse moved to (1052, 329)
Screenshot: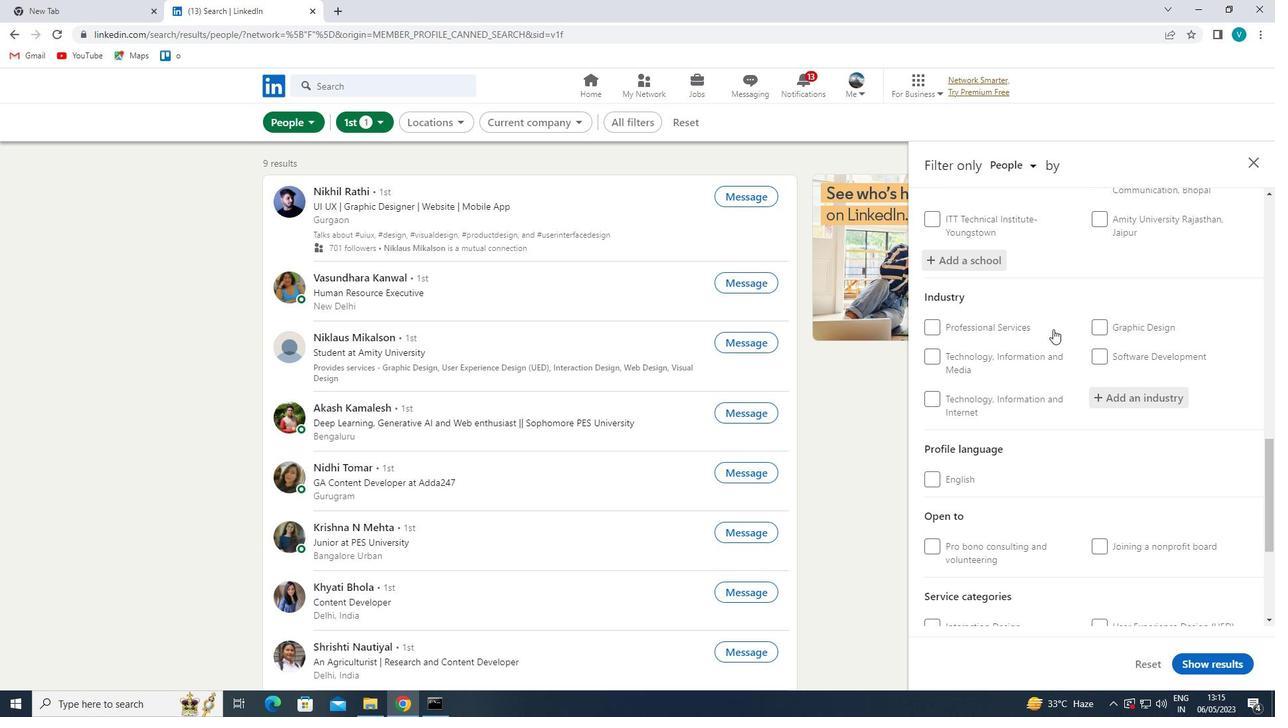 
Action: Key pressed LE
Screenshot: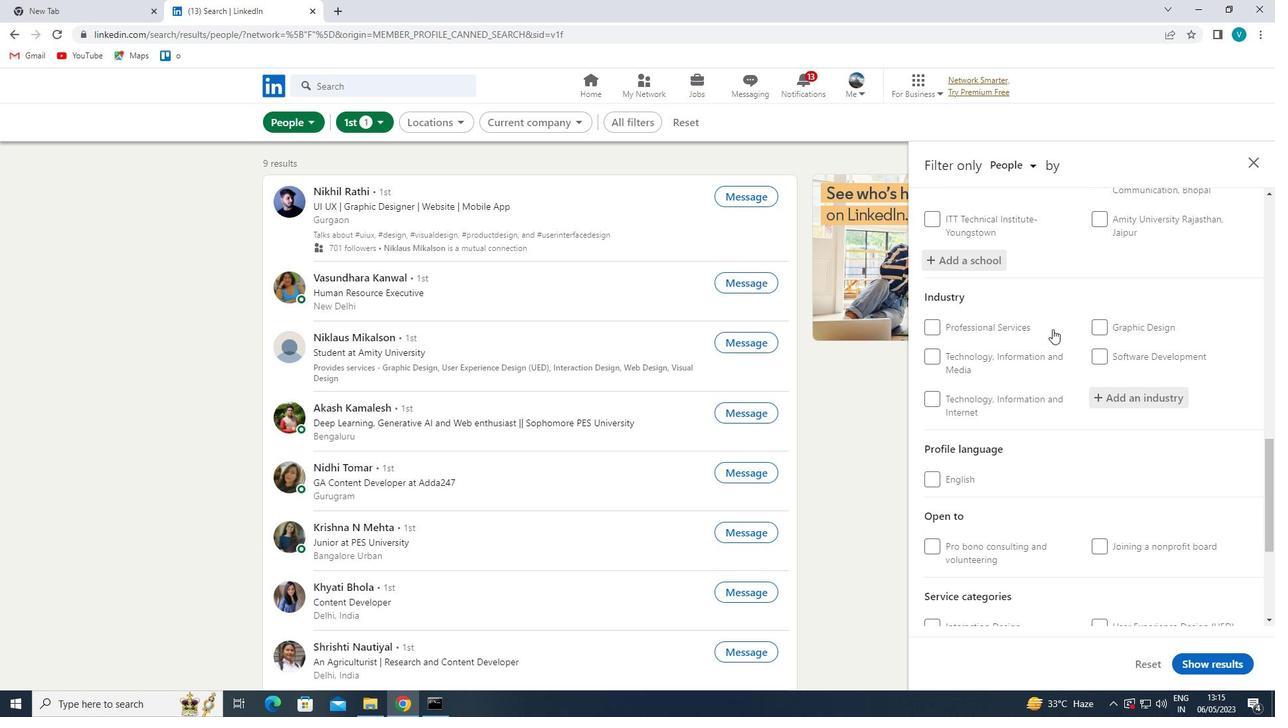 
Action: Mouse moved to (1052, 329)
Screenshot: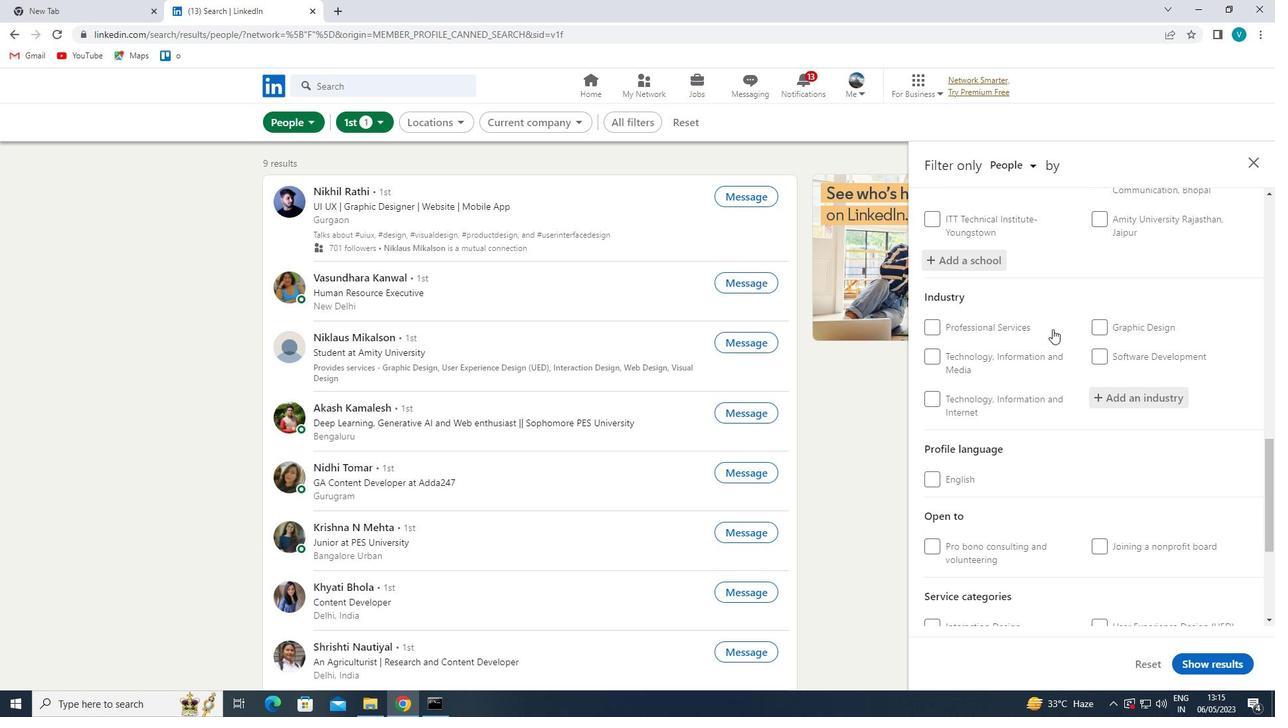 
Action: Key pressed COMM
Screenshot: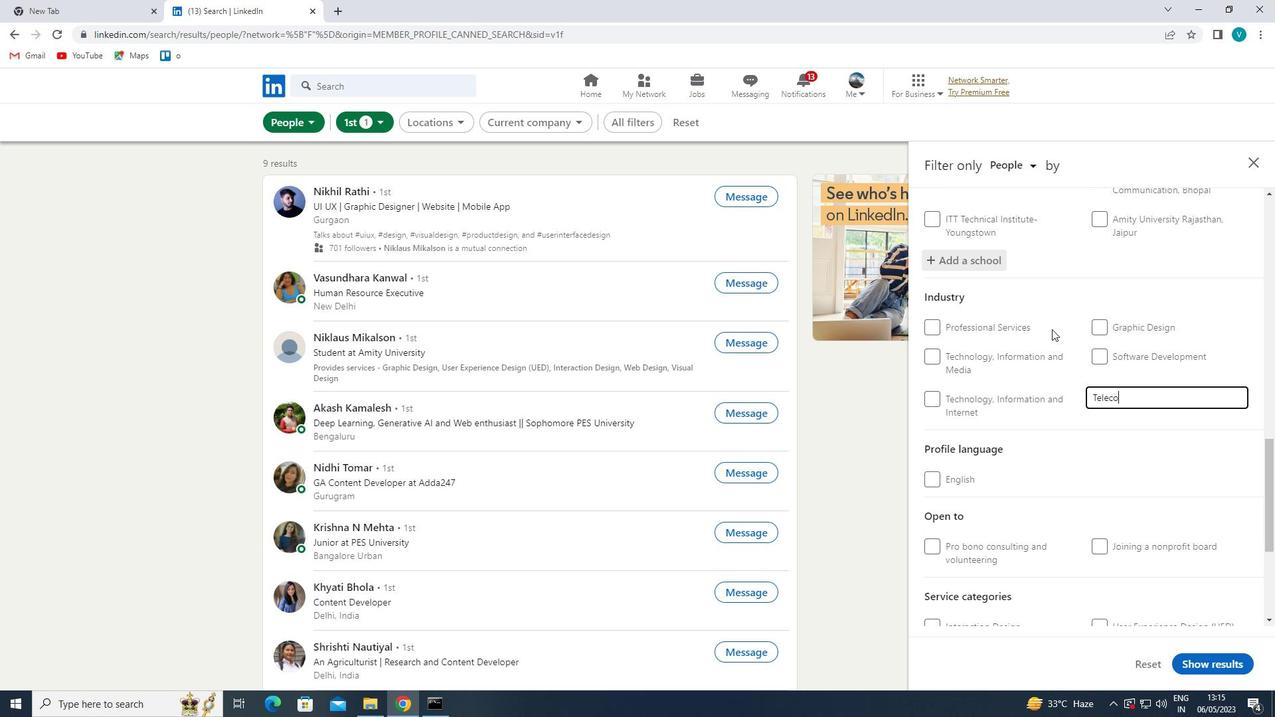 
Action: Mouse moved to (1018, 413)
Screenshot: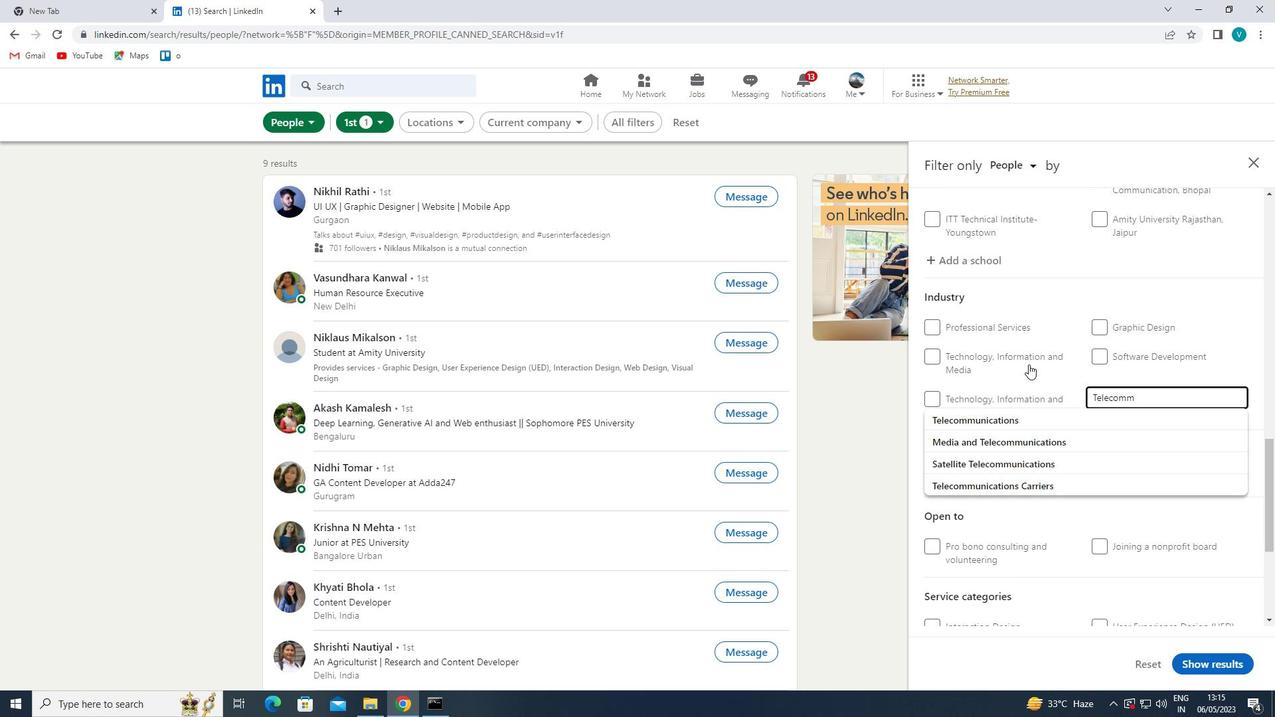 
Action: Mouse pressed left at (1018, 413)
Screenshot: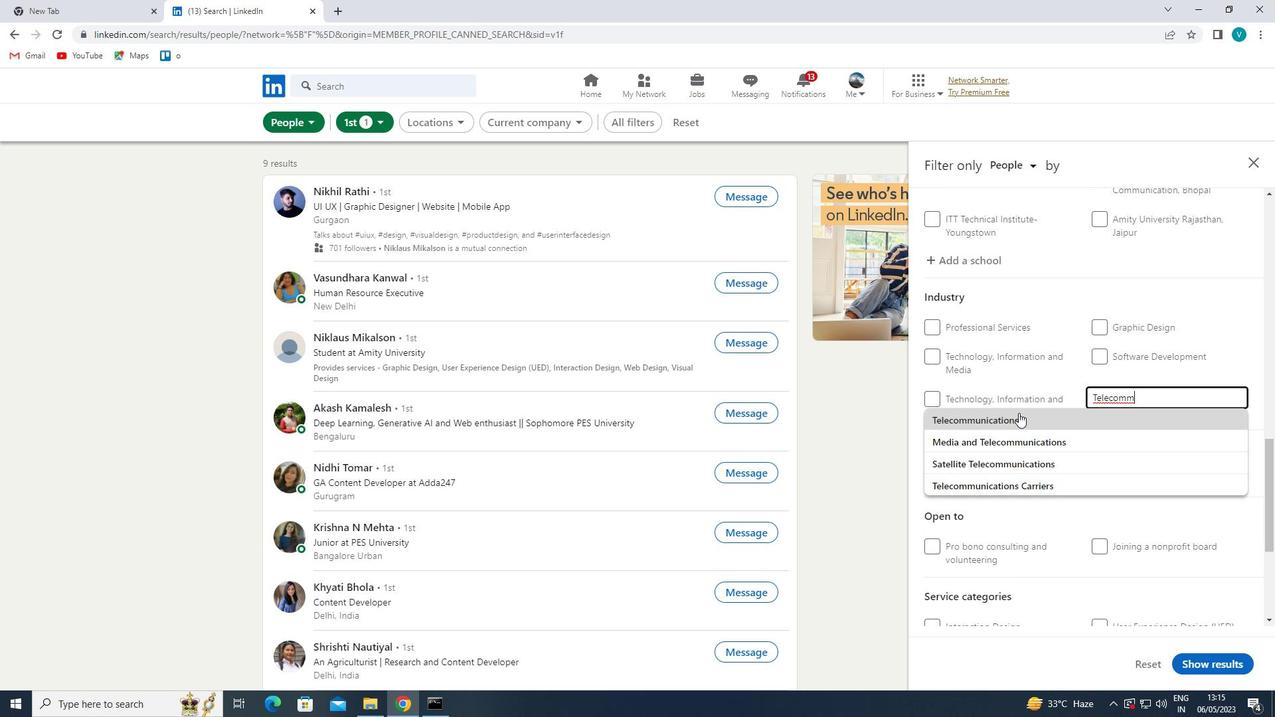 
Action: Mouse moved to (1024, 413)
Screenshot: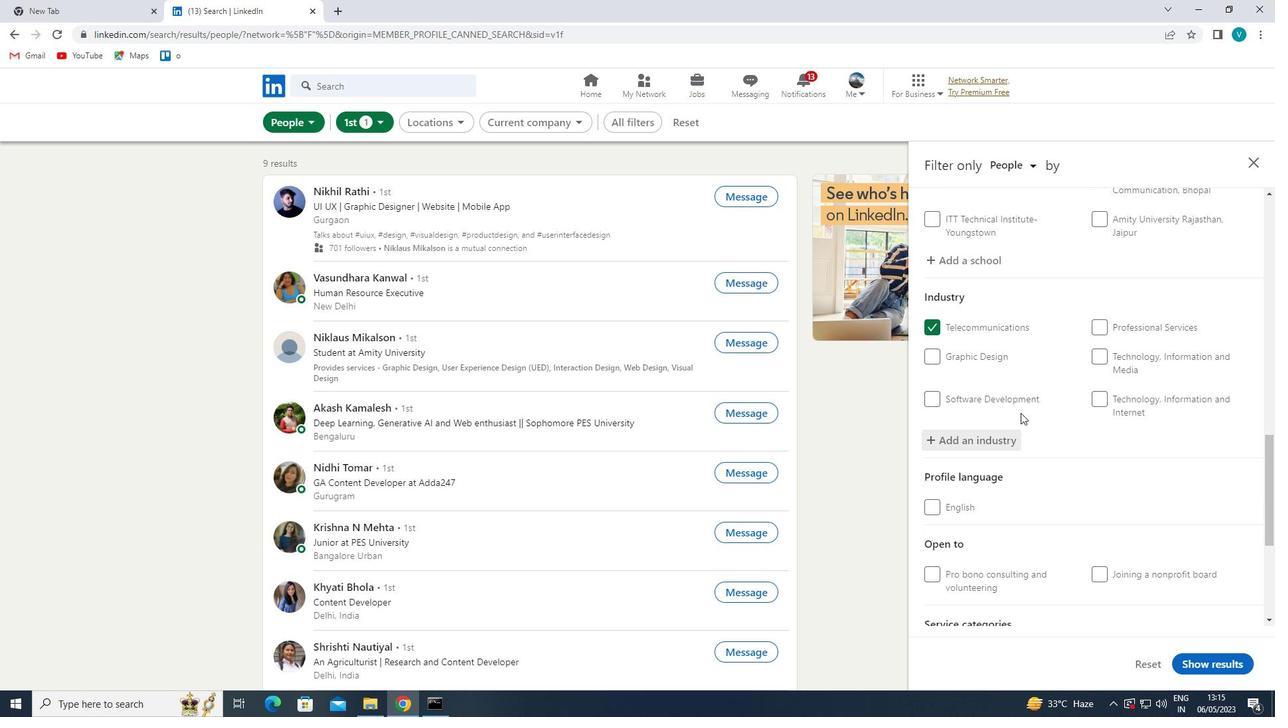 
Action: Mouse scrolled (1024, 412) with delta (0, 0)
Screenshot: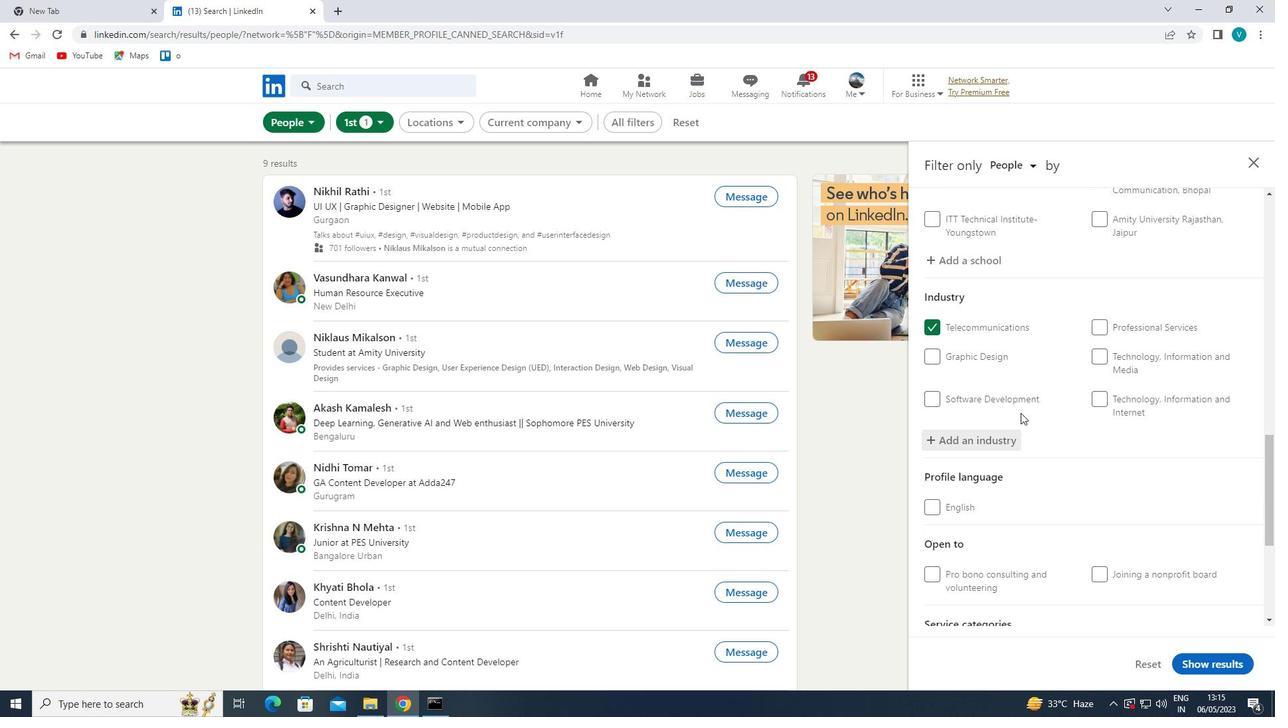 
Action: Mouse moved to (1030, 413)
Screenshot: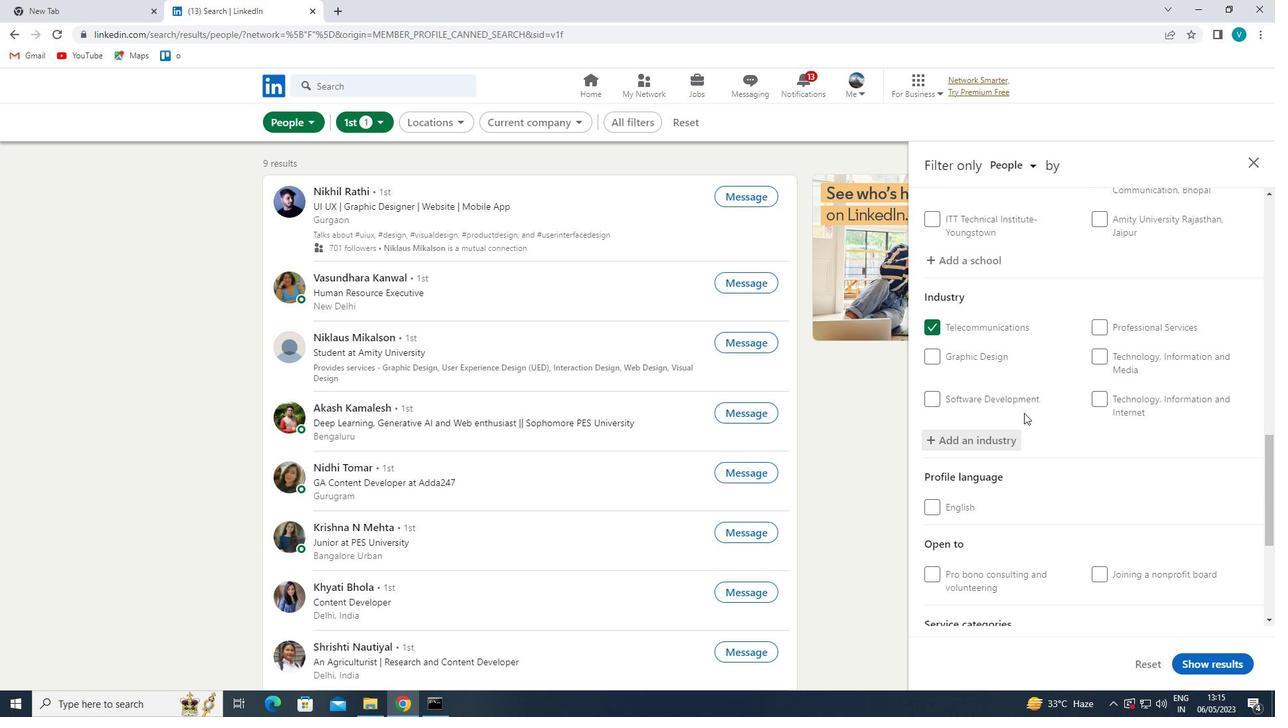 
Action: Mouse scrolled (1030, 413) with delta (0, 0)
Screenshot: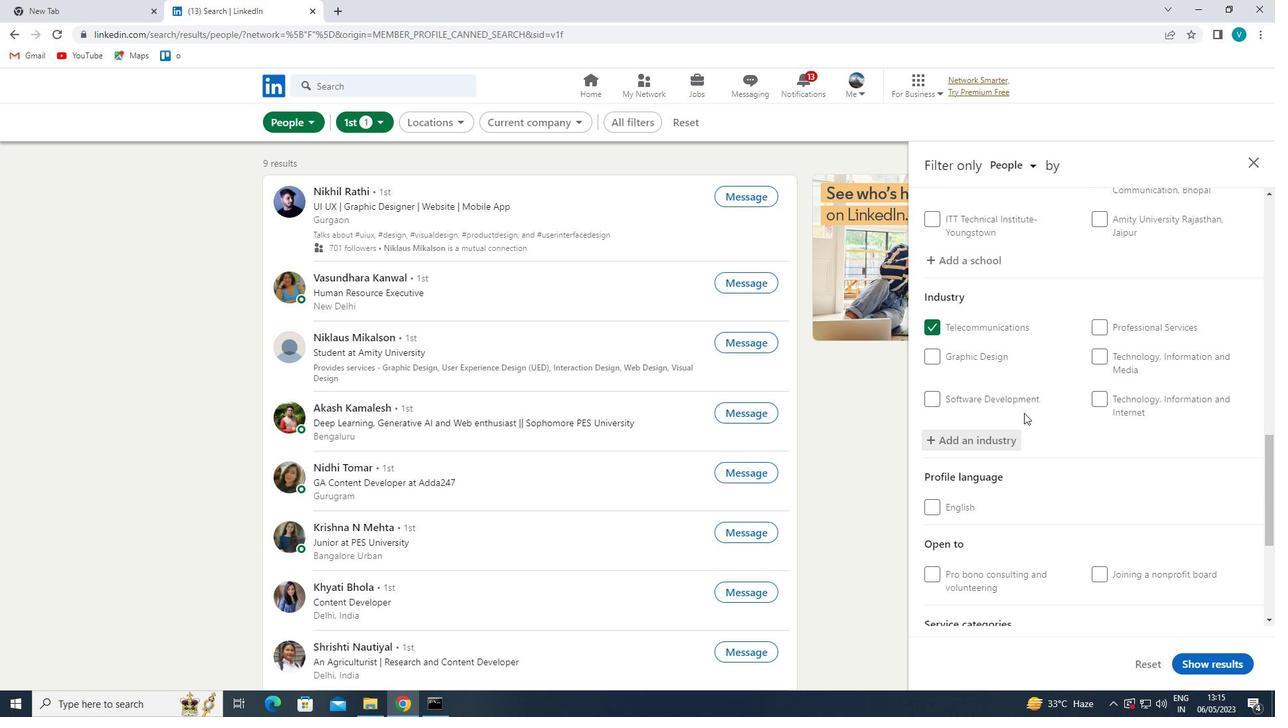 
Action: Mouse moved to (1034, 414)
Screenshot: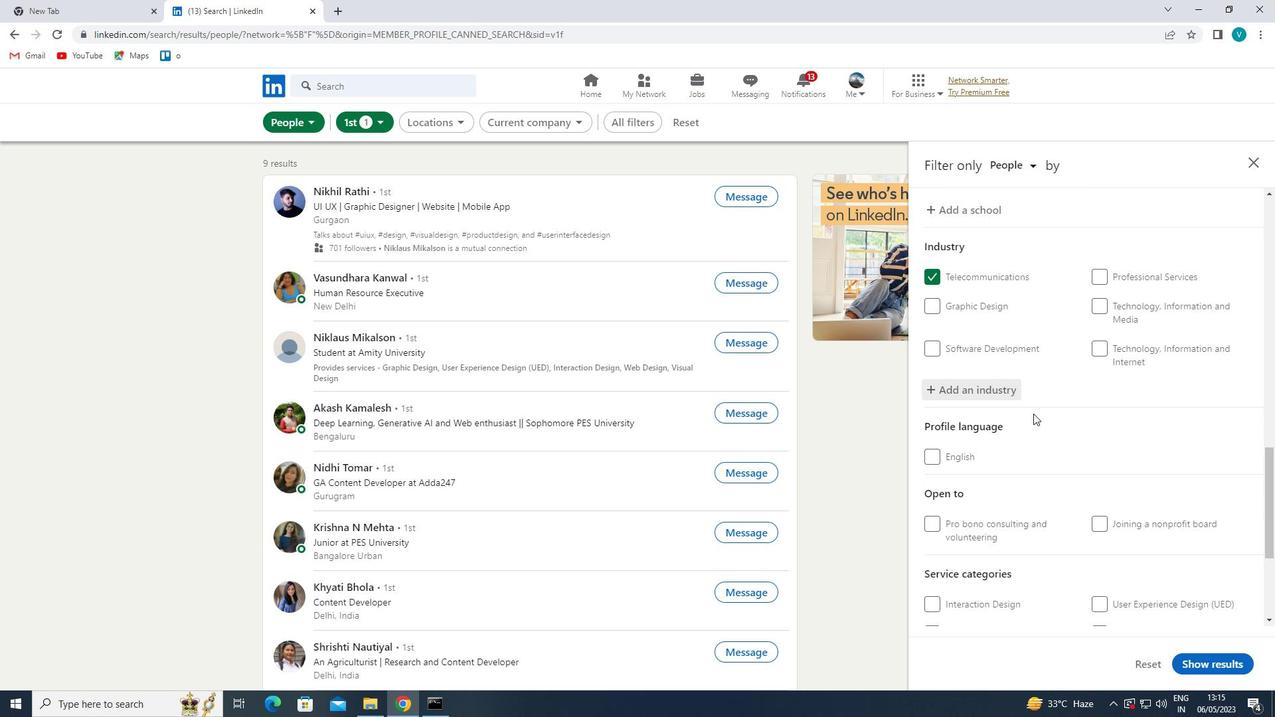 
Action: Mouse scrolled (1034, 413) with delta (0, 0)
Screenshot: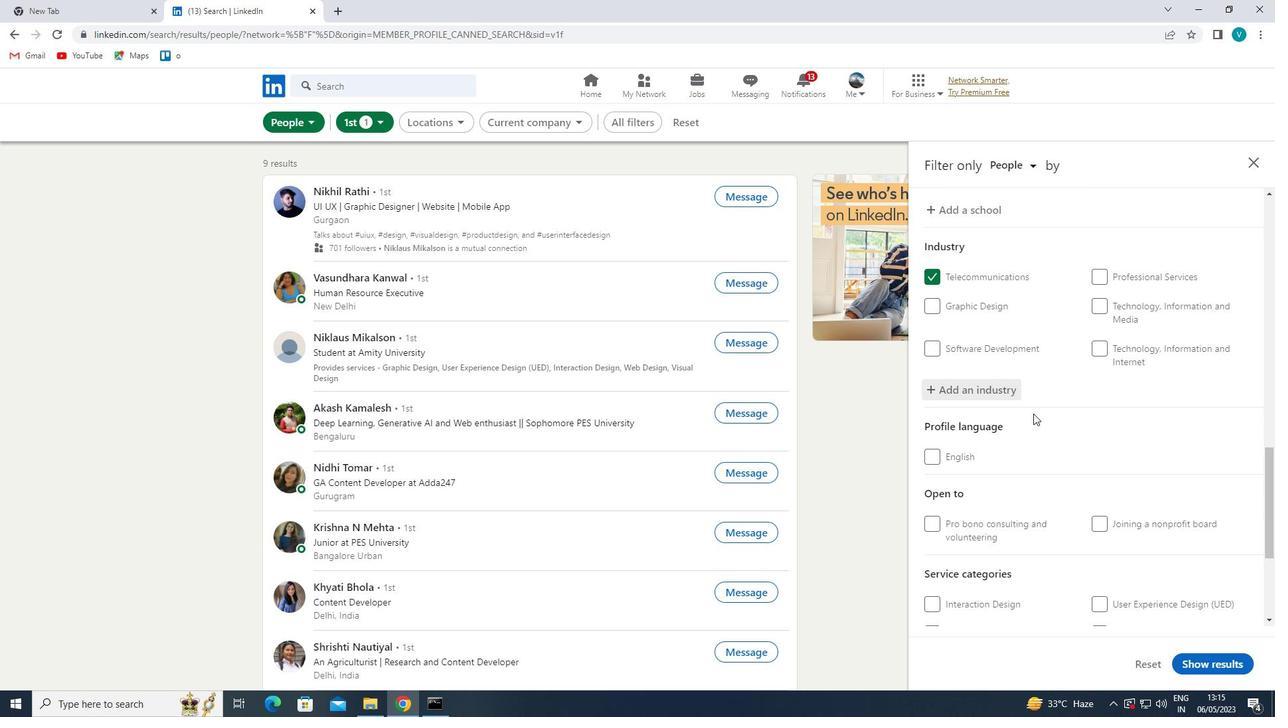 
Action: Mouse moved to (1075, 452)
Screenshot: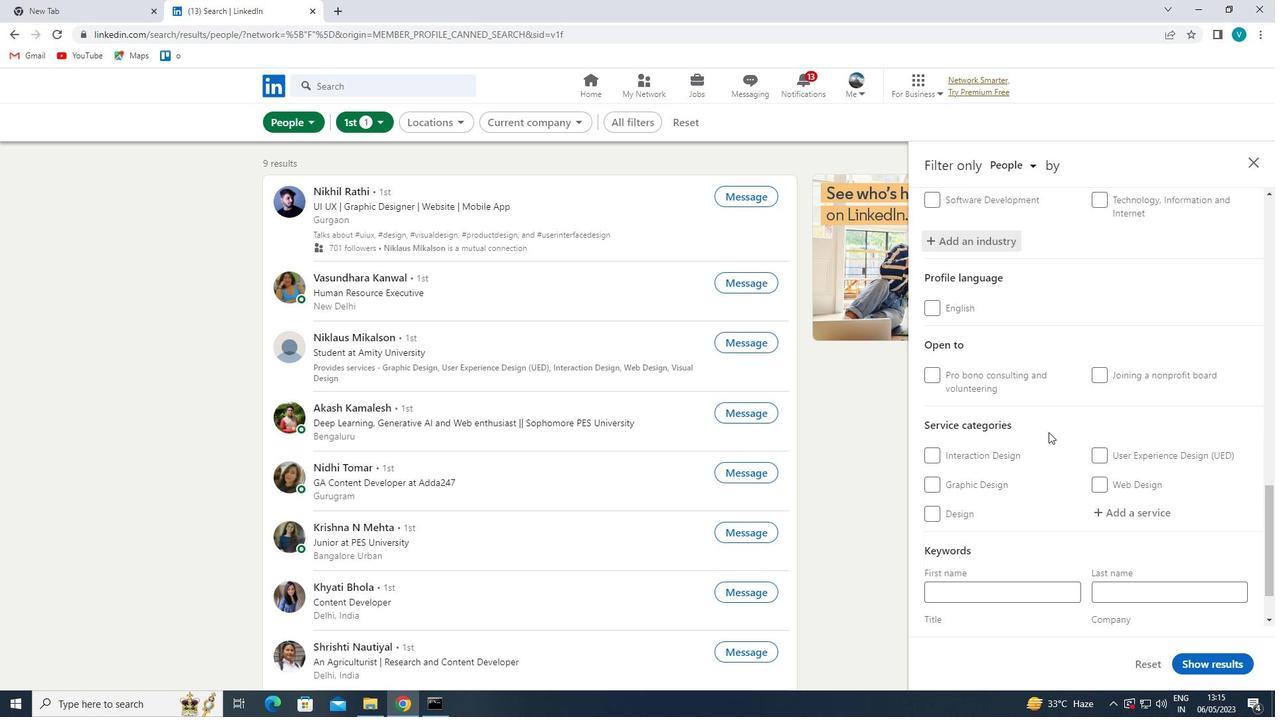 
Action: Mouse scrolled (1075, 451) with delta (0, 0)
Screenshot: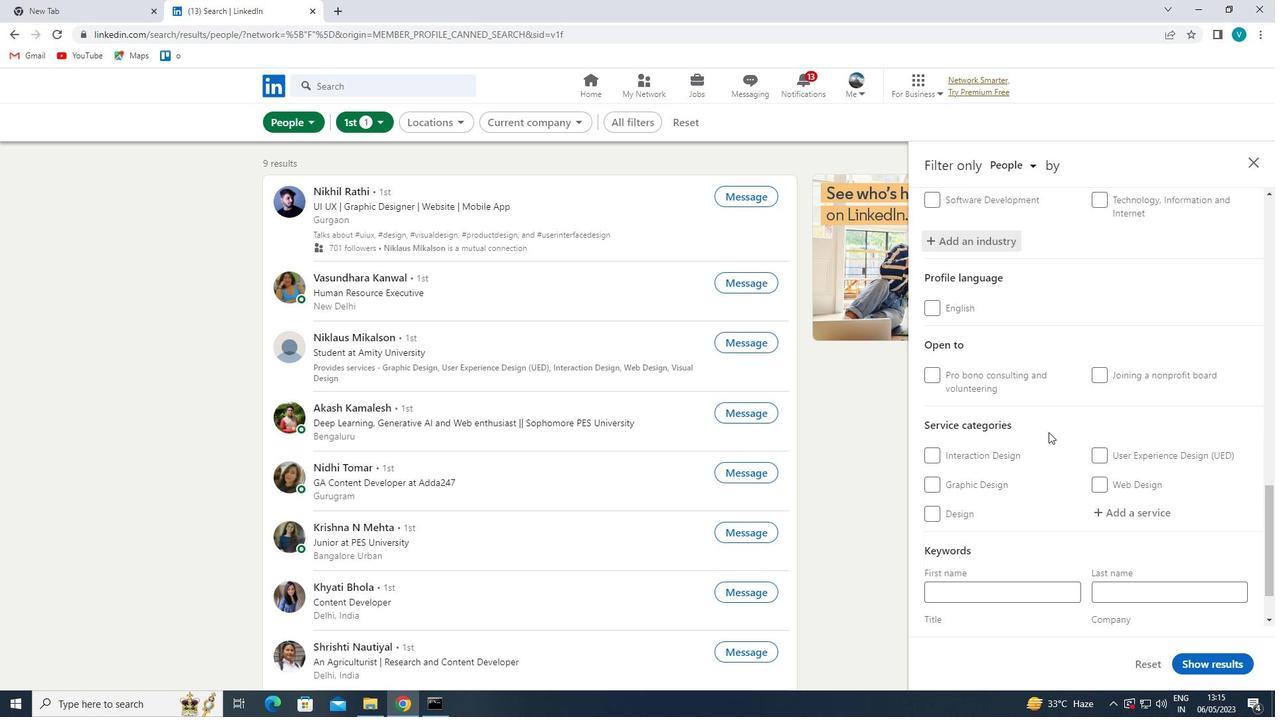 
Action: Mouse moved to (1115, 452)
Screenshot: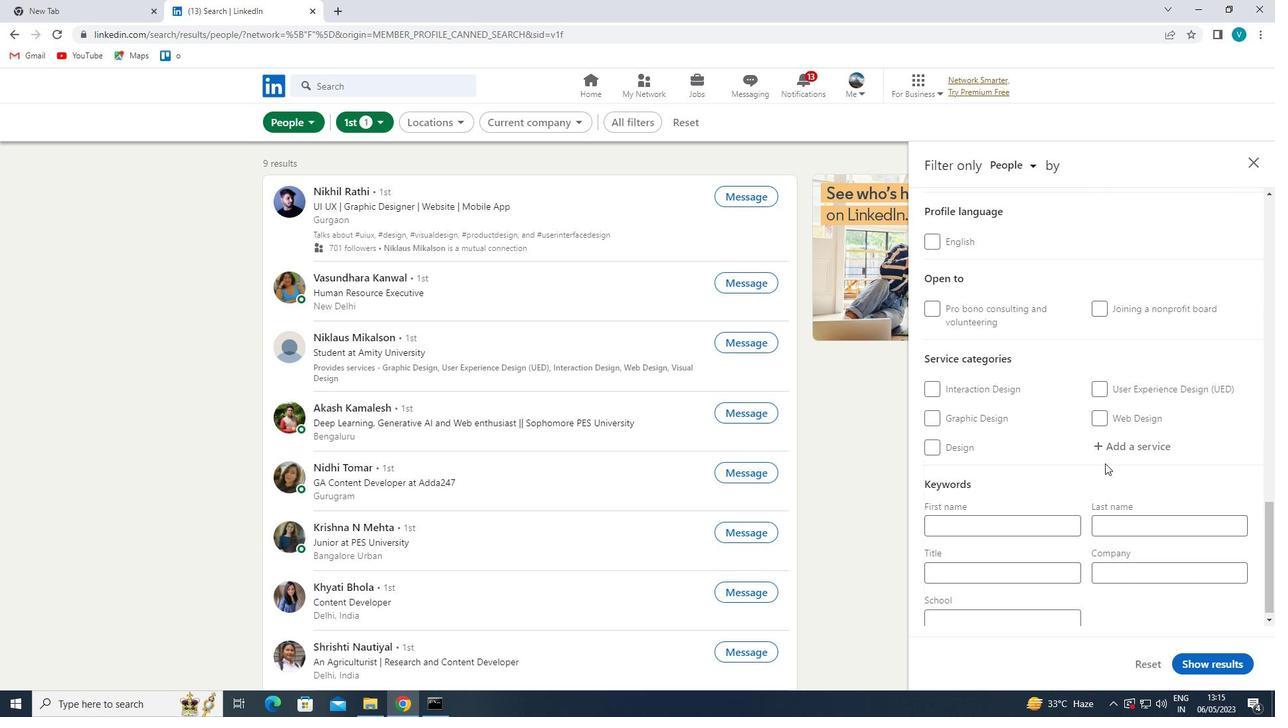 
Action: Mouse pressed left at (1115, 452)
Screenshot: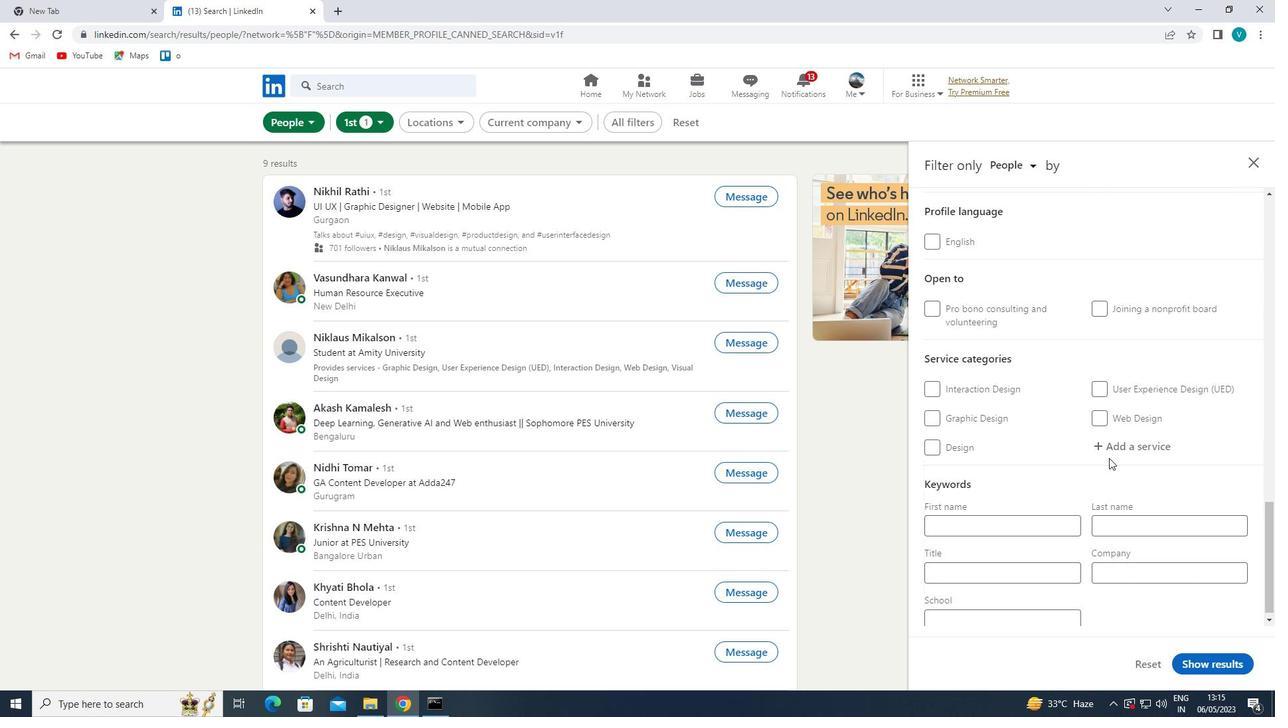 
Action: Mouse moved to (1043, 406)
Screenshot: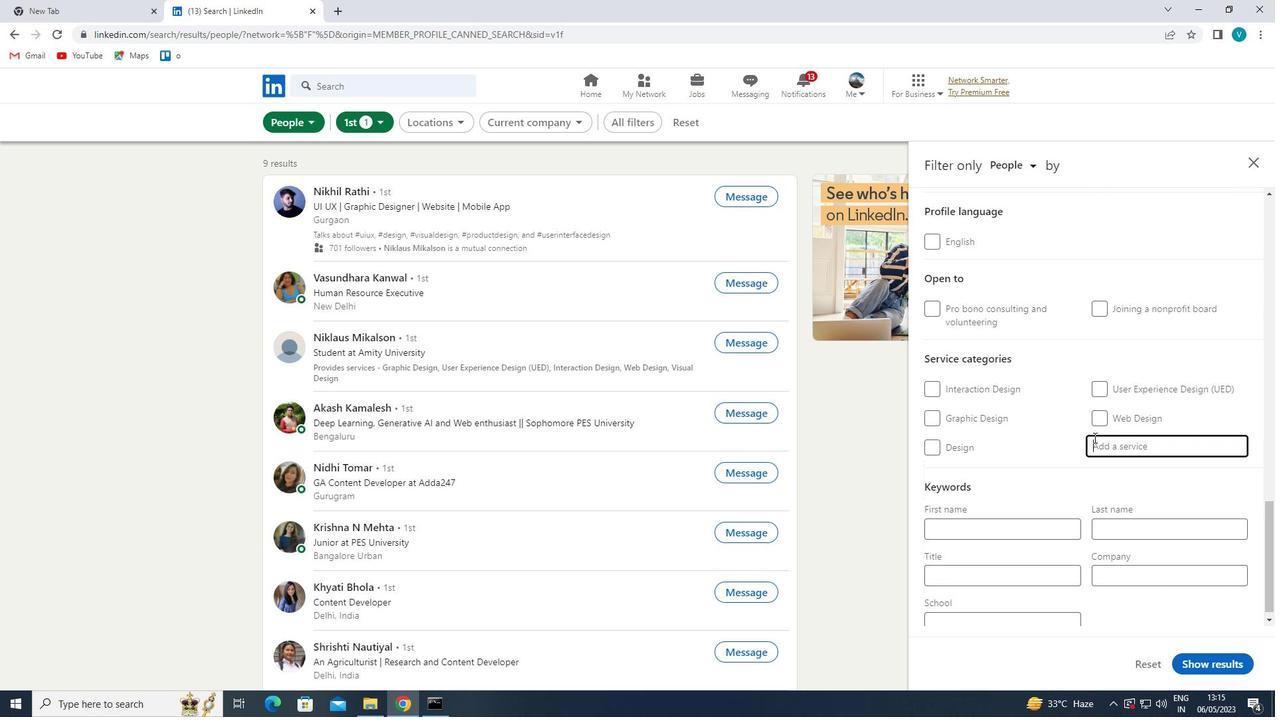 
Action: Key pressed <Key.shift>DATA<Key.space><Key.shift>E
Screenshot: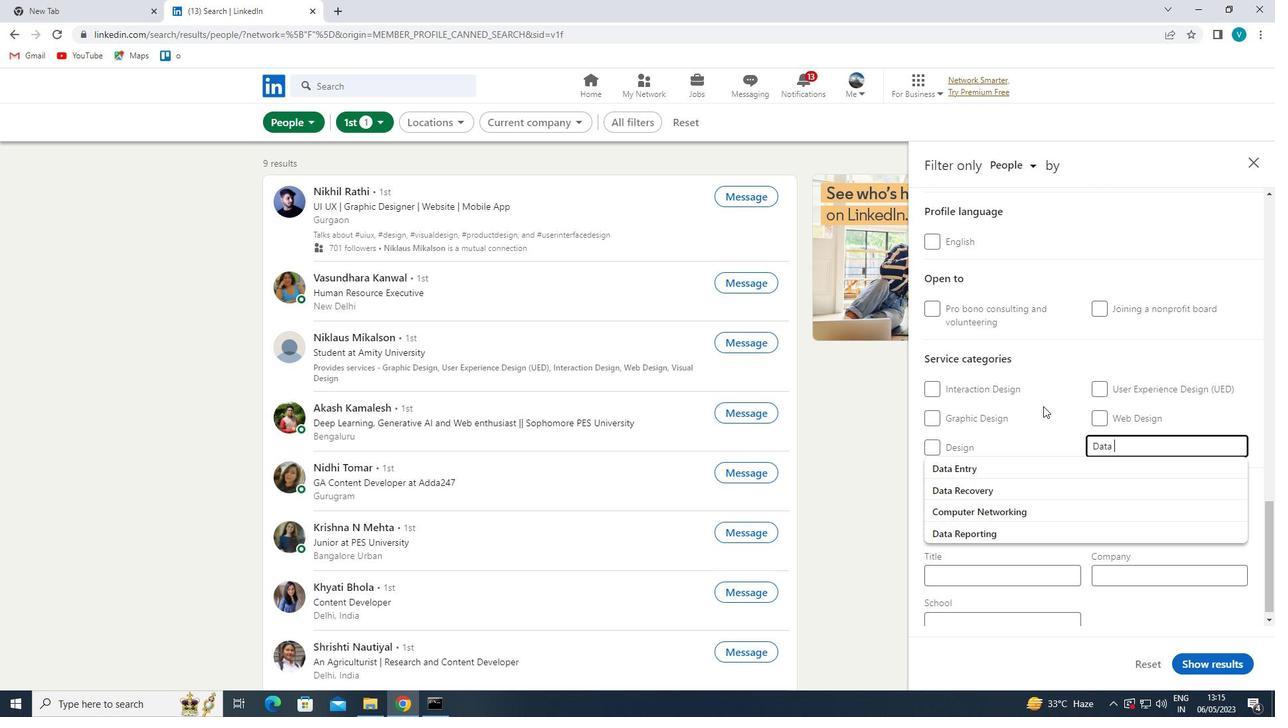 
Action: Mouse moved to (1026, 465)
Screenshot: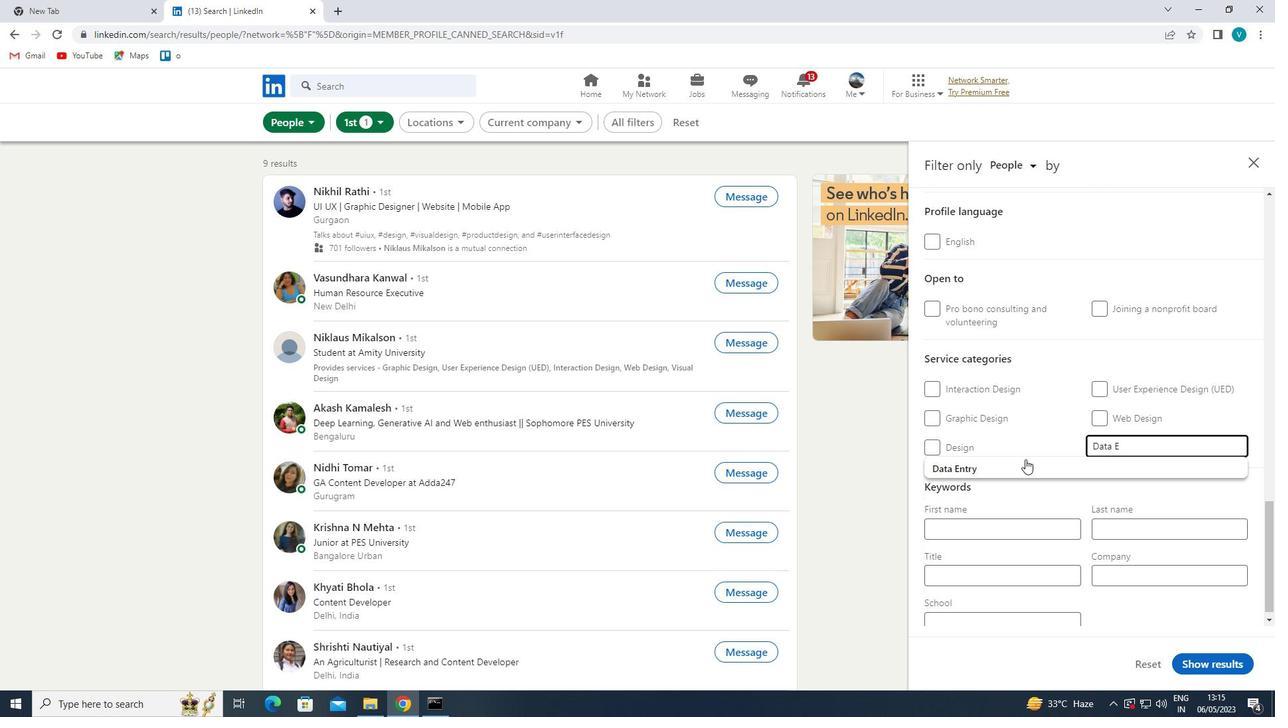 
Action: Mouse pressed left at (1026, 465)
Screenshot: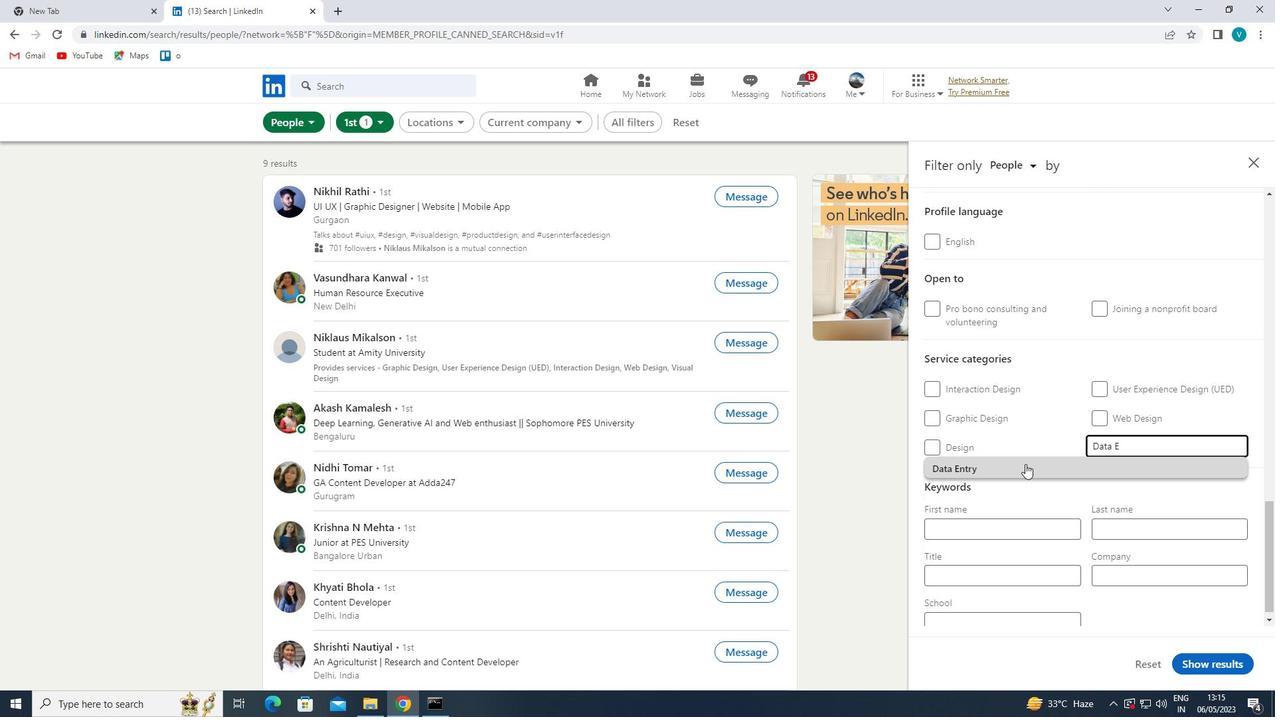 
Action: Mouse moved to (1027, 466)
Screenshot: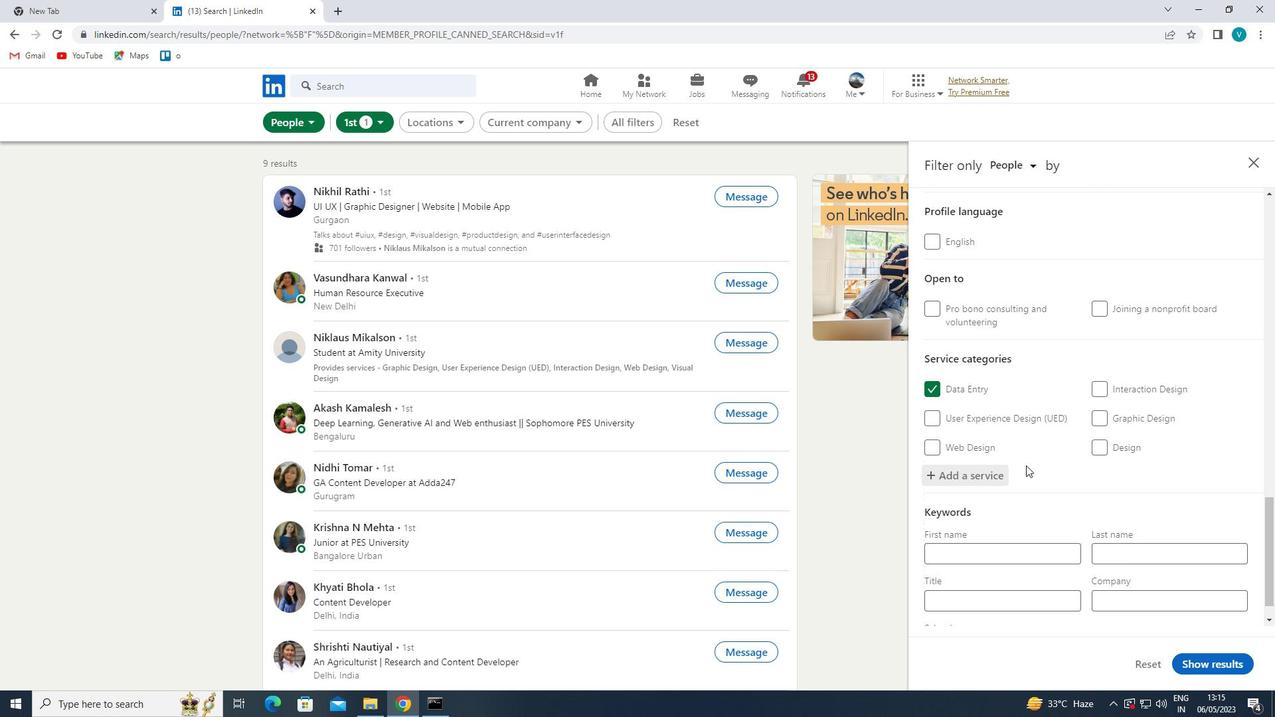 
Action: Mouse scrolled (1027, 466) with delta (0, 0)
Screenshot: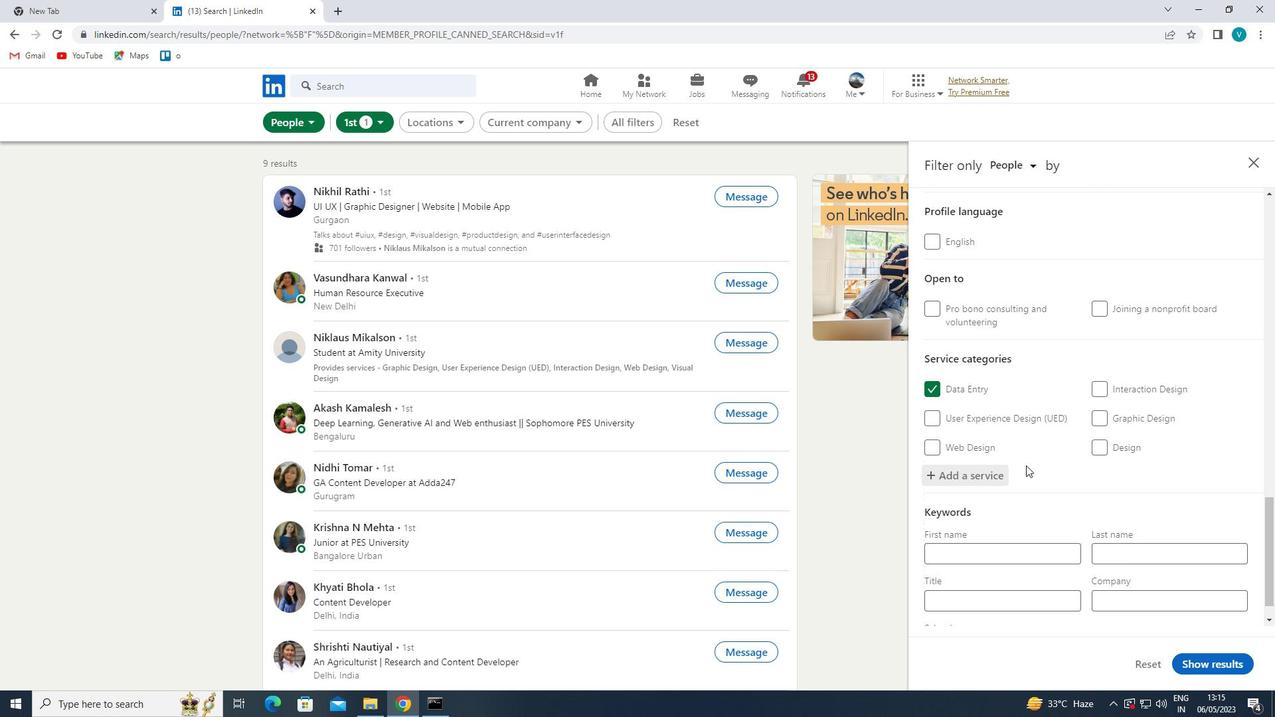 
Action: Mouse scrolled (1027, 466) with delta (0, 0)
Screenshot: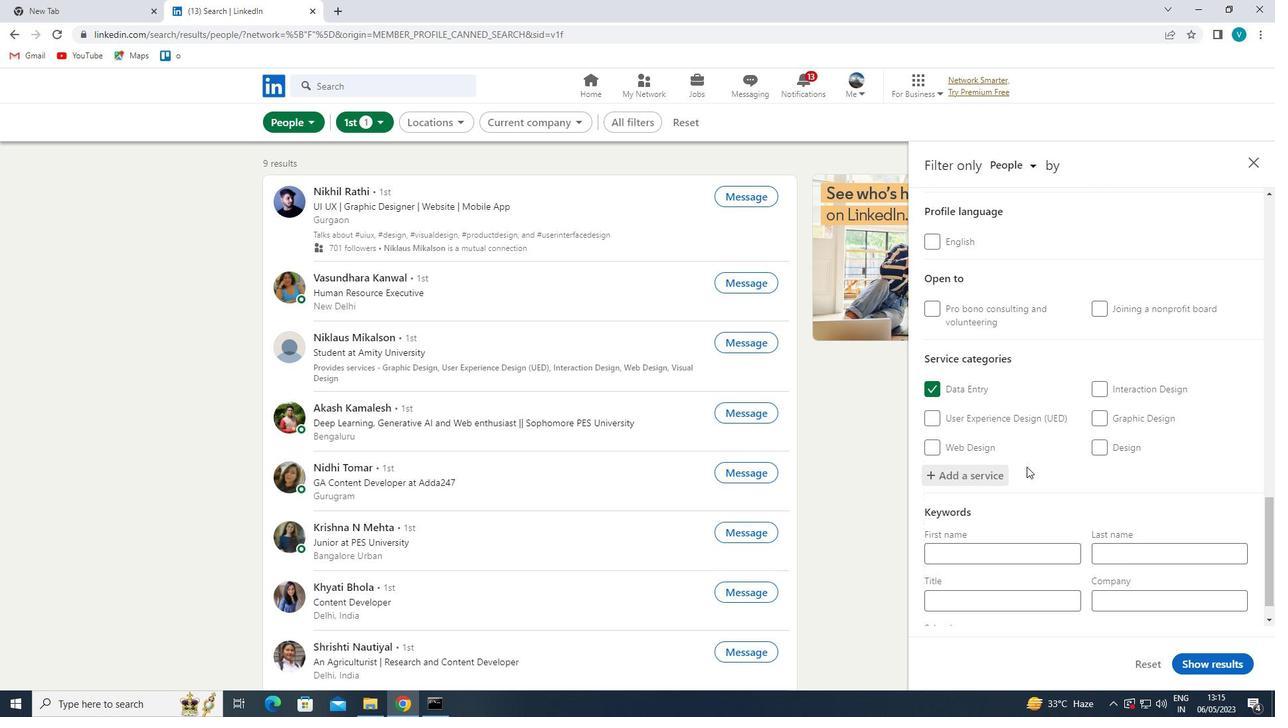 
Action: Mouse scrolled (1027, 466) with delta (0, 0)
Screenshot: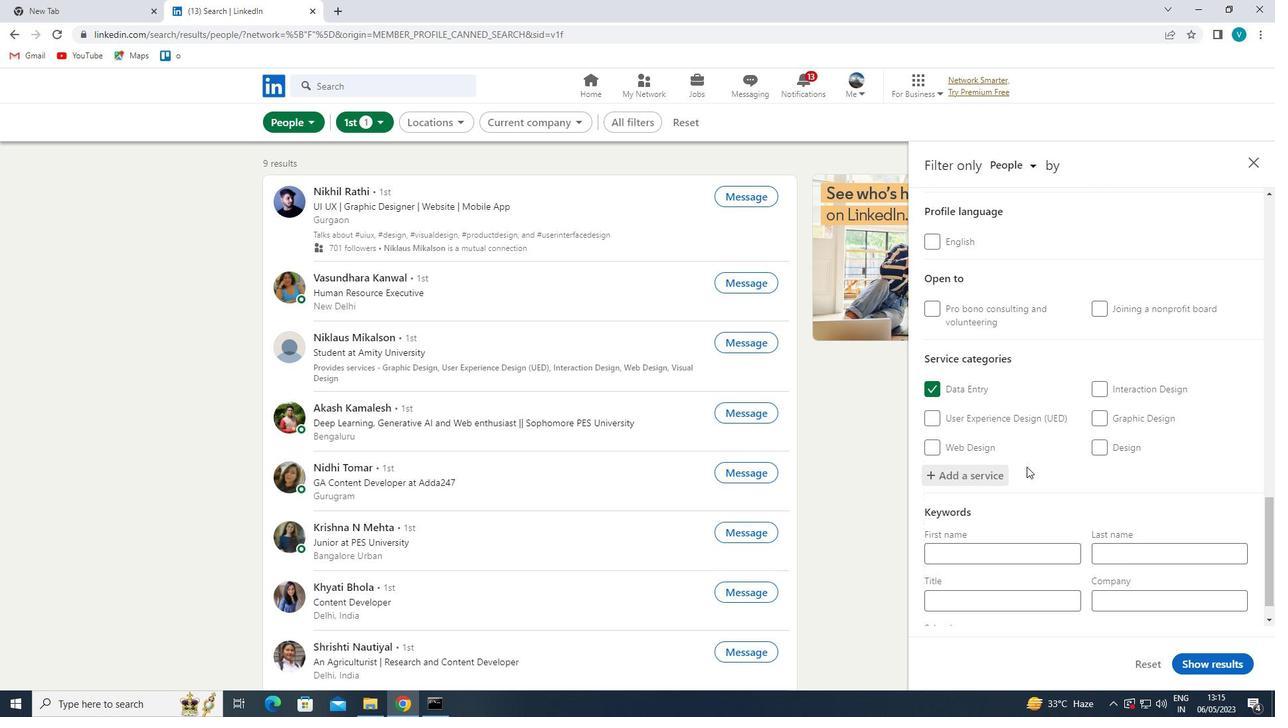 
Action: Mouse scrolled (1027, 466) with delta (0, 0)
Screenshot: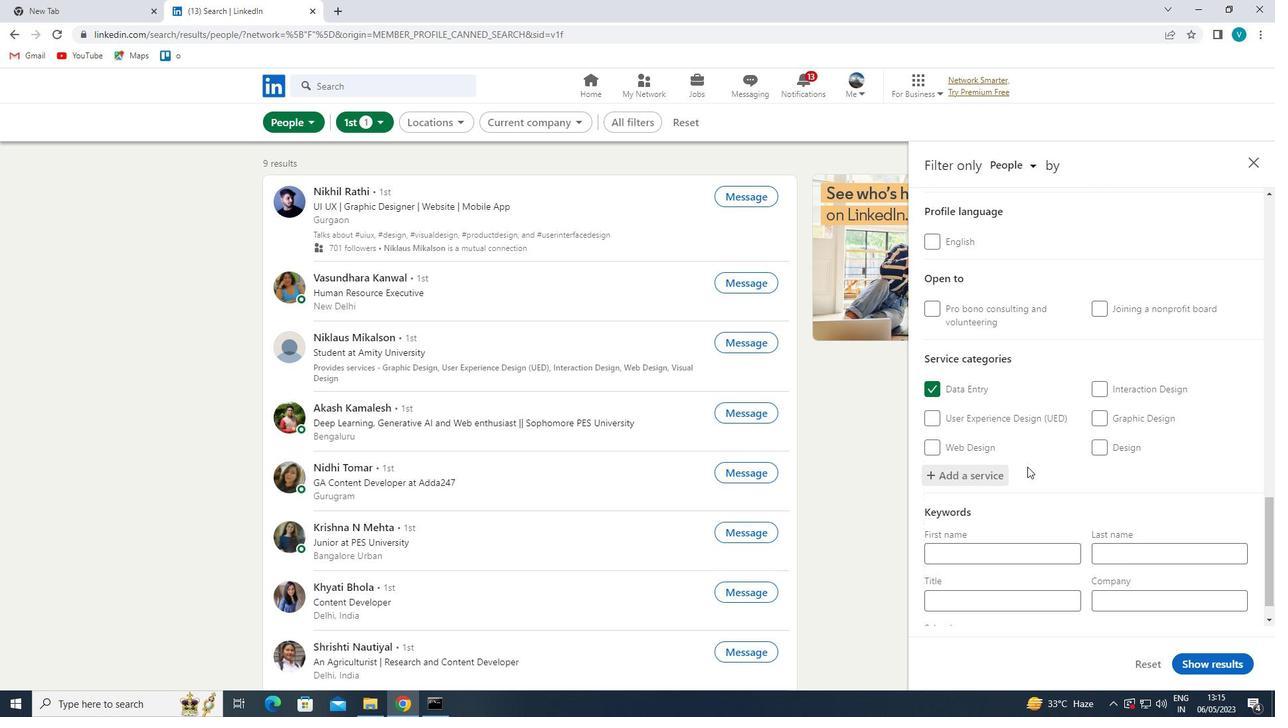 
Action: Mouse moved to (1021, 566)
Screenshot: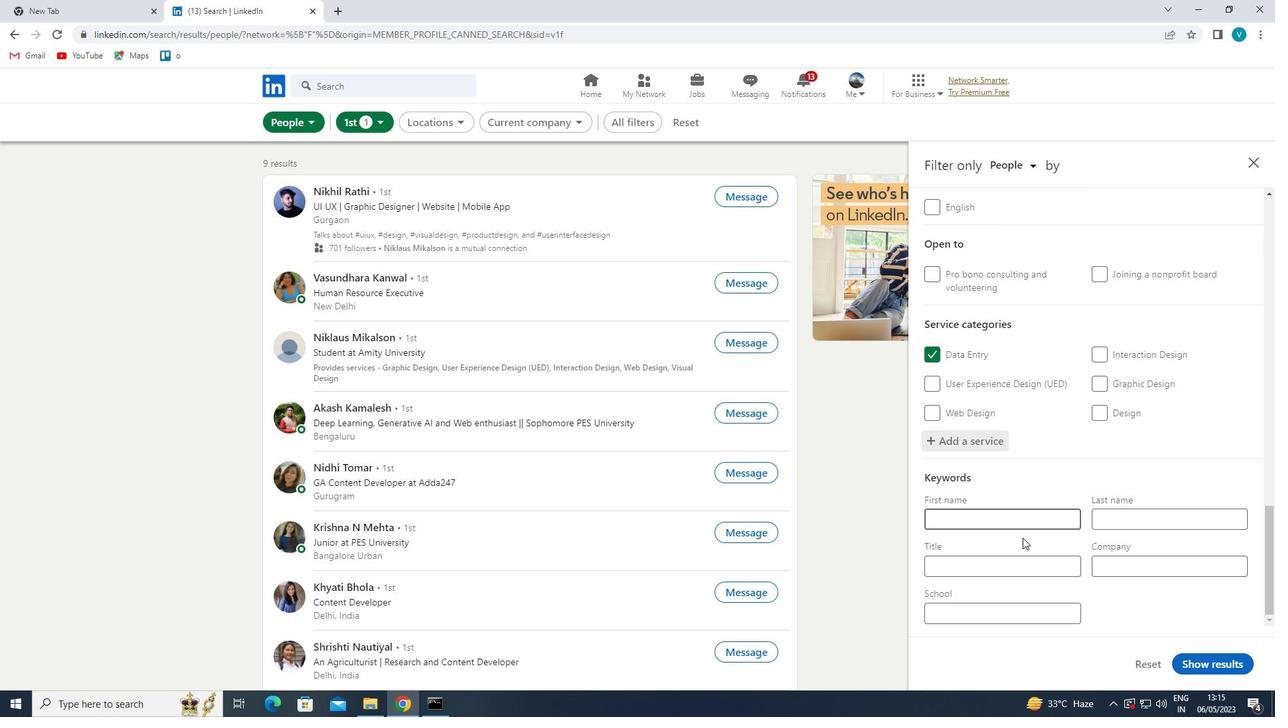 
Action: Mouse pressed left at (1021, 566)
Screenshot: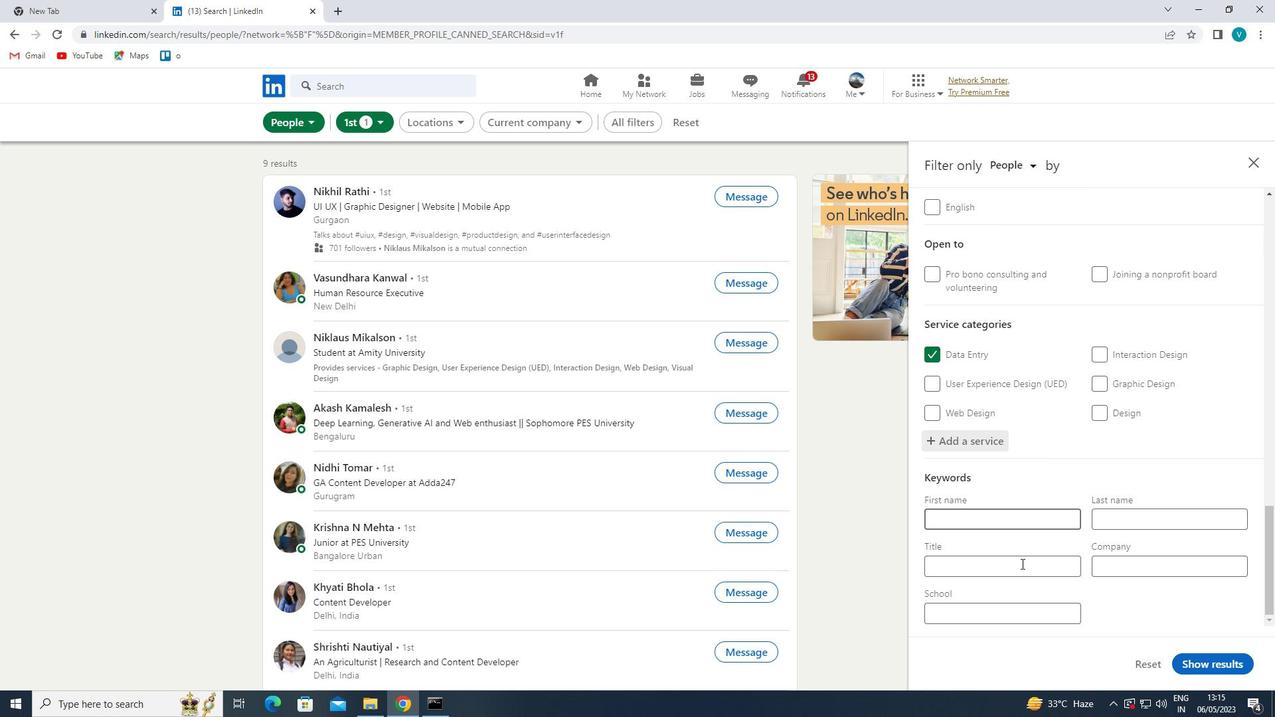 
Action: Mouse moved to (1024, 543)
Screenshot: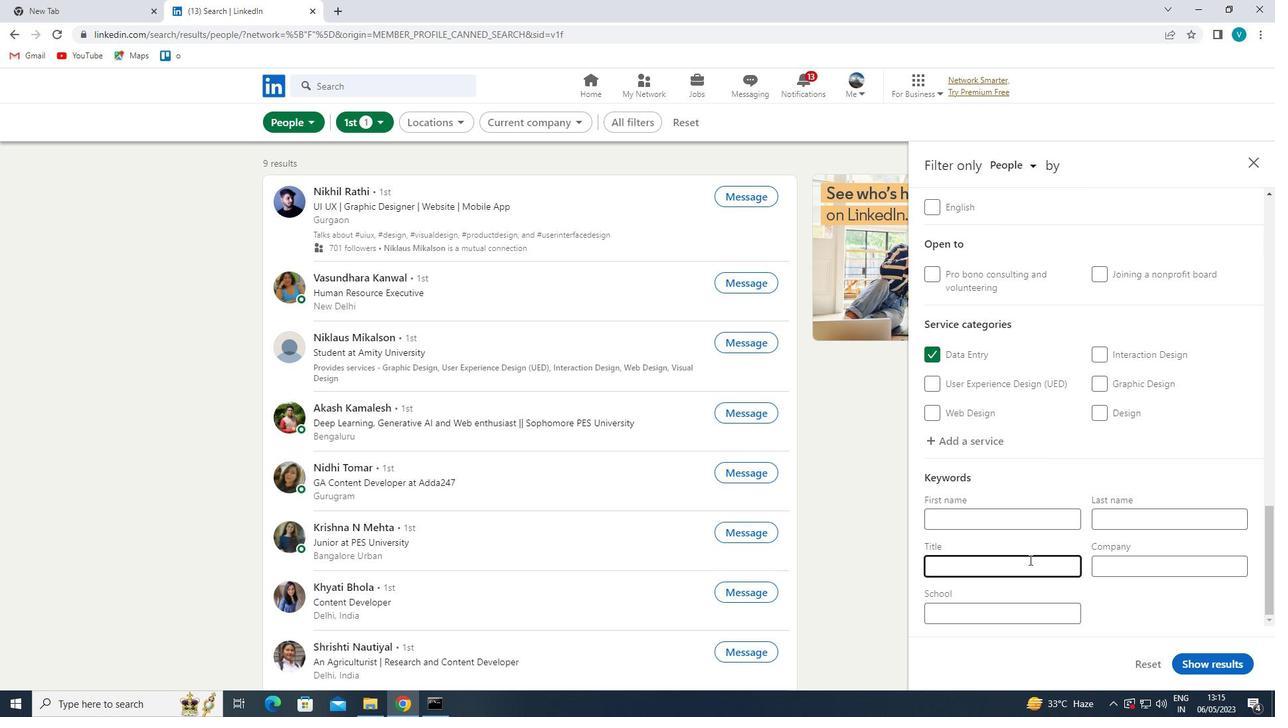 
Action: Key pressed <Key.shift>CASINO<Key.space><Key.shift>HOST<Key.space>
Screenshot: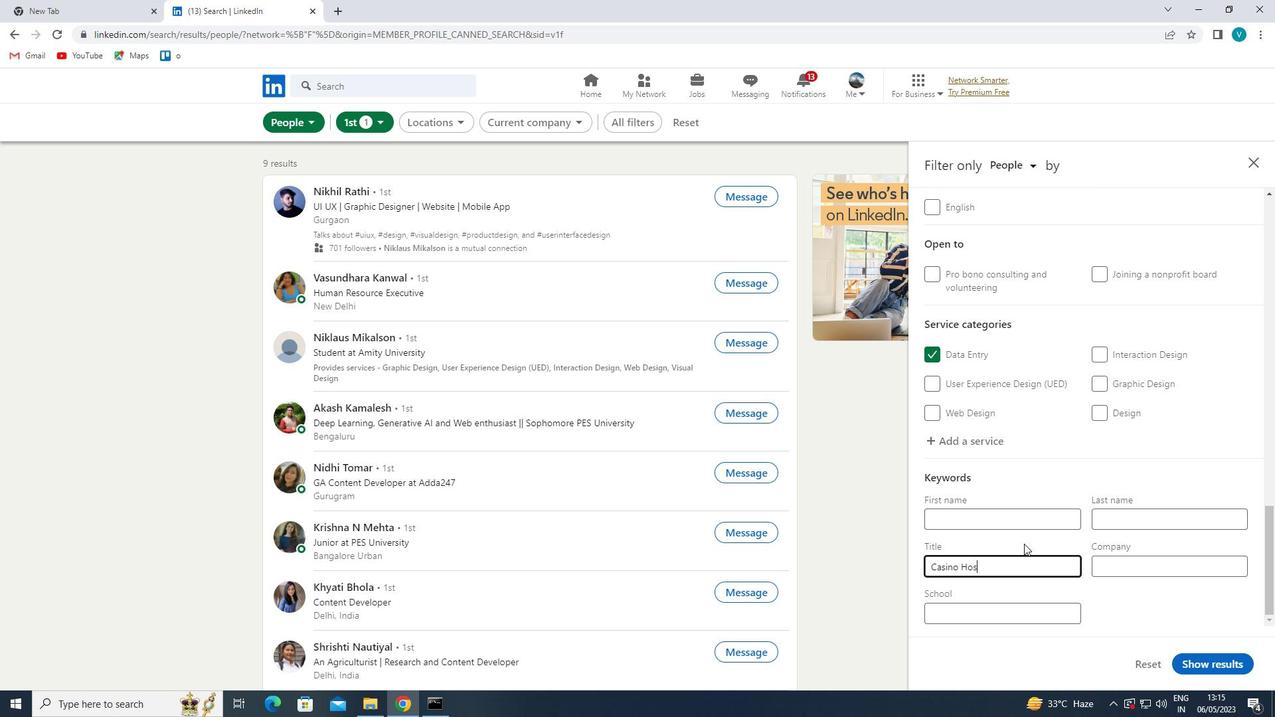 
Action: Mouse moved to (1200, 672)
Screenshot: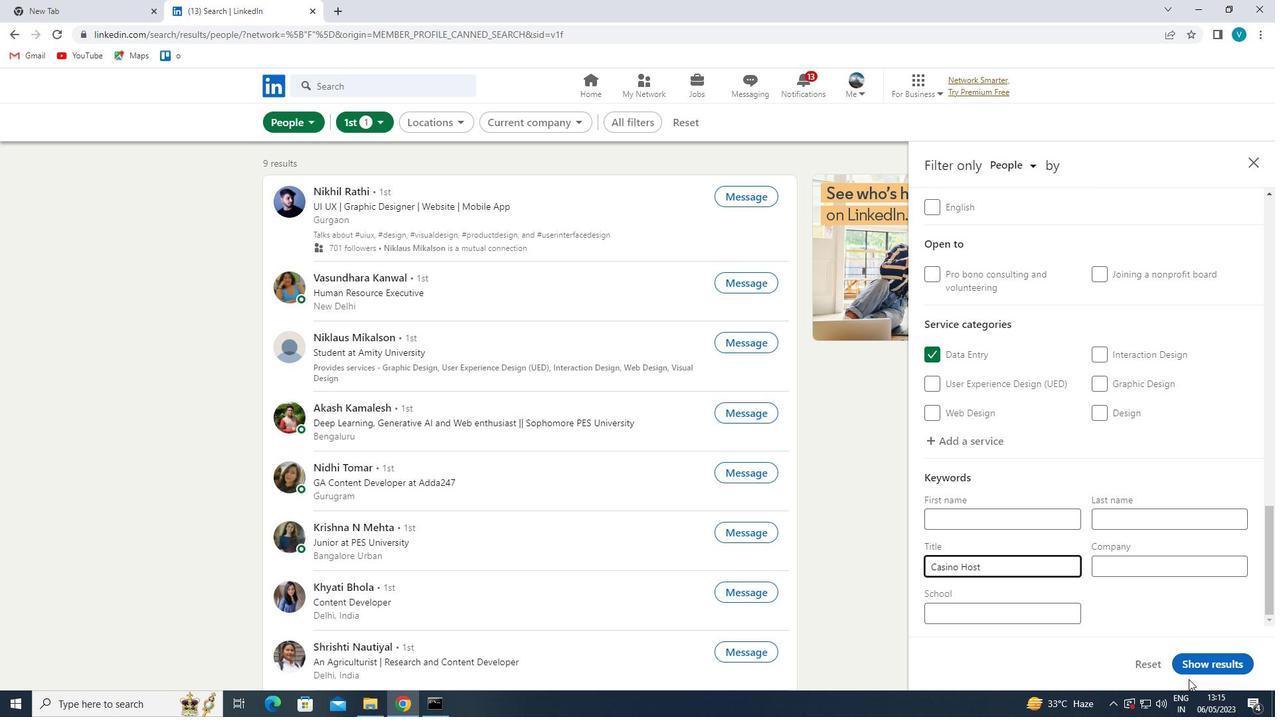 
Action: Mouse pressed left at (1200, 672)
Screenshot: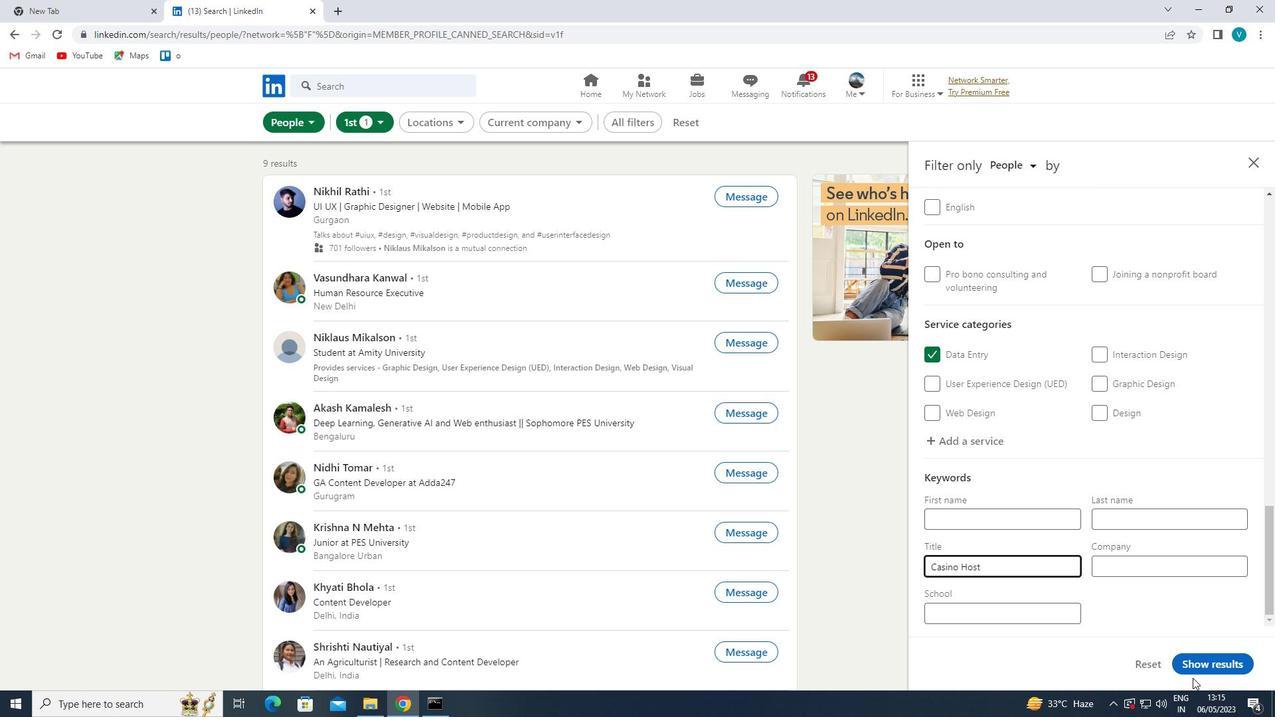 
Action: Mouse moved to (1147, 632)
Screenshot: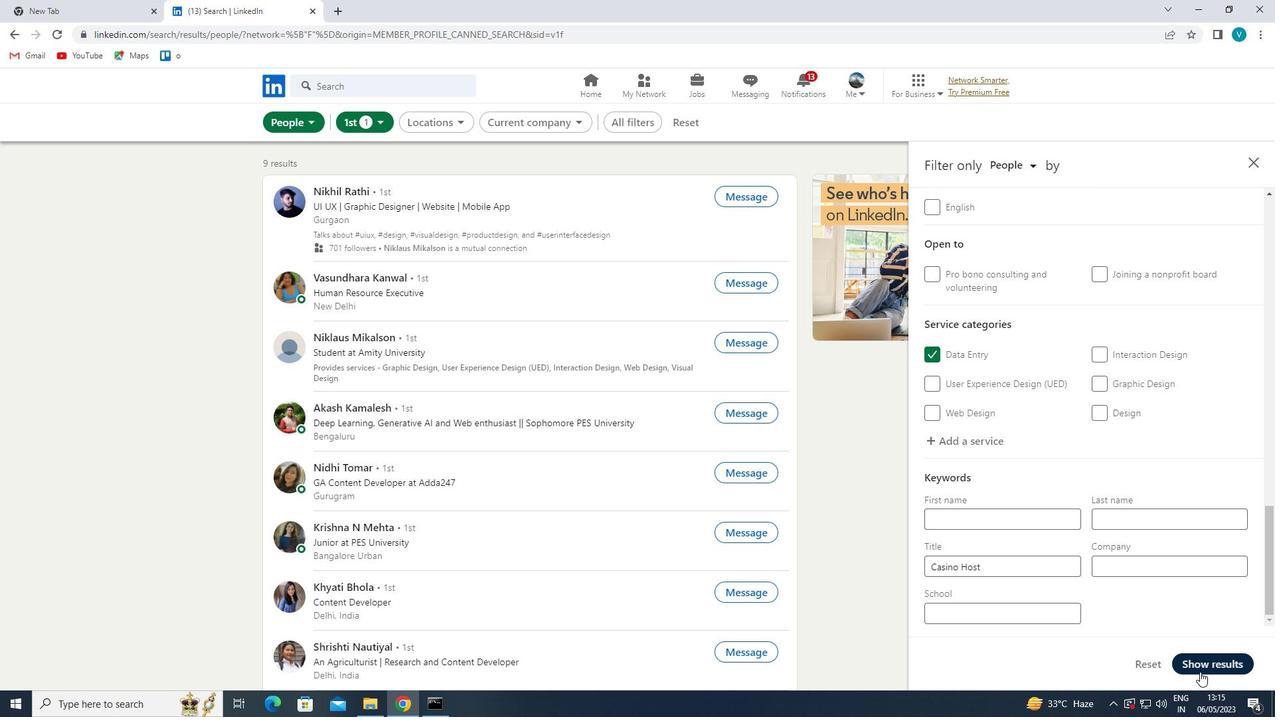 
